 Task: Schedule a 90-minute resume review session, including feedback and tips for job seekers.
Action: Mouse moved to (611, 242)
Screenshot: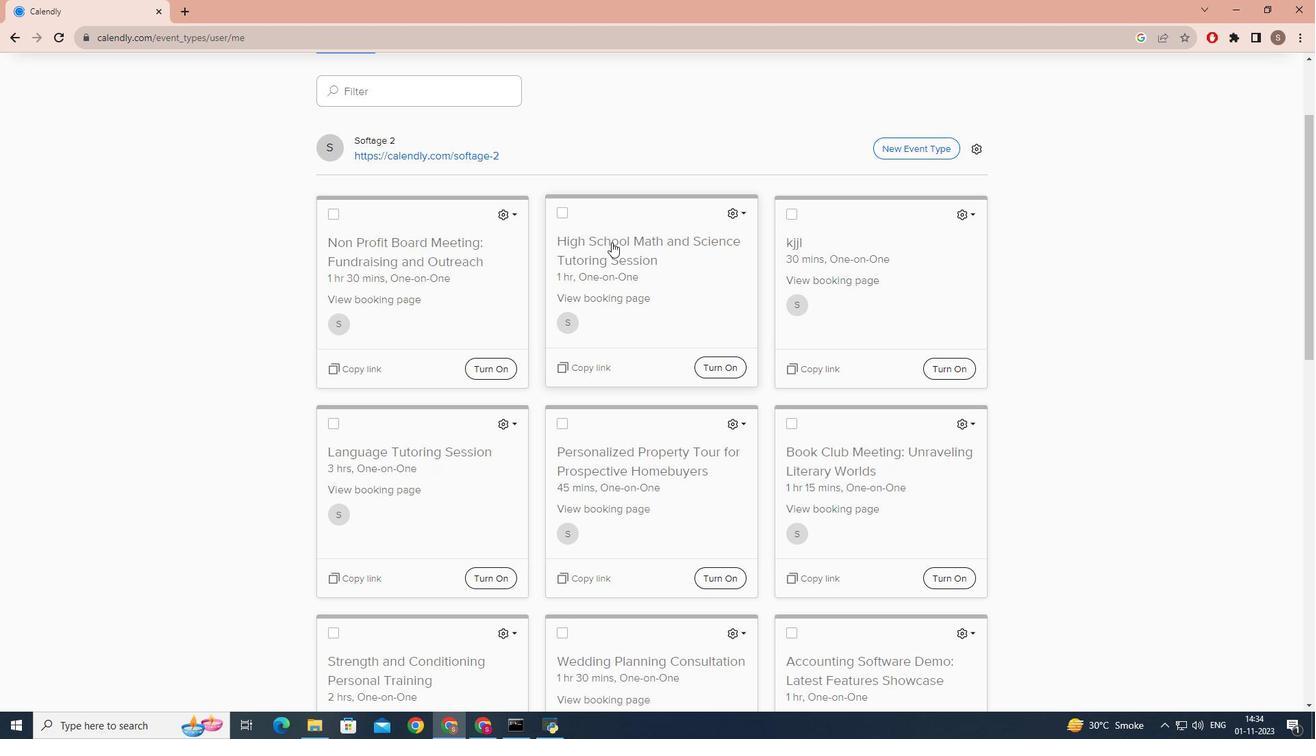 
Action: Mouse scrolled (611, 243) with delta (0, 0)
Screenshot: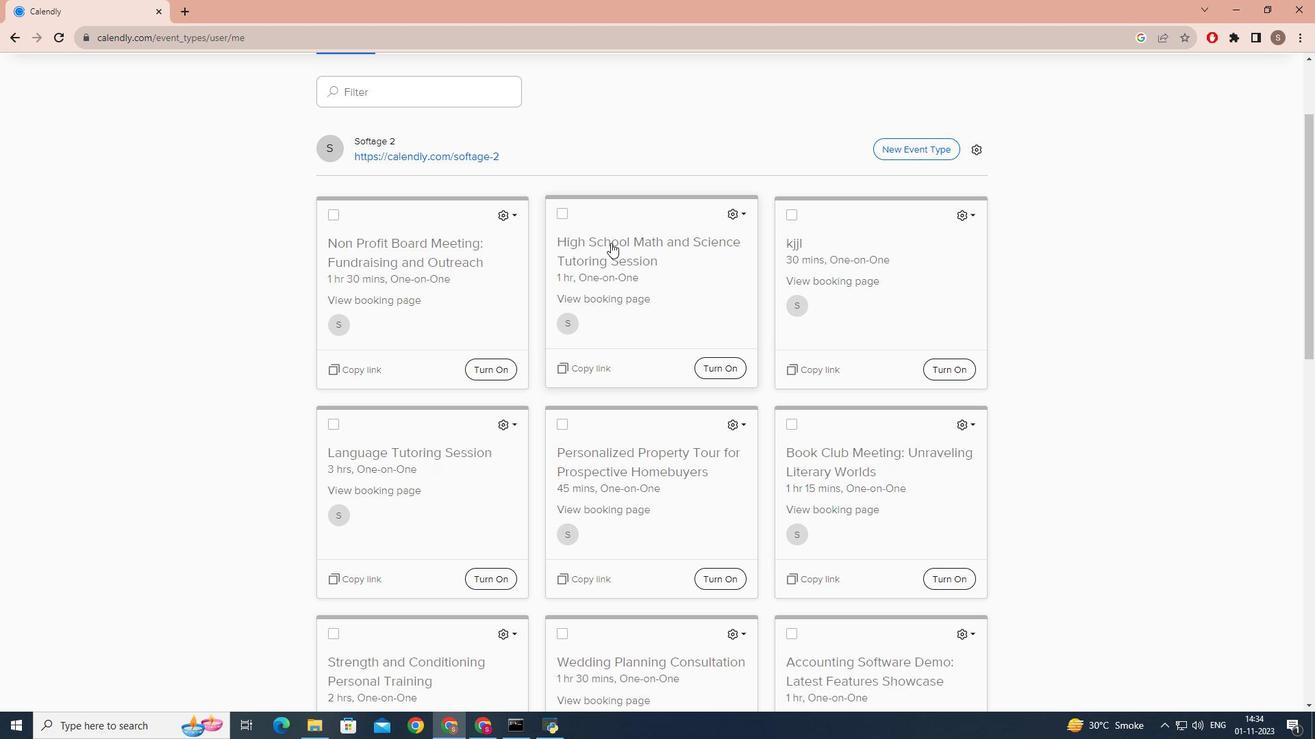 
Action: Mouse scrolled (611, 243) with delta (0, 0)
Screenshot: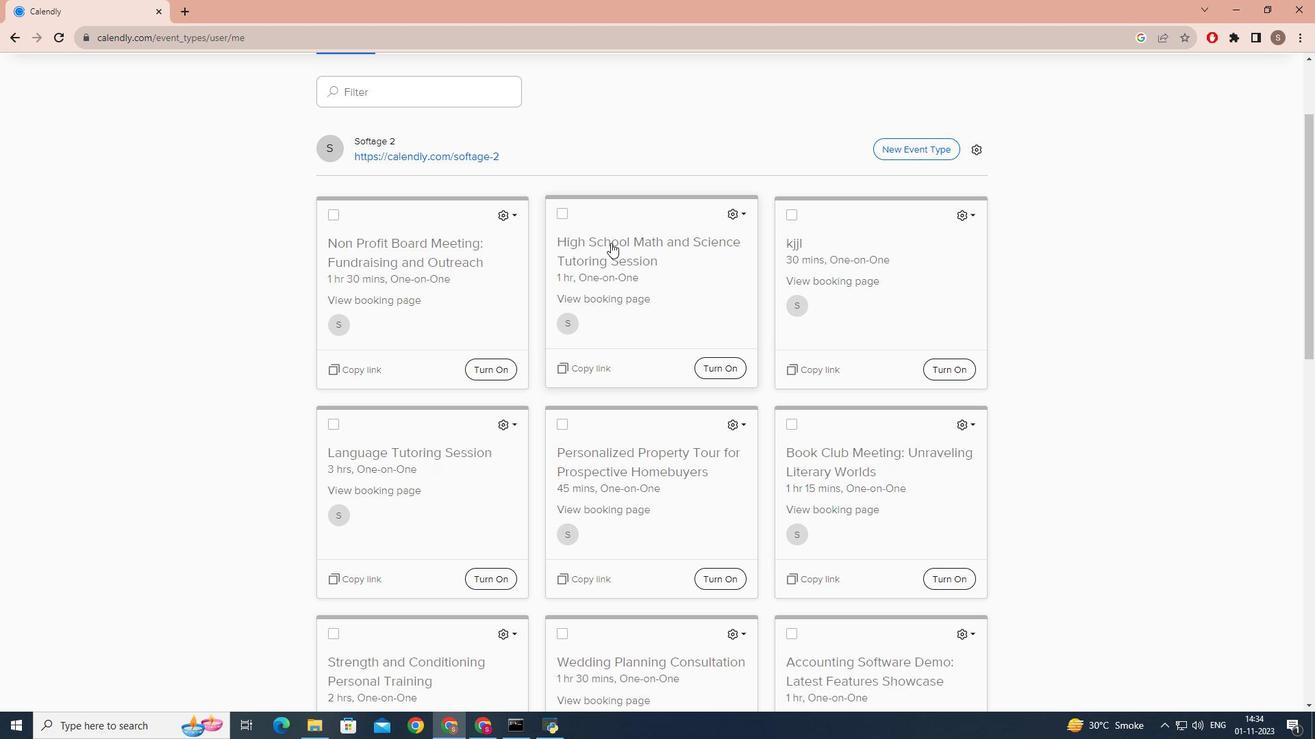 
Action: Mouse moved to (610, 243)
Screenshot: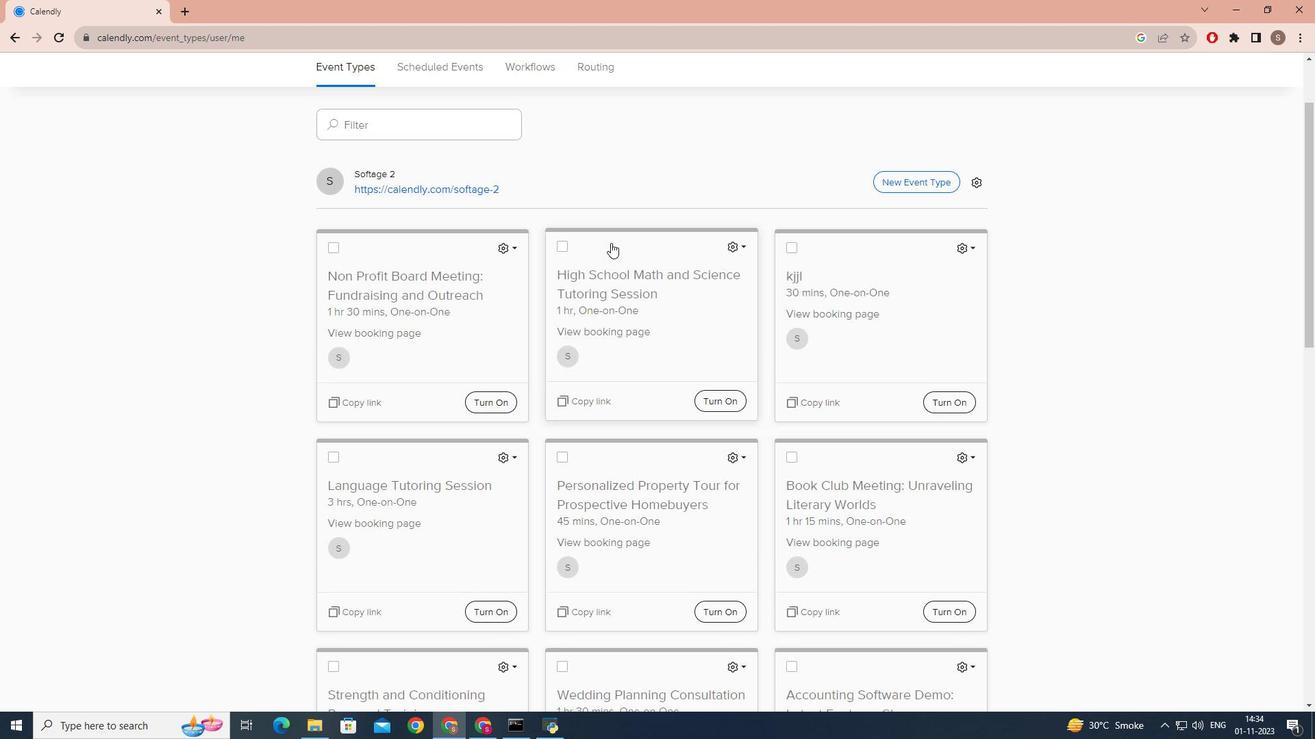 
Action: Mouse scrolled (610, 243) with delta (0, 0)
Screenshot: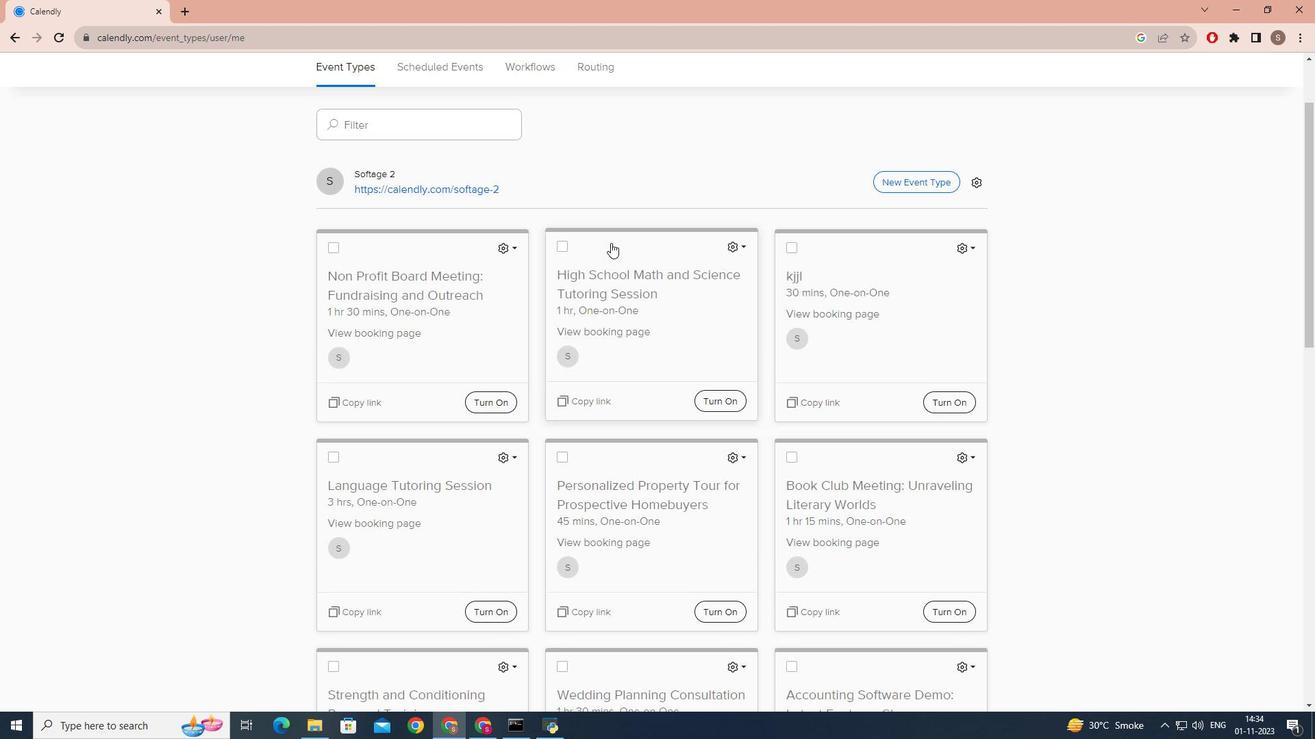 
Action: Mouse moved to (932, 126)
Screenshot: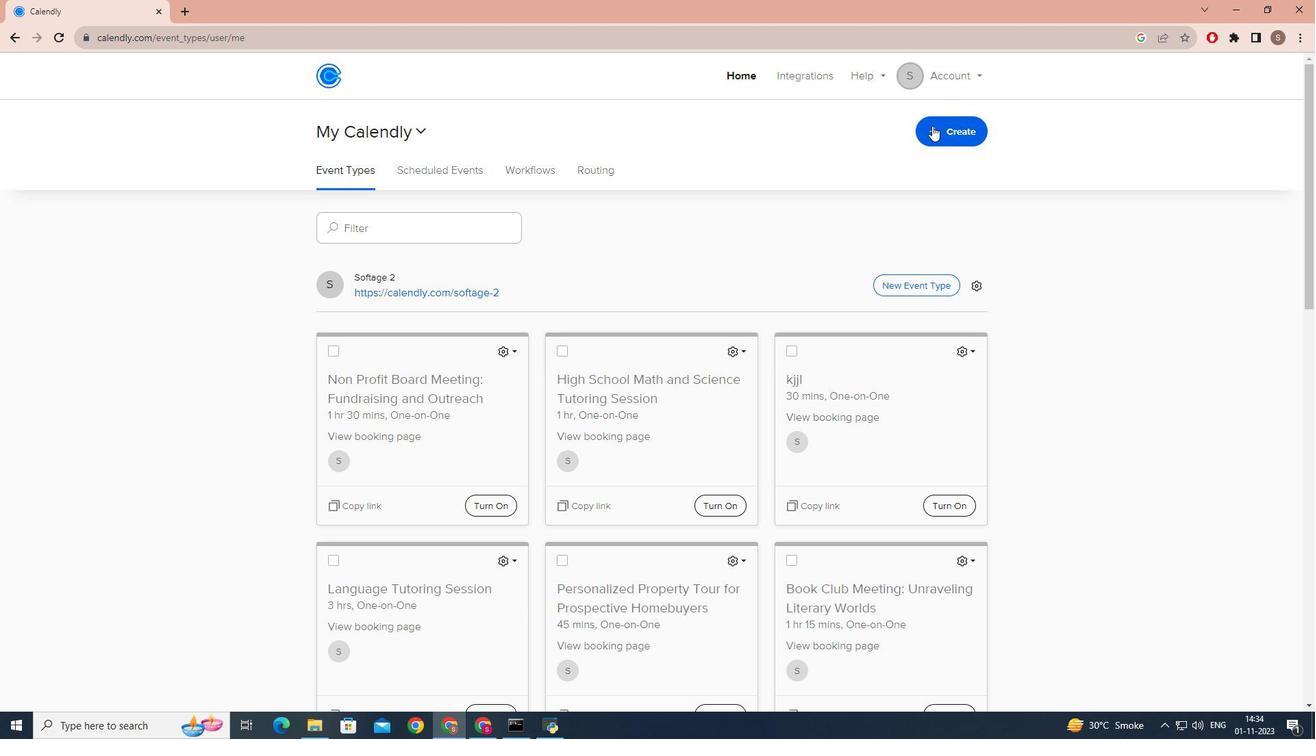 
Action: Mouse pressed left at (932, 126)
Screenshot: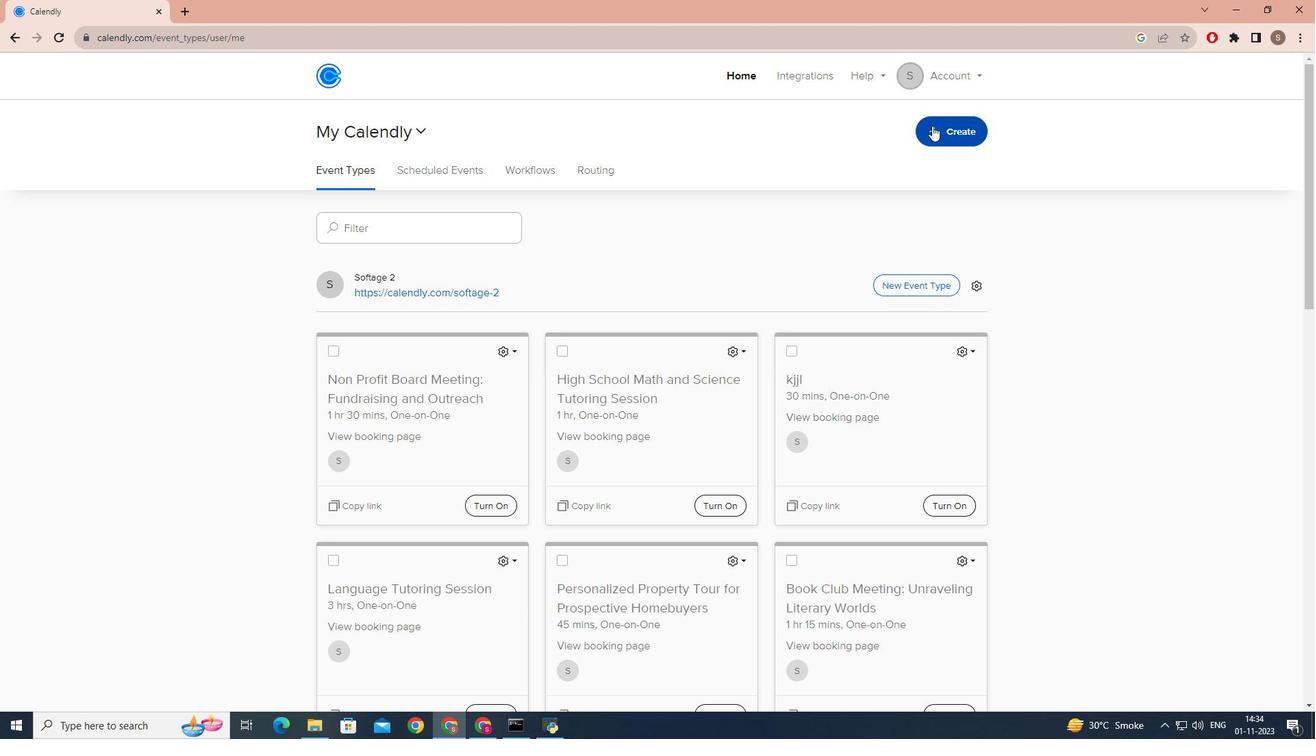 
Action: Mouse moved to (807, 184)
Screenshot: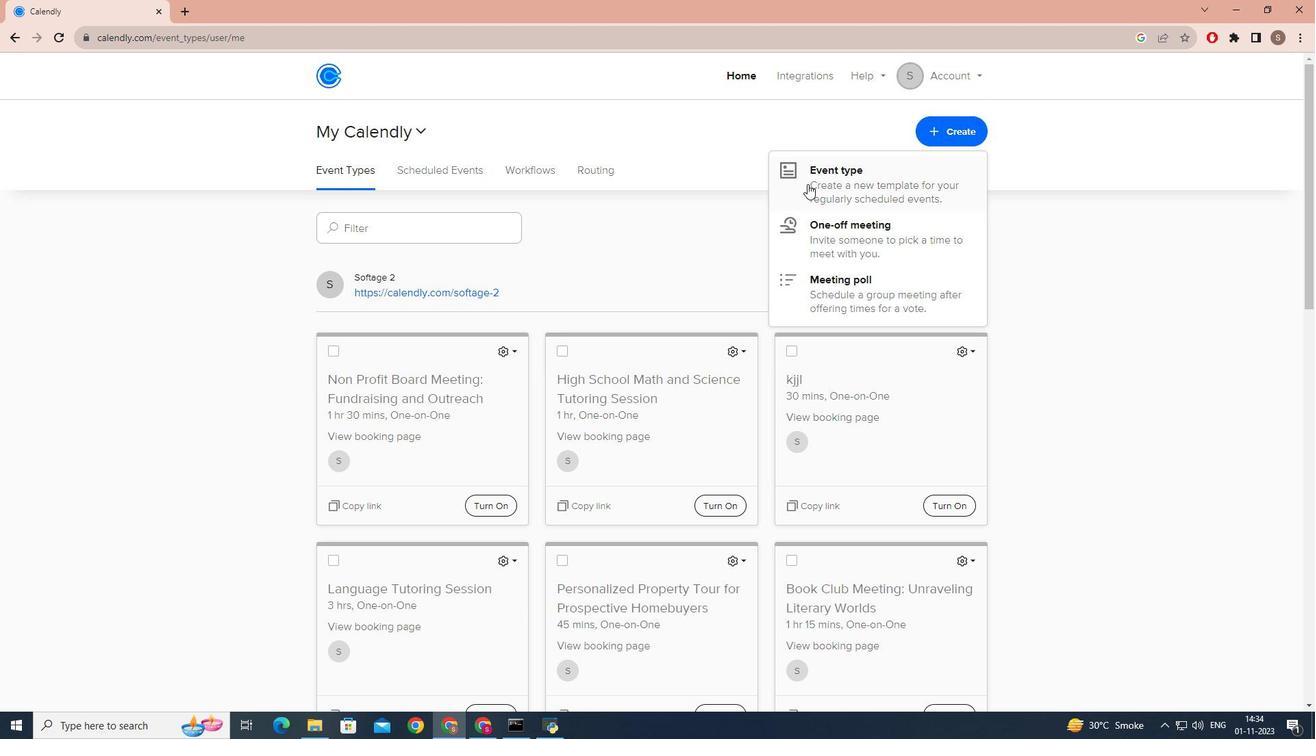 
Action: Mouse pressed left at (807, 184)
Screenshot: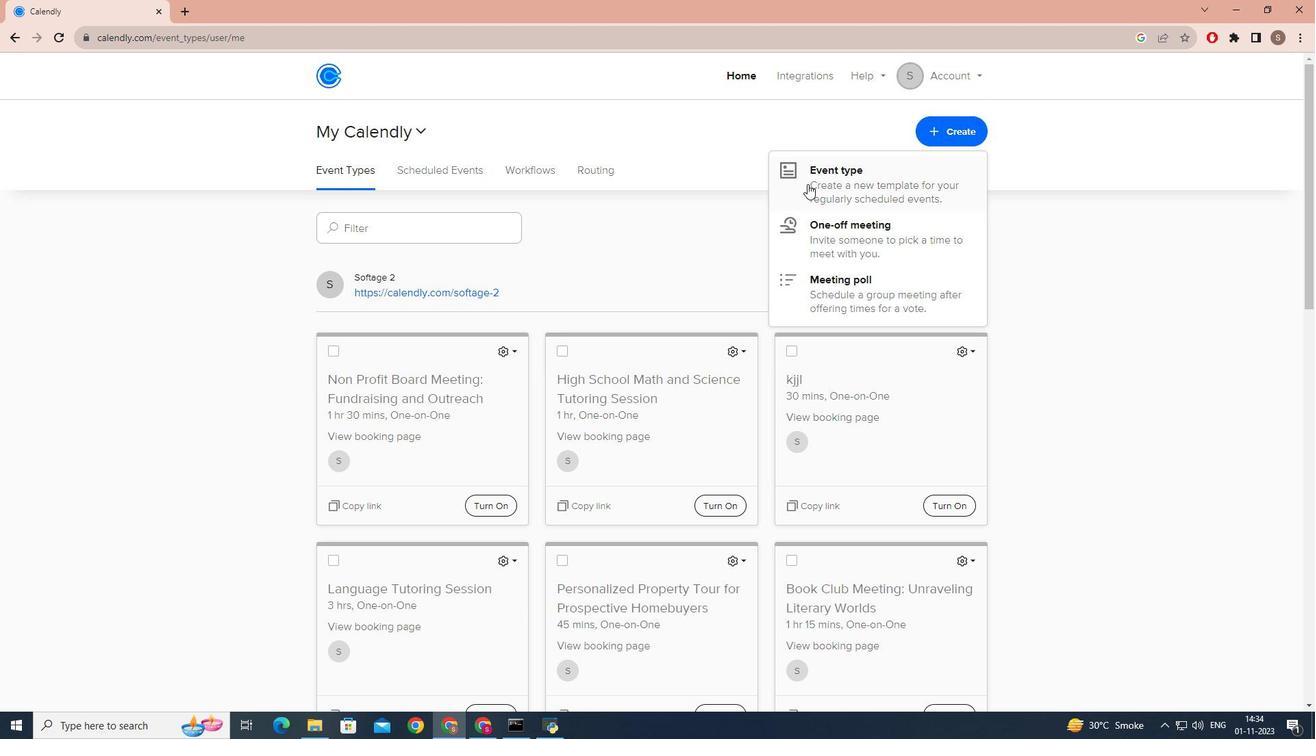 
Action: Mouse moved to (589, 226)
Screenshot: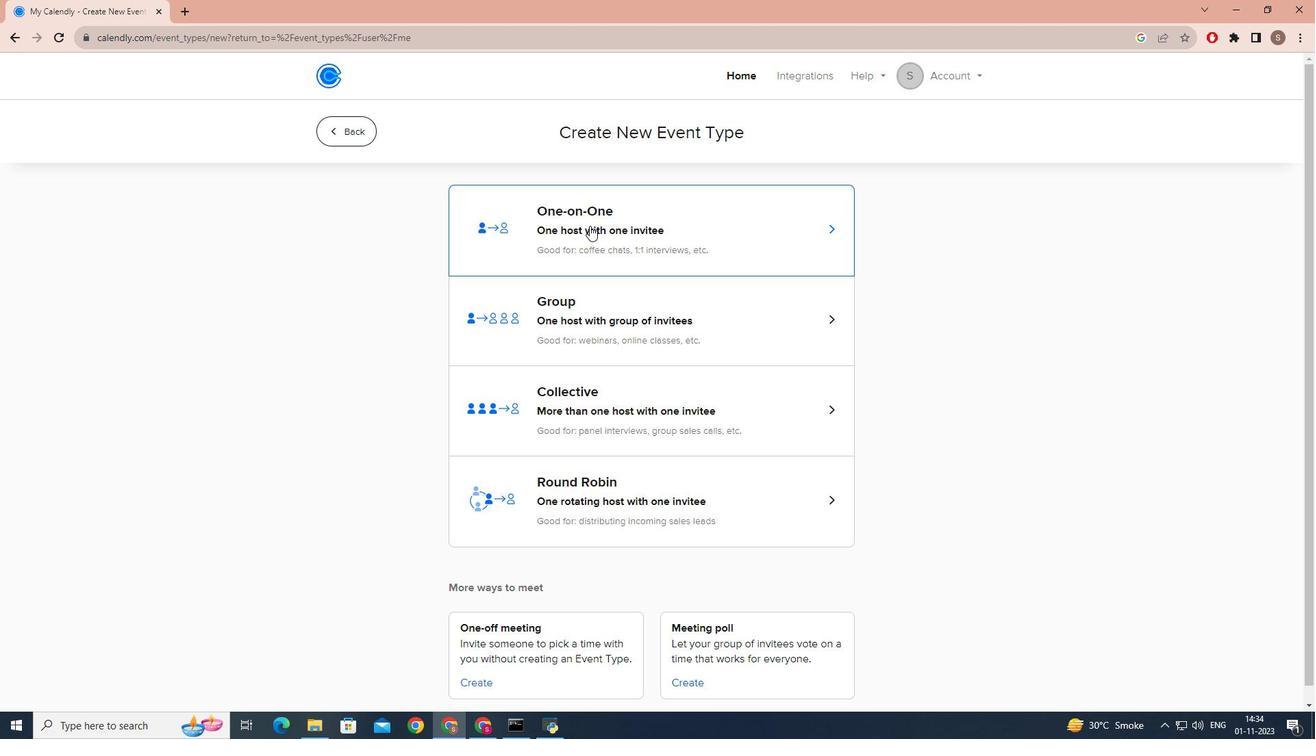 
Action: Mouse pressed left at (589, 226)
Screenshot: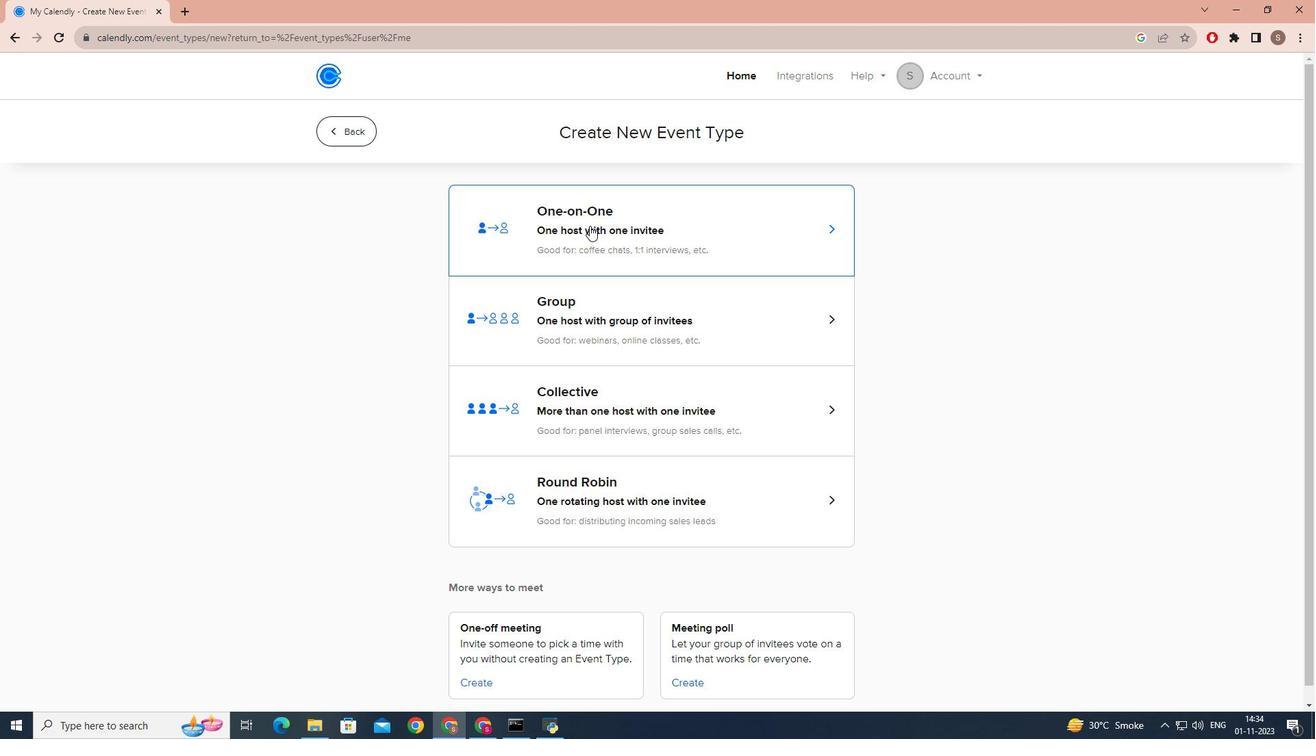 
Action: Mouse moved to (470, 329)
Screenshot: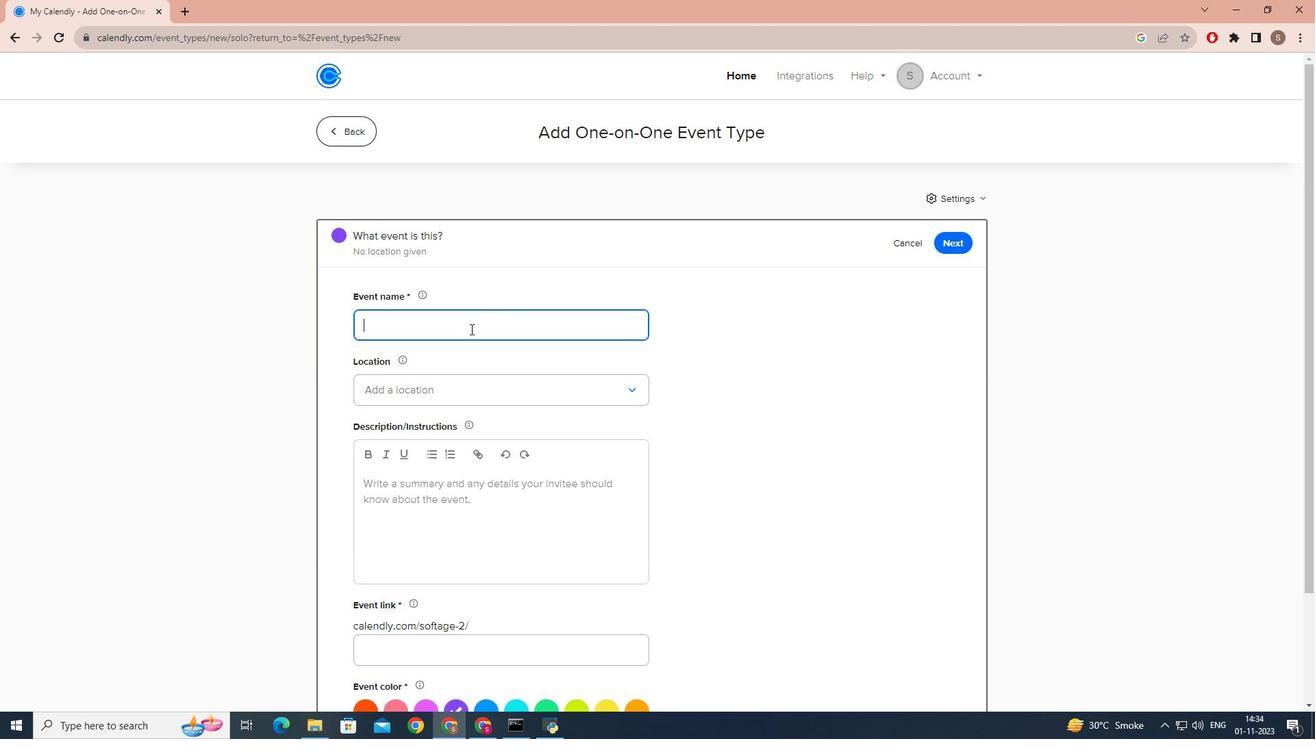 
Action: Key pressed <Key.caps_lock>R<Key.caps_lock>esume<Key.space><Key.caps_lock>R<Key.caps_lock>eview<Key.space><Key.caps_lock><Key.caps_lock>ses<Key.backspace><Key.backspace><Key.backspace><Key.caps_lock>S<Key.caps_lock>ession
Screenshot: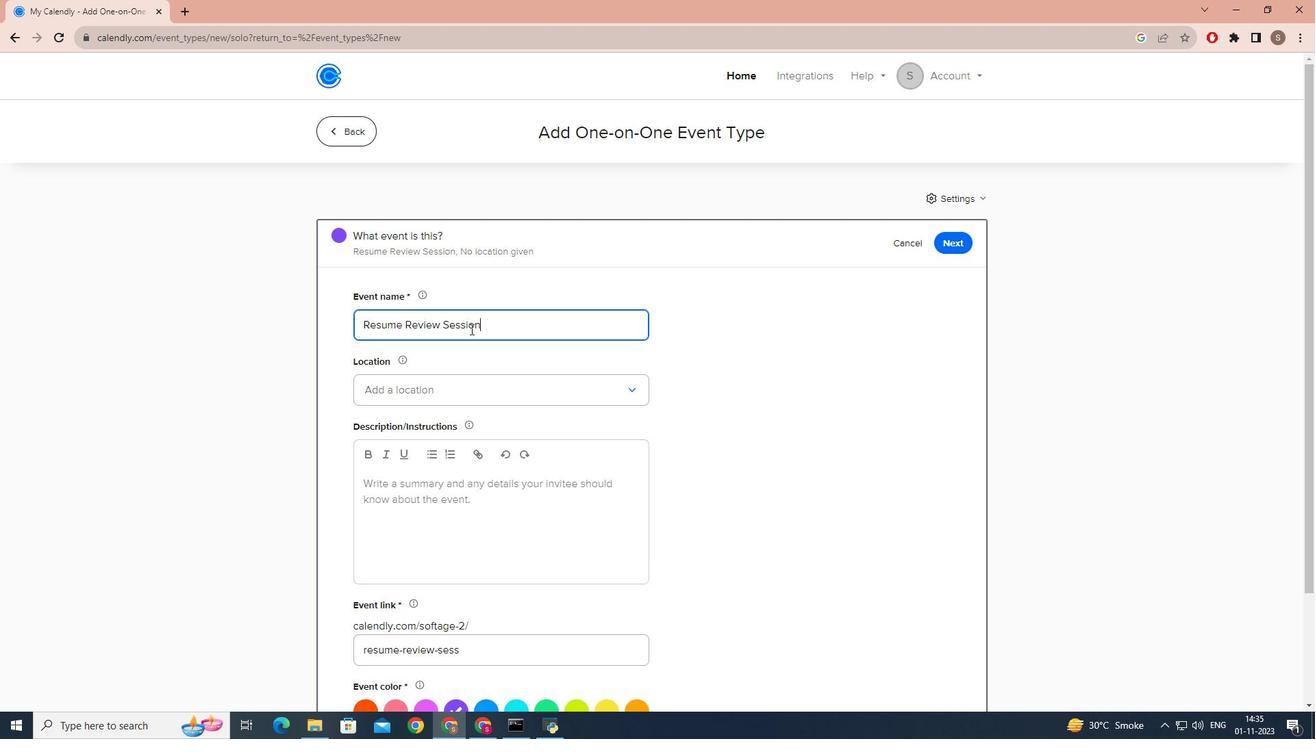 
Action: Mouse moved to (408, 387)
Screenshot: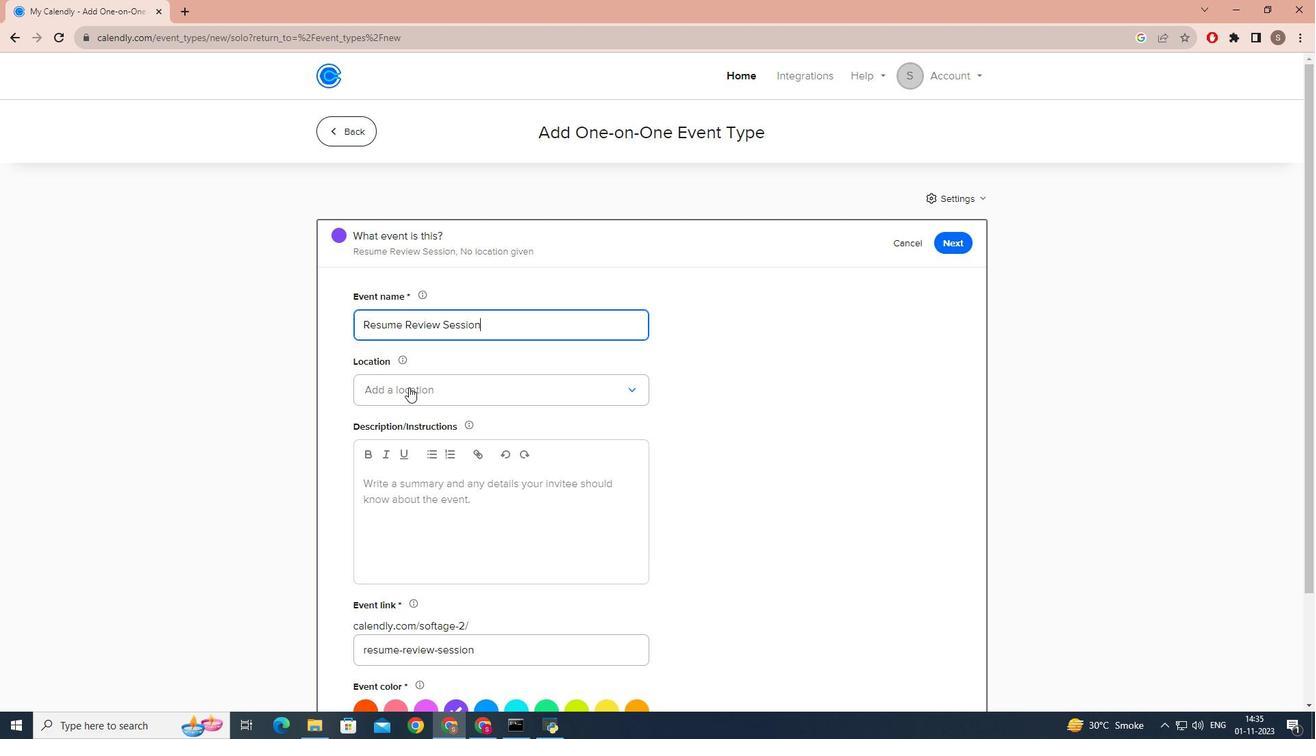 
Action: Mouse pressed left at (408, 387)
Screenshot: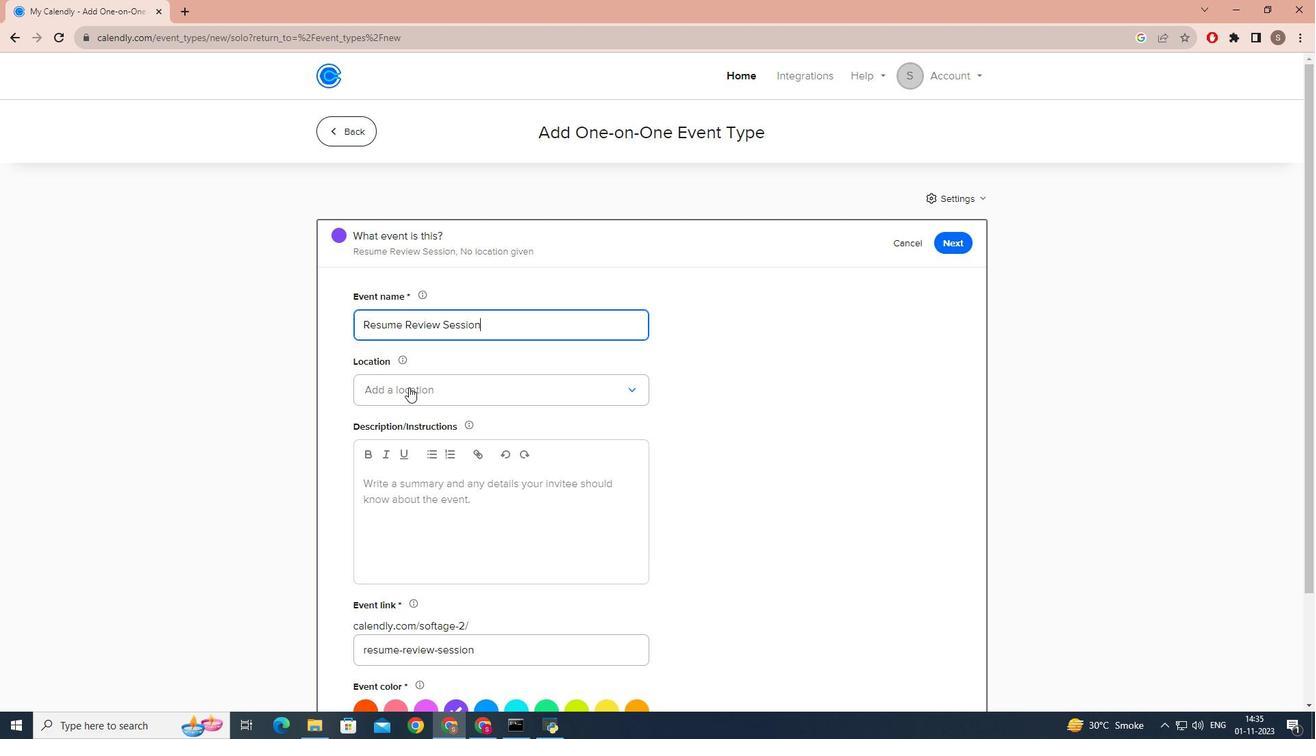 
Action: Mouse moved to (450, 472)
Screenshot: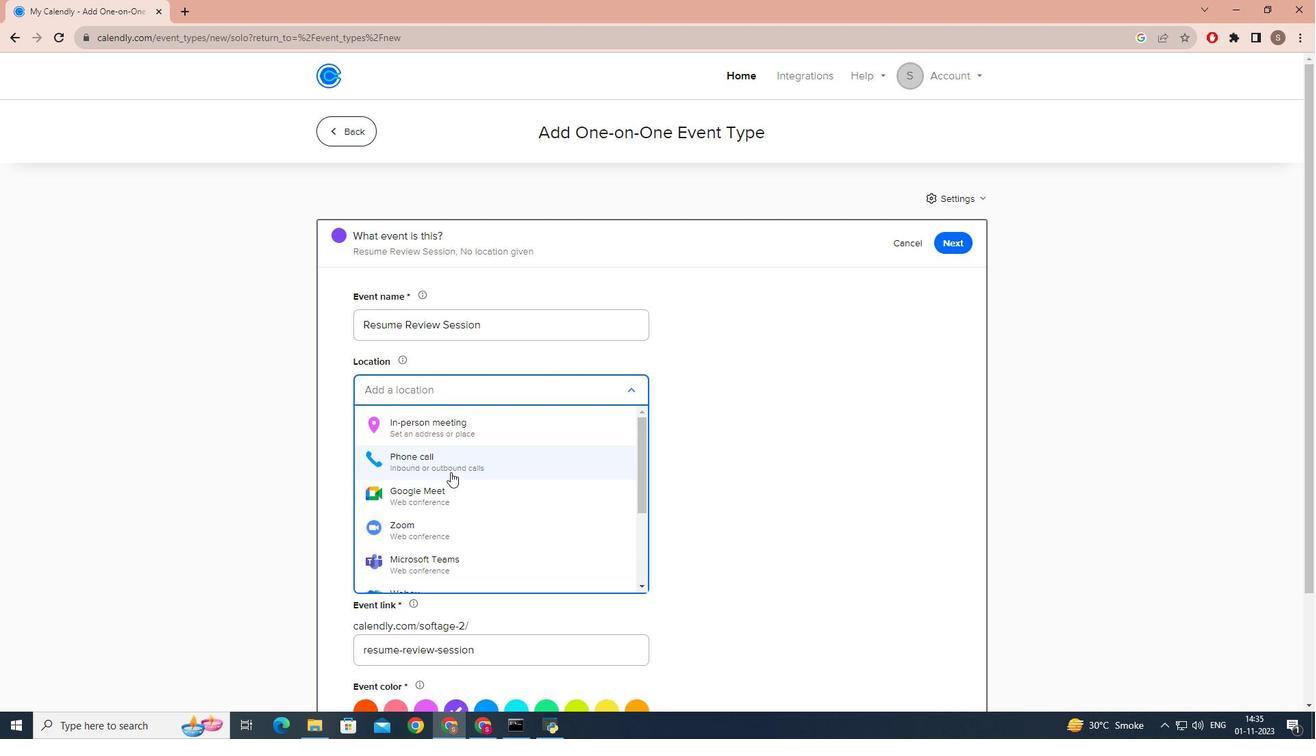 
Action: Mouse scrolled (450, 471) with delta (0, 0)
Screenshot: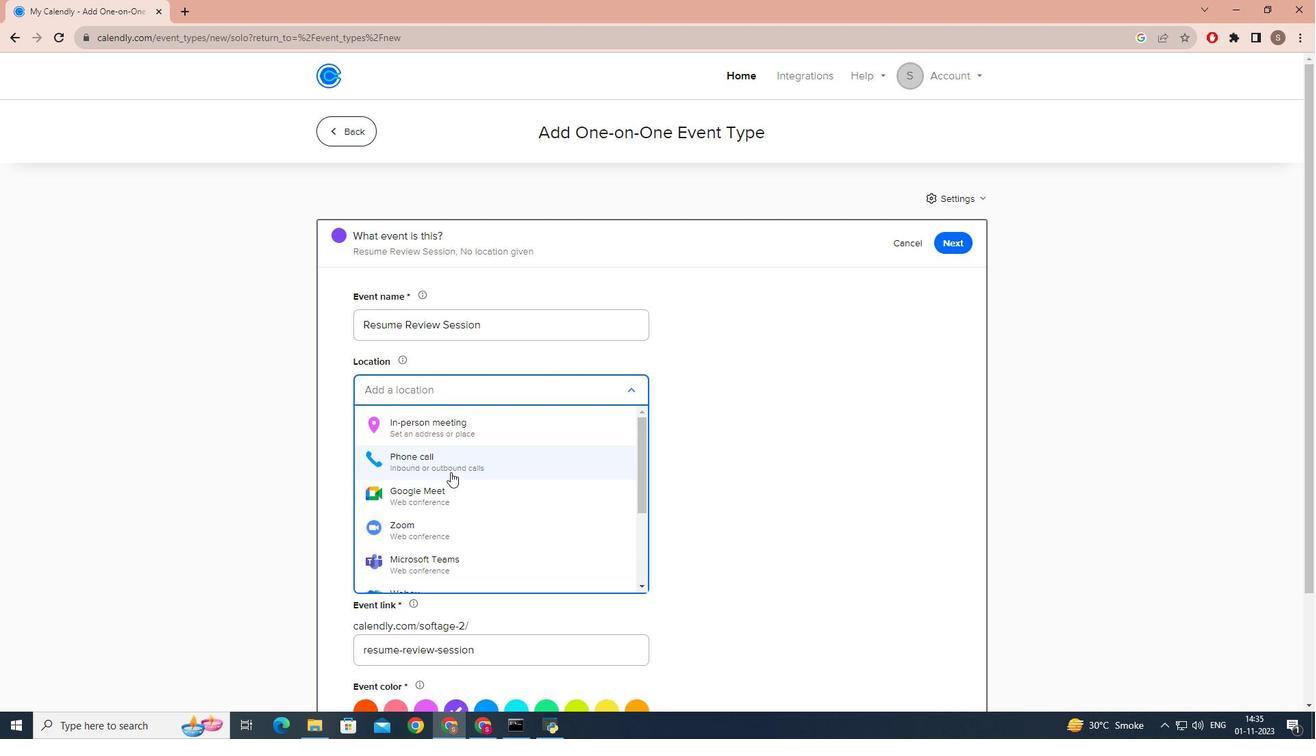 
Action: Mouse moved to (434, 487)
Screenshot: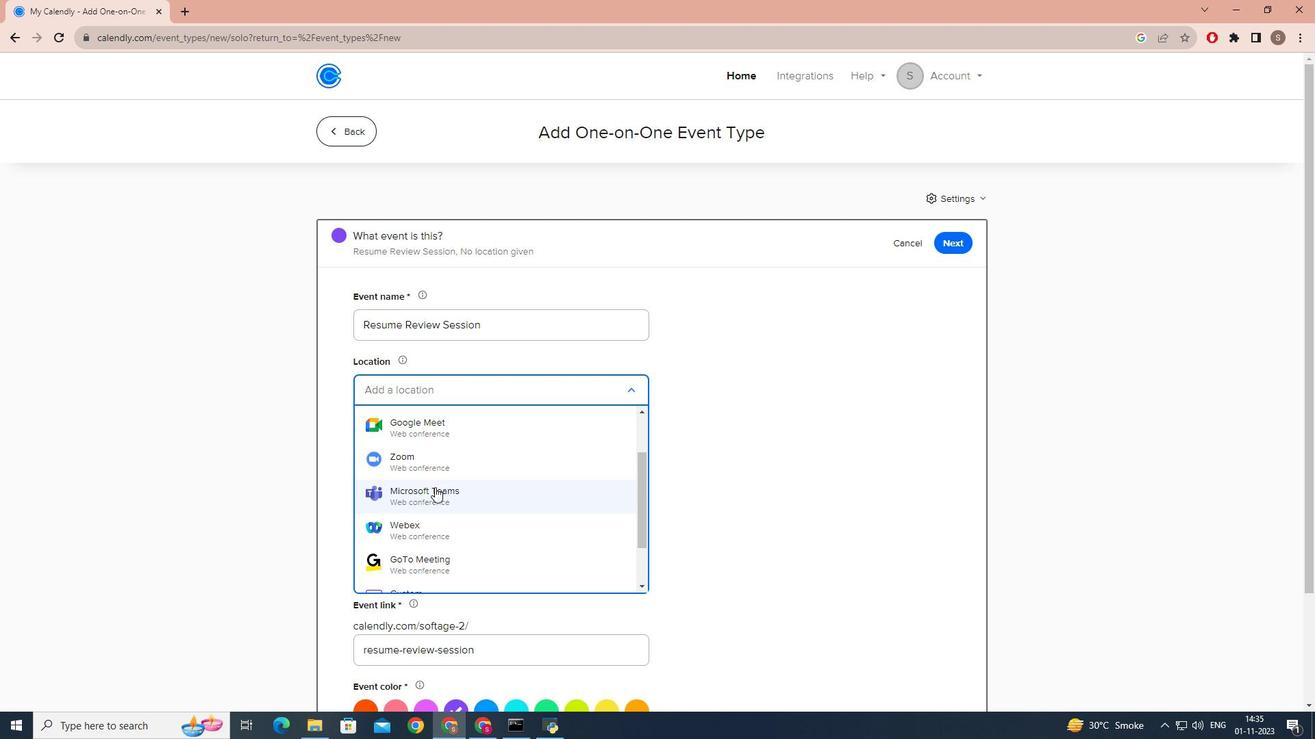 
Action: Mouse pressed left at (434, 487)
Screenshot: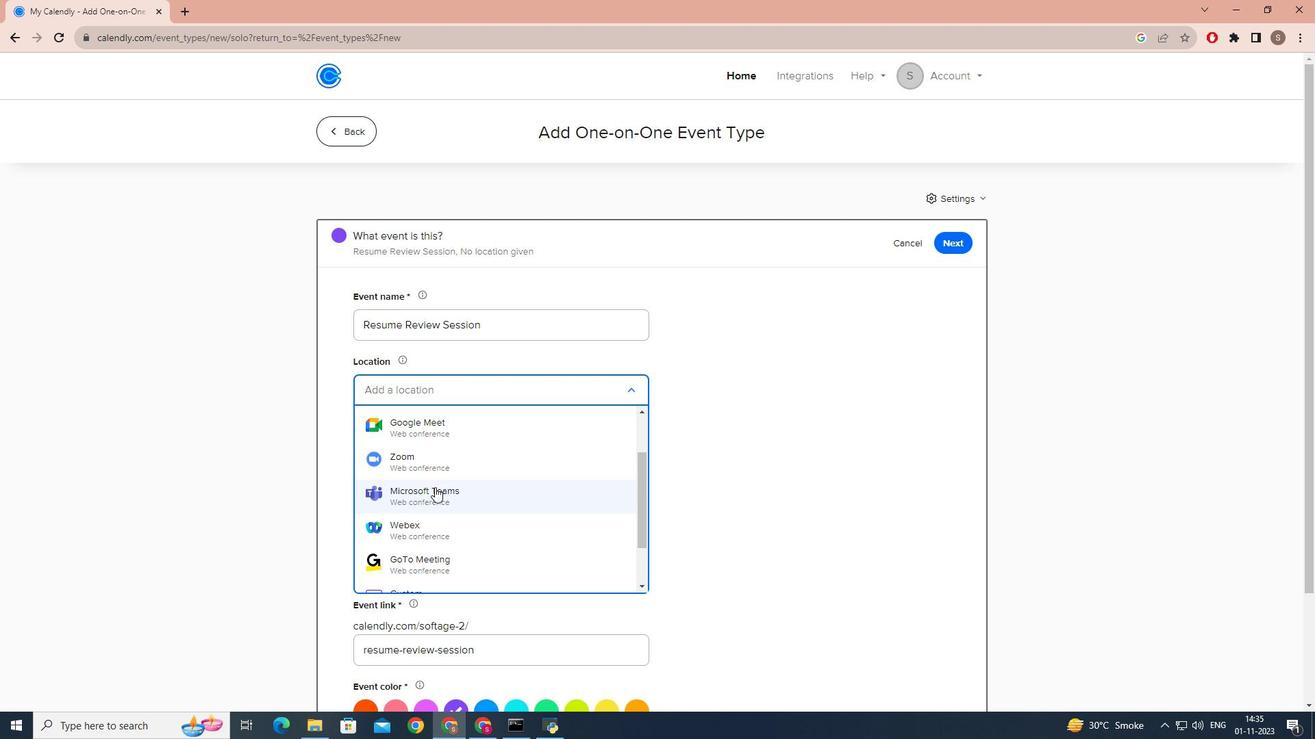 
Action: Mouse moved to (767, 496)
Screenshot: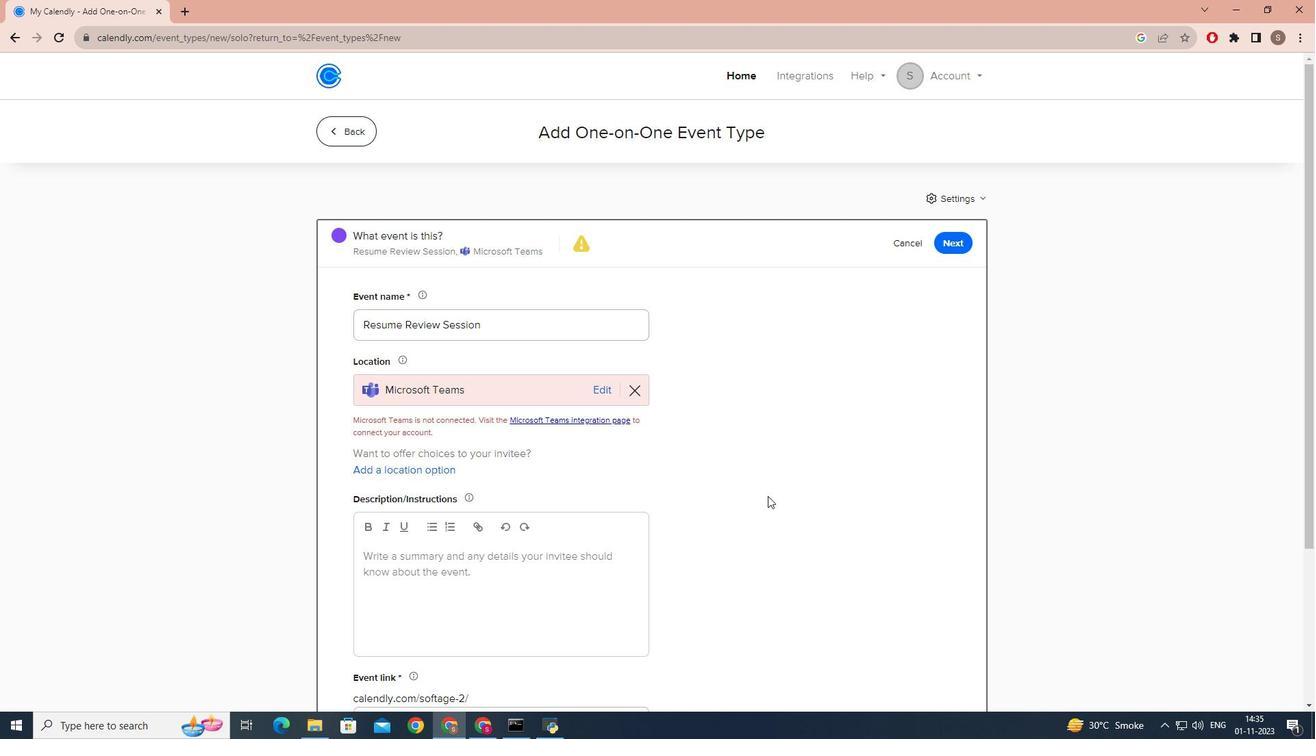 
Action: Mouse pressed left at (767, 496)
Screenshot: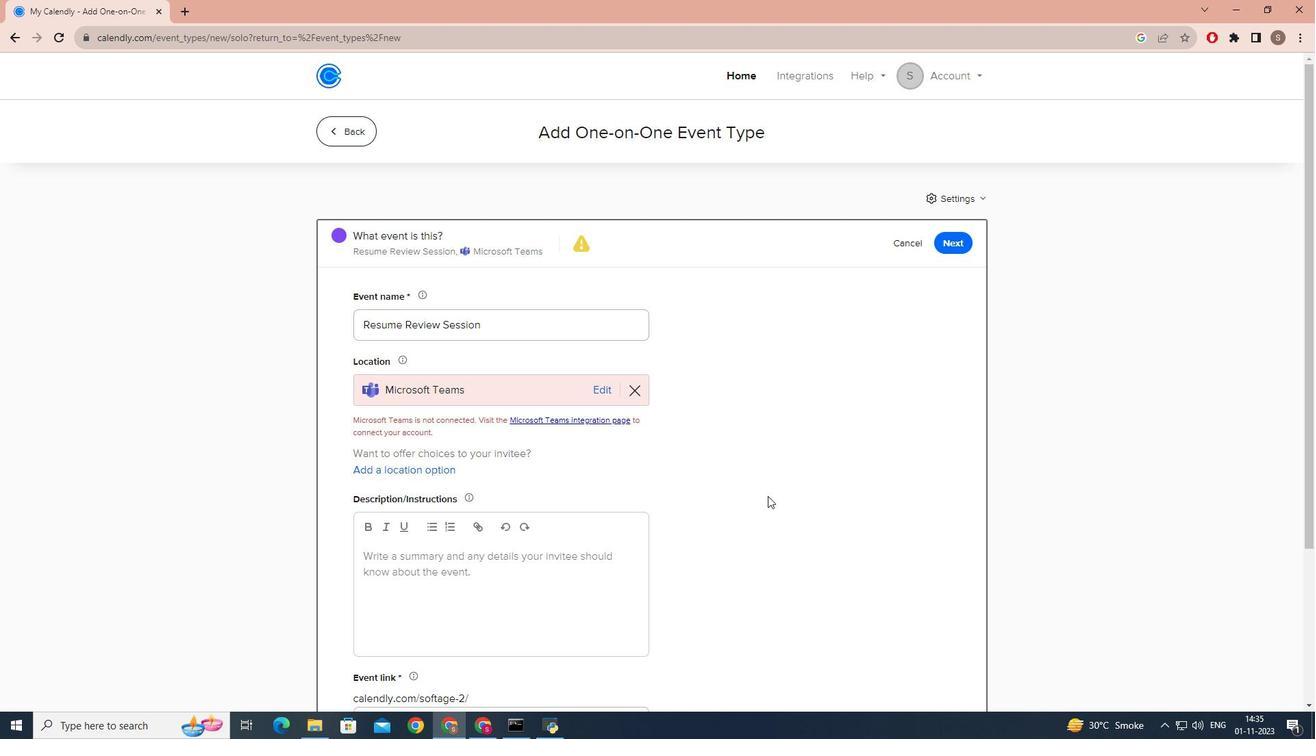 
Action: Mouse moved to (654, 506)
Screenshot: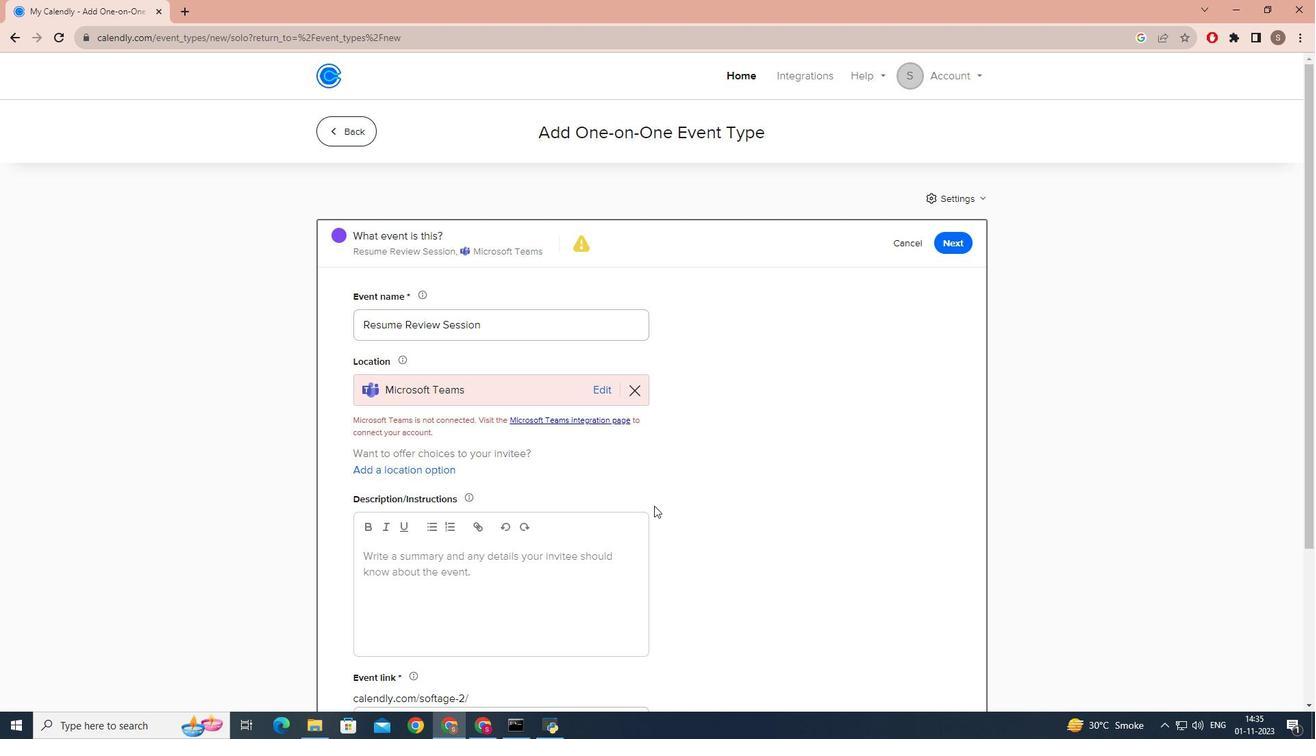 
Action: Mouse scrolled (654, 505) with delta (0, 0)
Screenshot: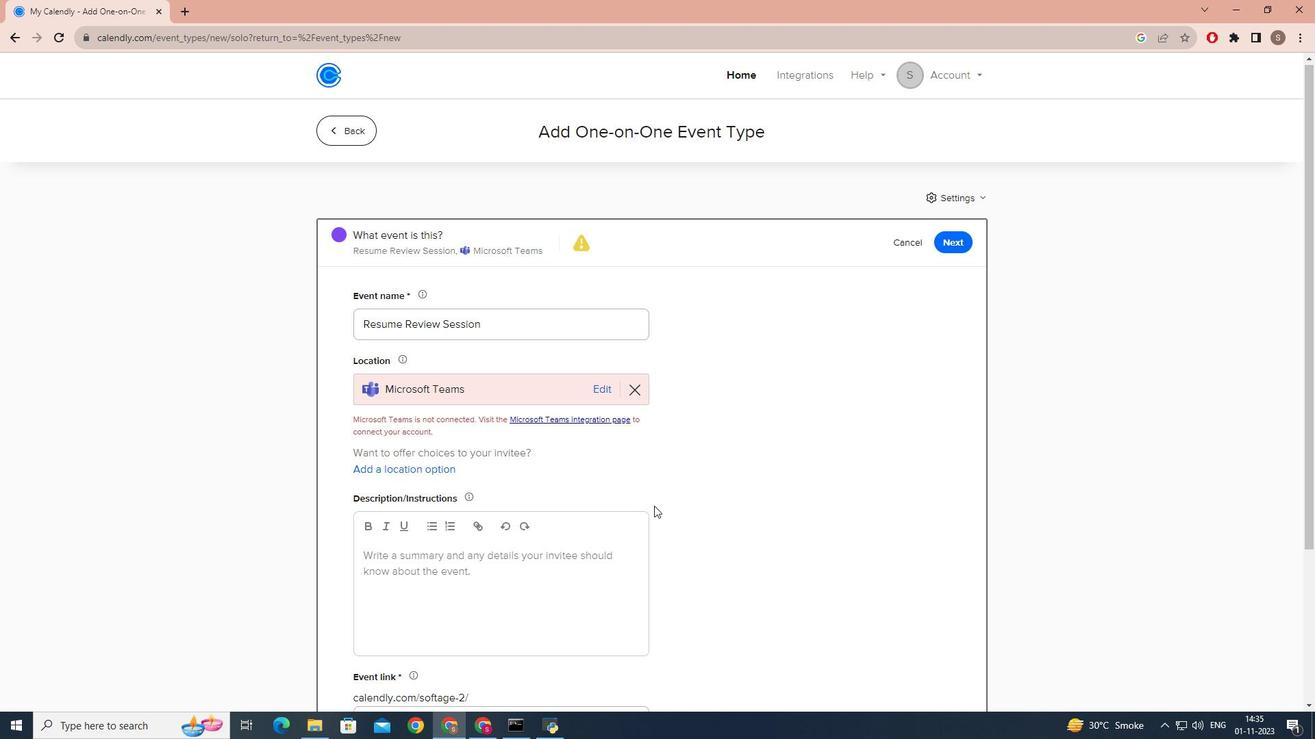 
Action: Mouse scrolled (654, 505) with delta (0, 0)
Screenshot: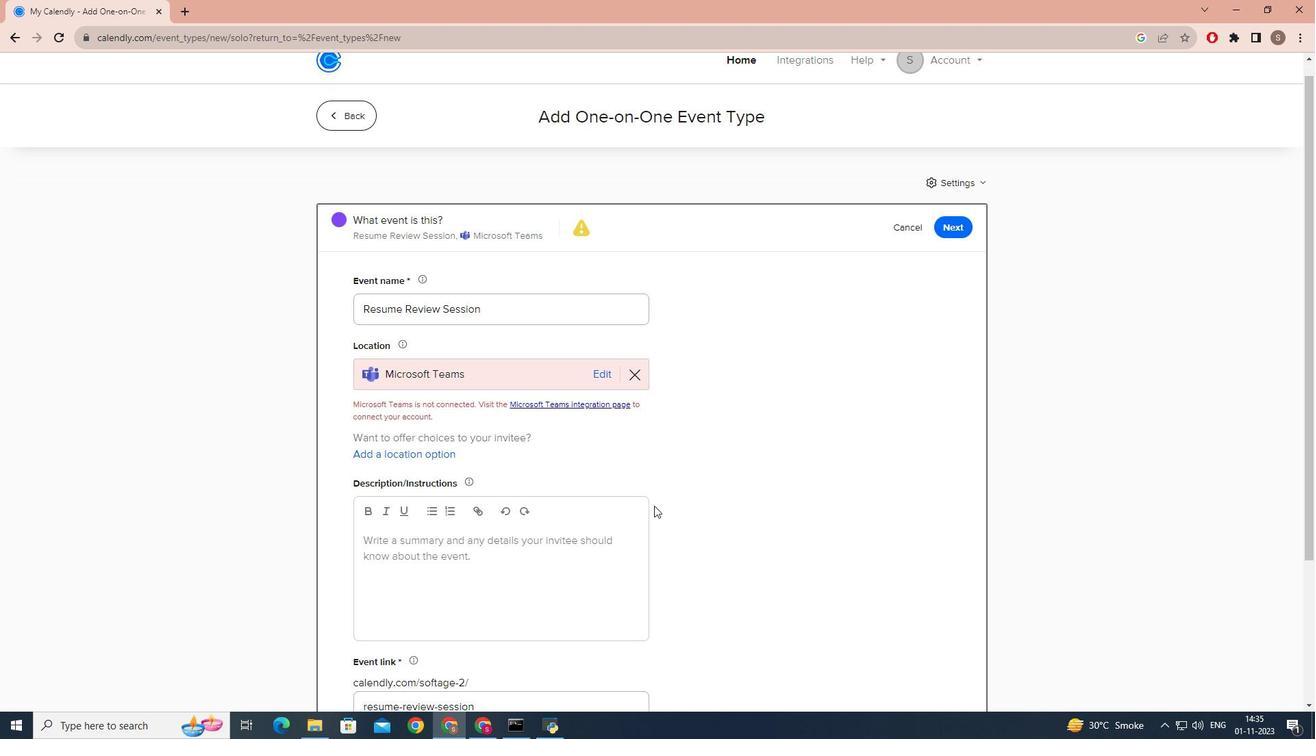 
Action: Mouse scrolled (654, 505) with delta (0, 0)
Screenshot: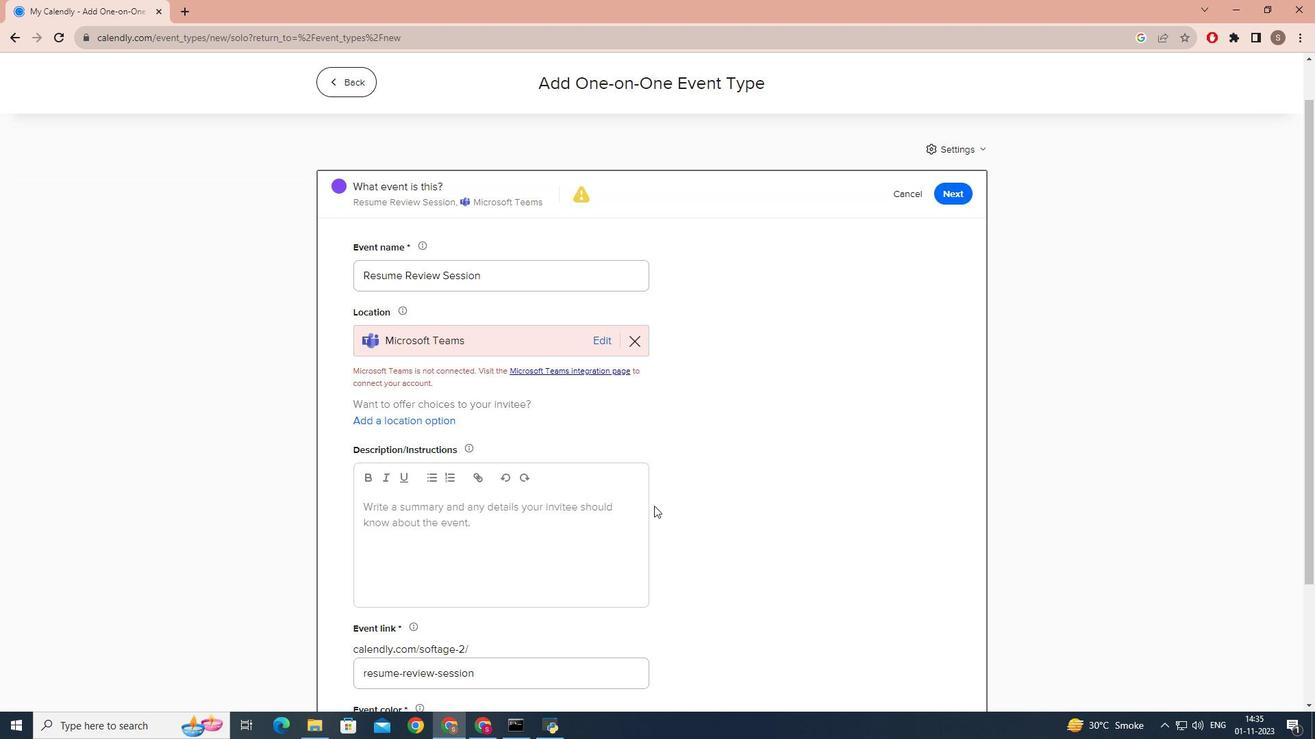 
Action: Mouse moved to (478, 386)
Screenshot: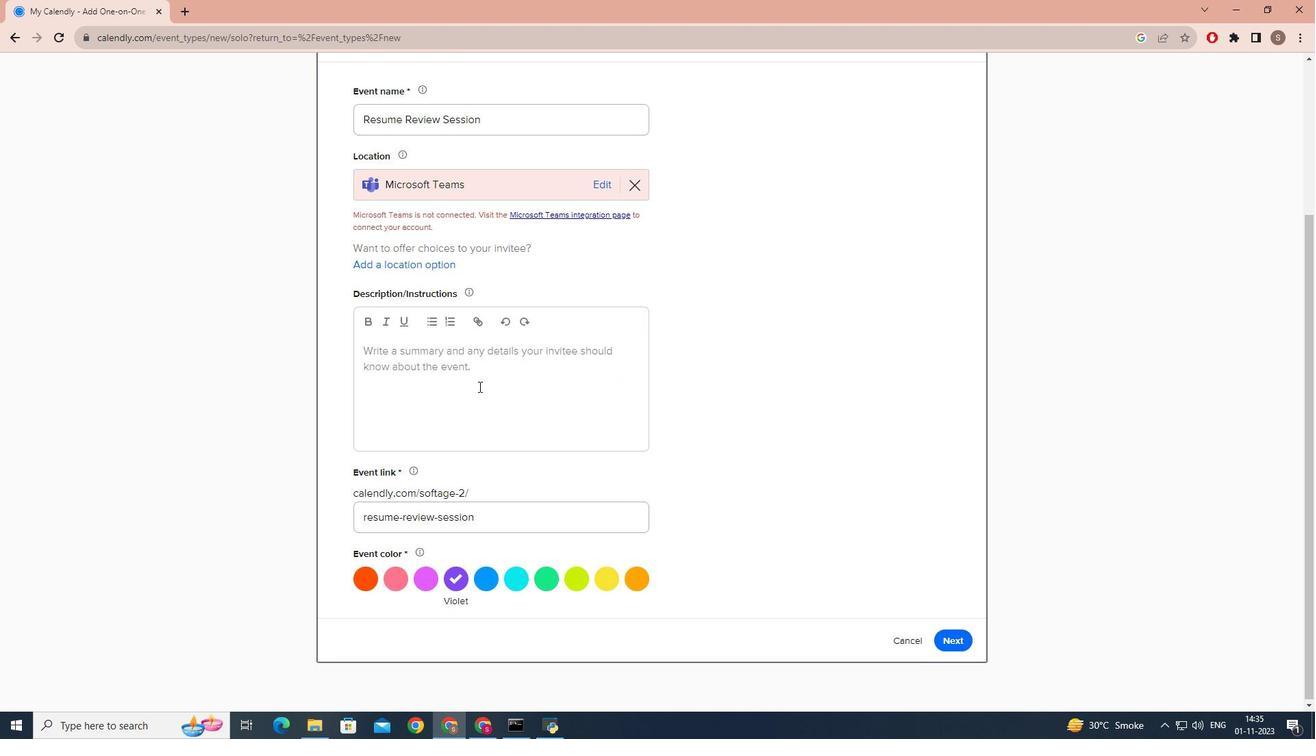 
Action: Mouse pressed left at (478, 386)
Screenshot: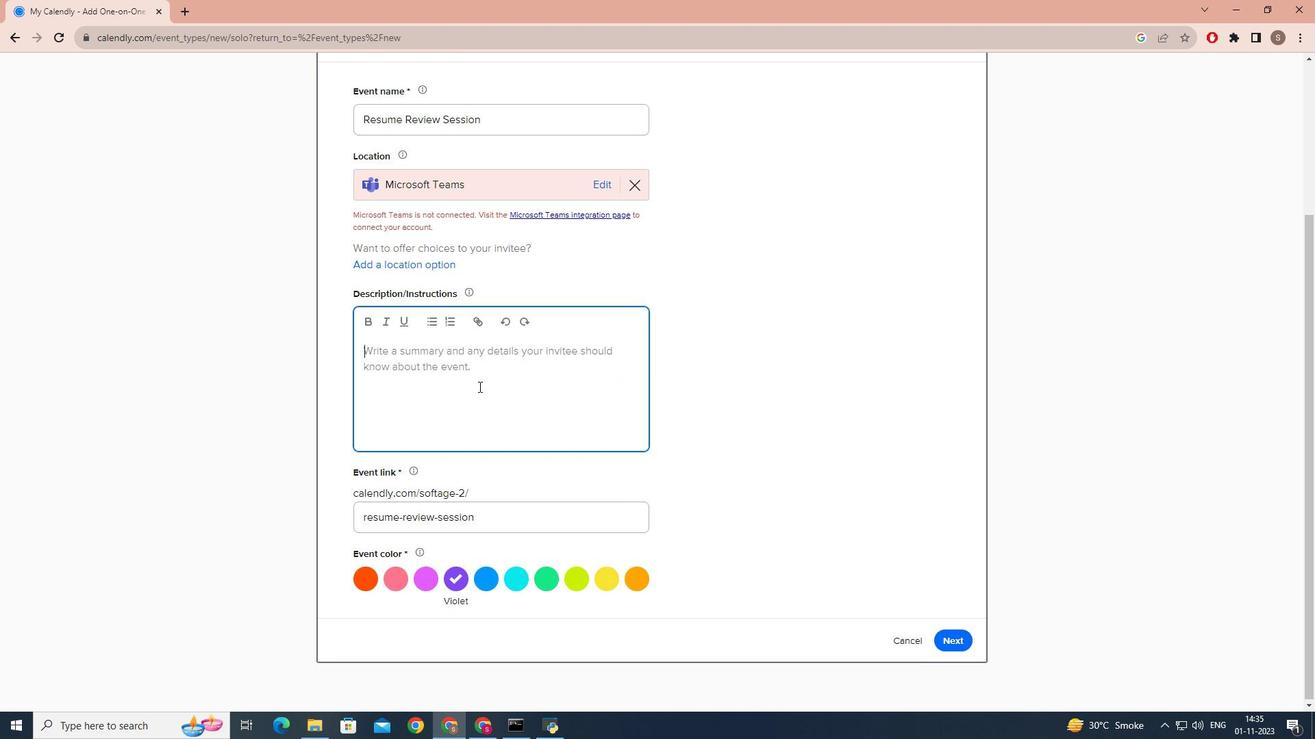 
Action: Key pressed <Key.caps_lock>C<Key.caps_lock>ome<Key.space>and<Key.space><Key.caps_lock><Key.caps_lock>join<Key.space>us<Key.space>in<Key.space>the<Key.space><Key.caps_lock>R<Key.caps_lock><Key.caps_lock>E<Key.backspace><Key.caps_lock>esume<Key.space><Key.caps_lock>R<Key.caps_lock>eview<Key.space><Key.caps_lock>S<Key.caps_lock>ession<Key.space>,where<Key.space>we<Key.space>improve<Key.space>
Screenshot: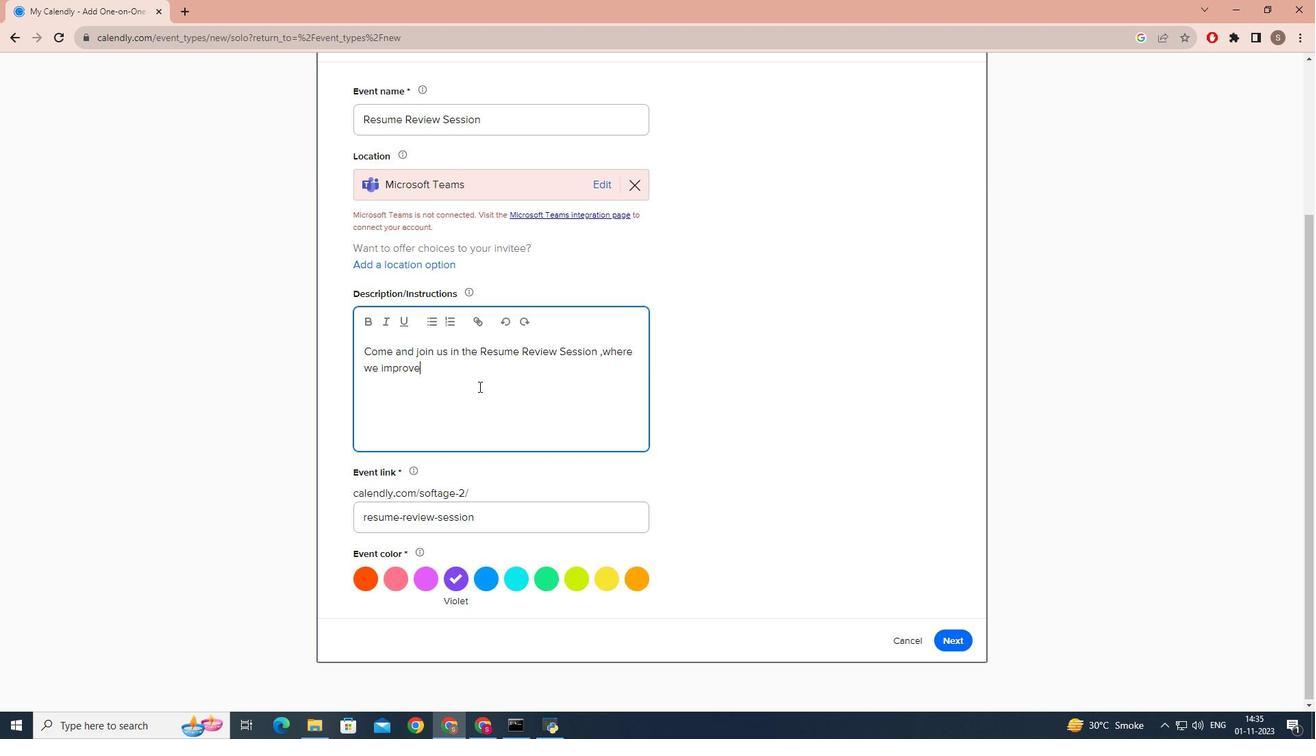 
Action: Mouse moved to (491, 369)
Screenshot: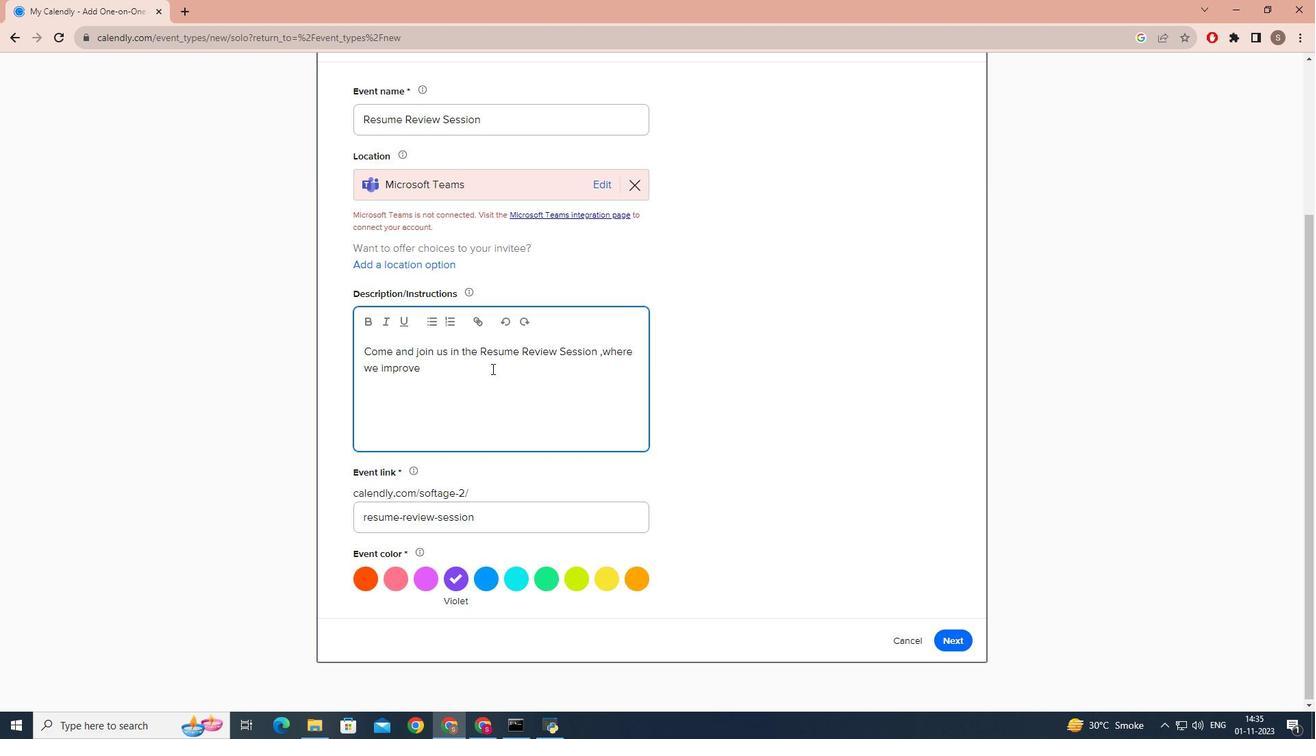 
Action: Key pressed resume<Key.space>
Screenshot: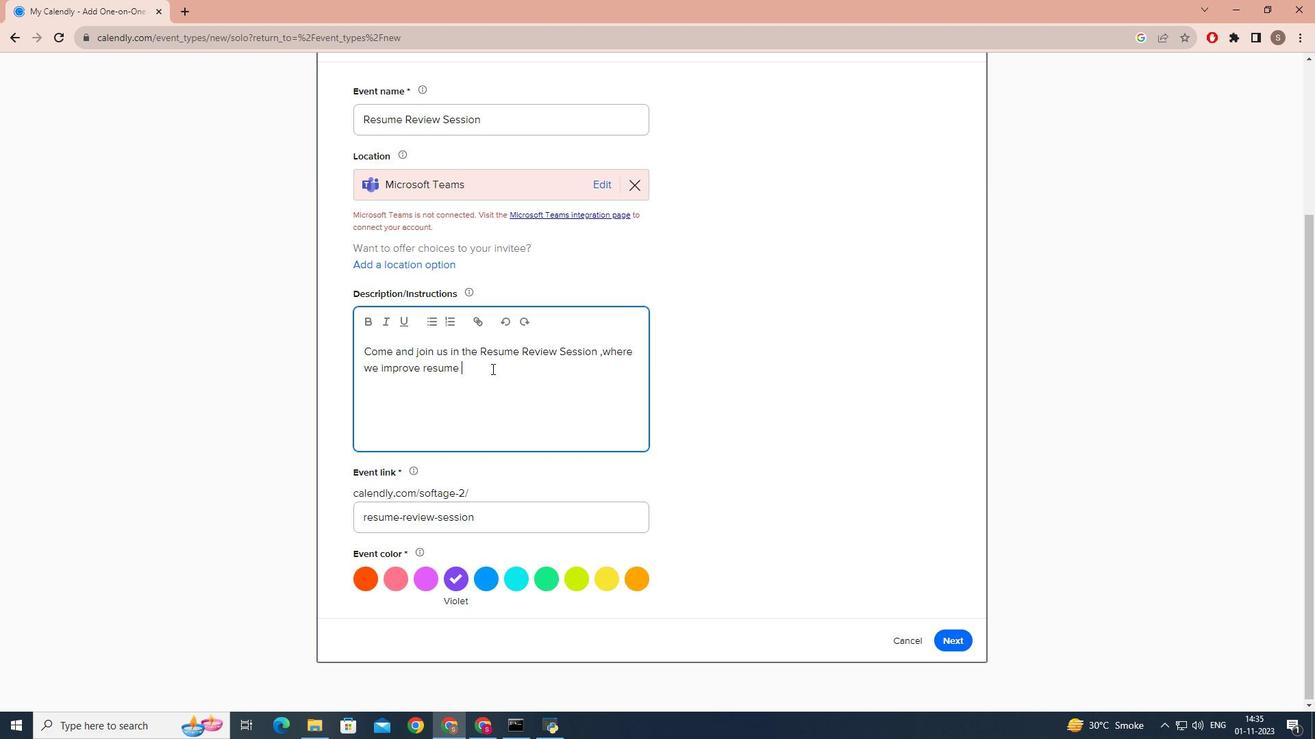 
Action: Mouse moved to (419, 360)
Screenshot: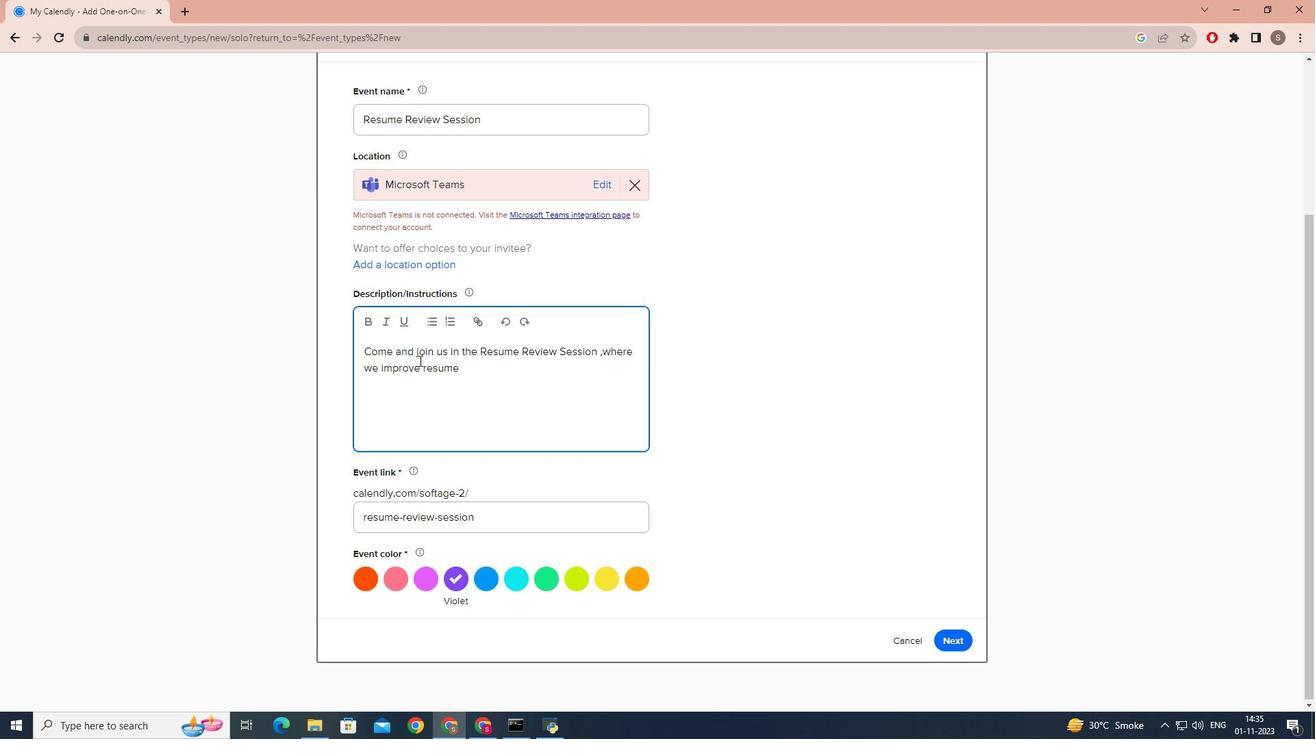 
Action: Mouse pressed left at (419, 360)
Screenshot: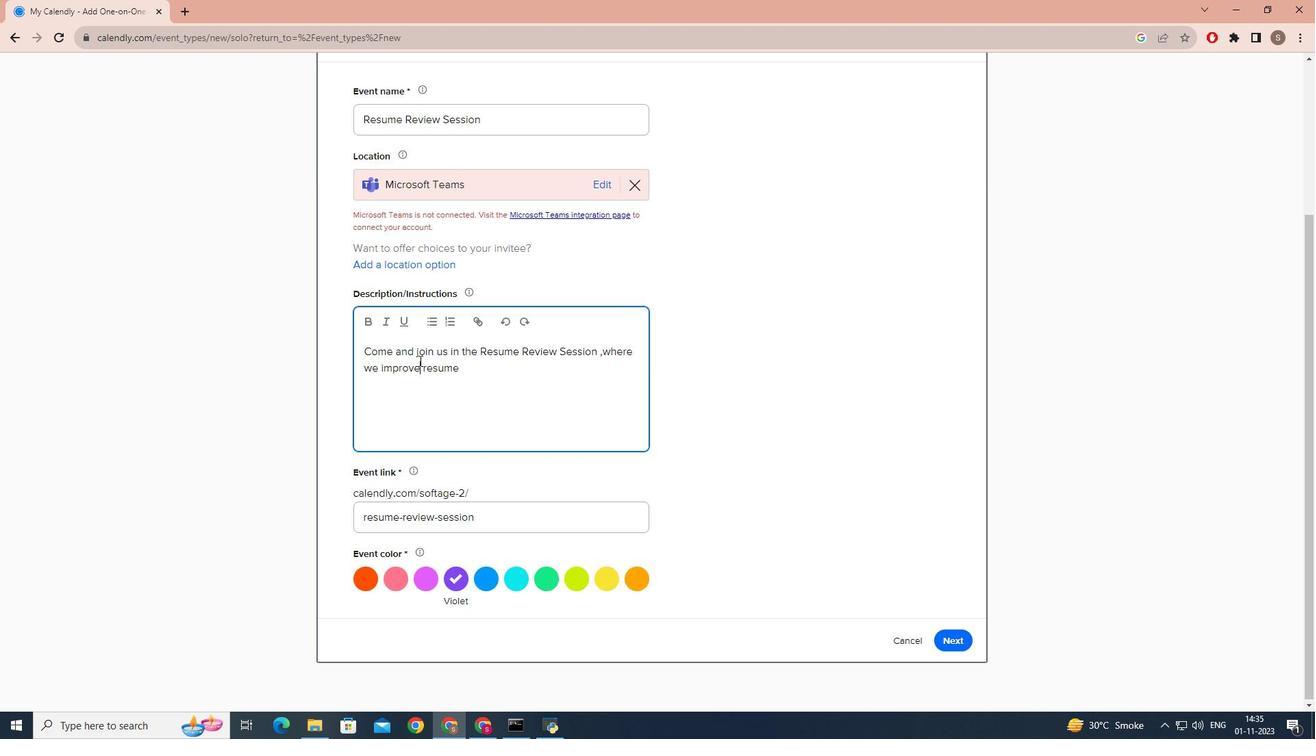 
Action: Key pressed <Key.space>your<Key.space>
Screenshot: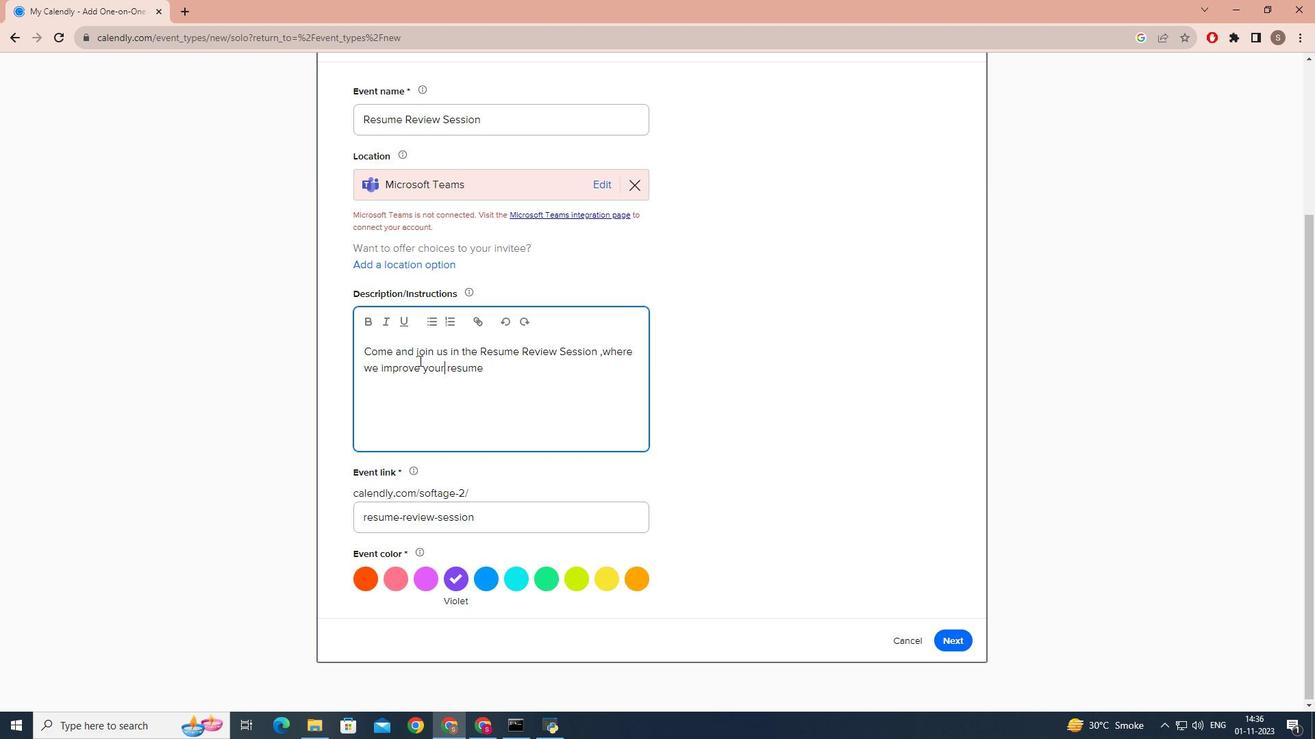 
Action: Mouse moved to (381, 363)
Screenshot: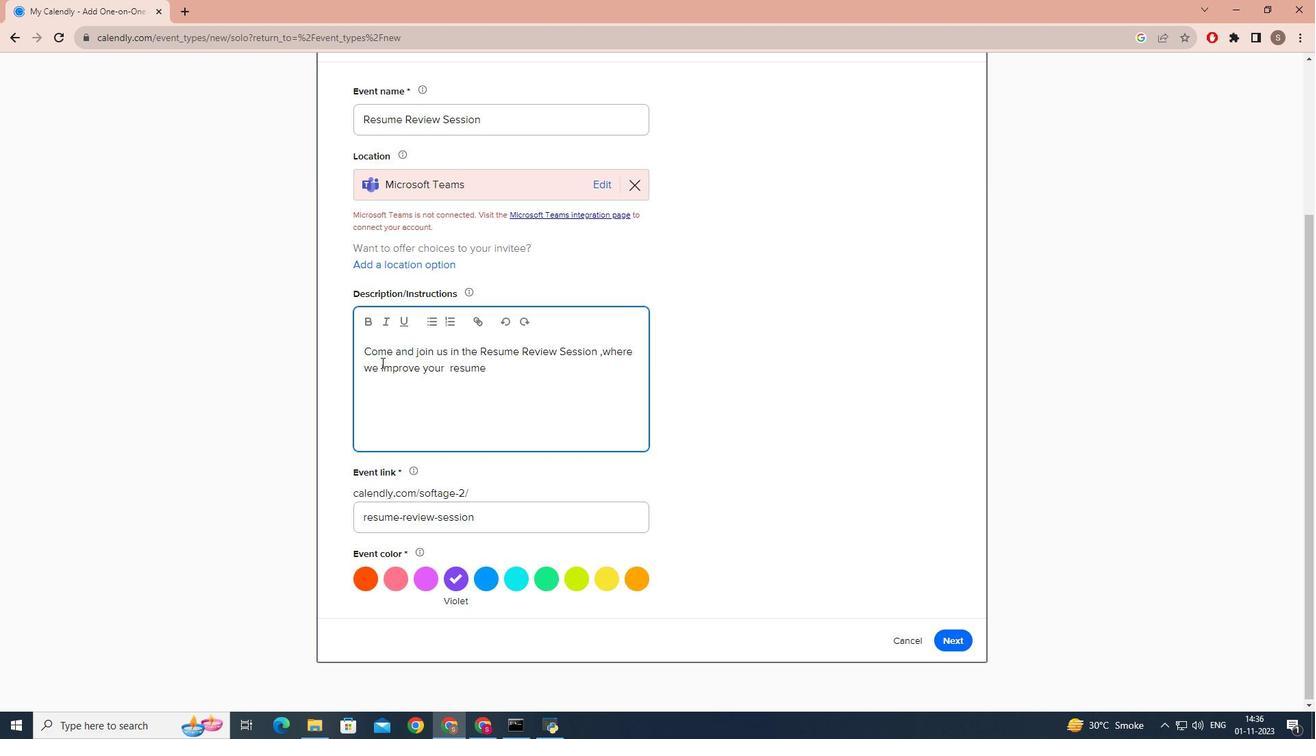 
Action: Mouse pressed left at (381, 363)
Screenshot: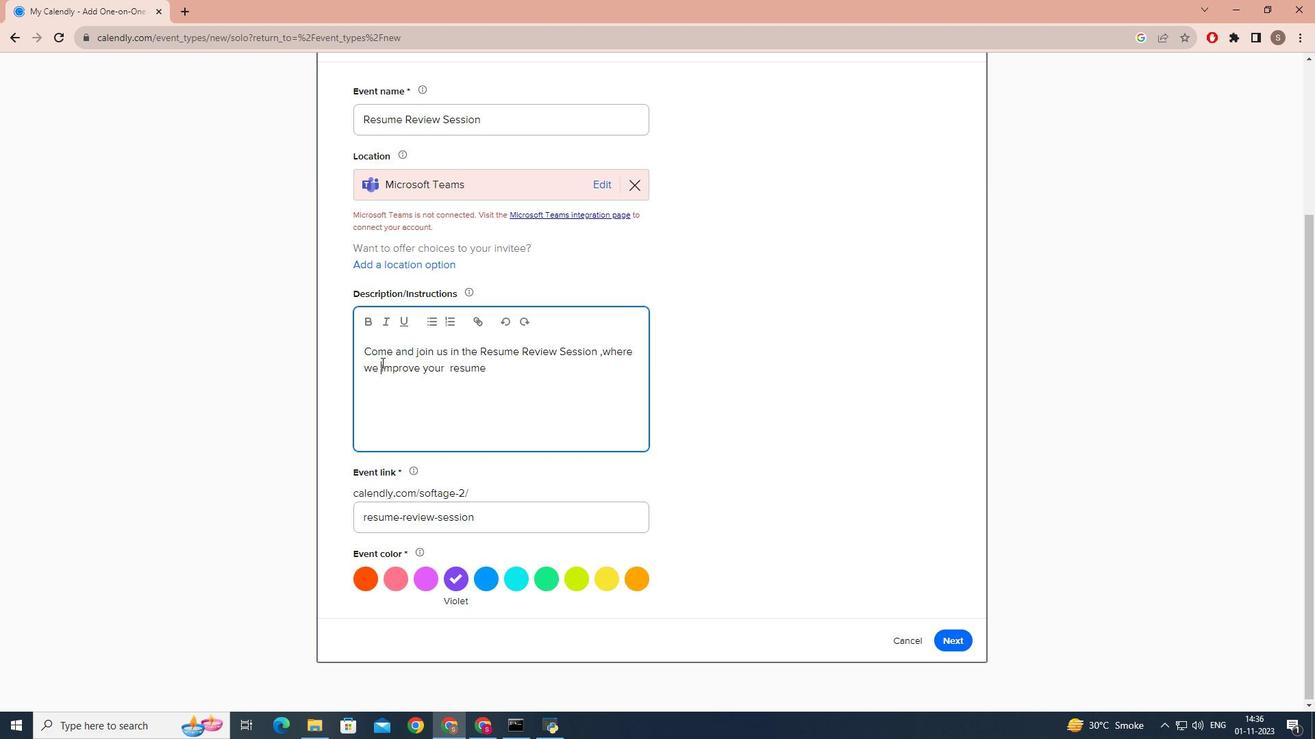 
Action: Key pressed will<Key.space>
Screenshot: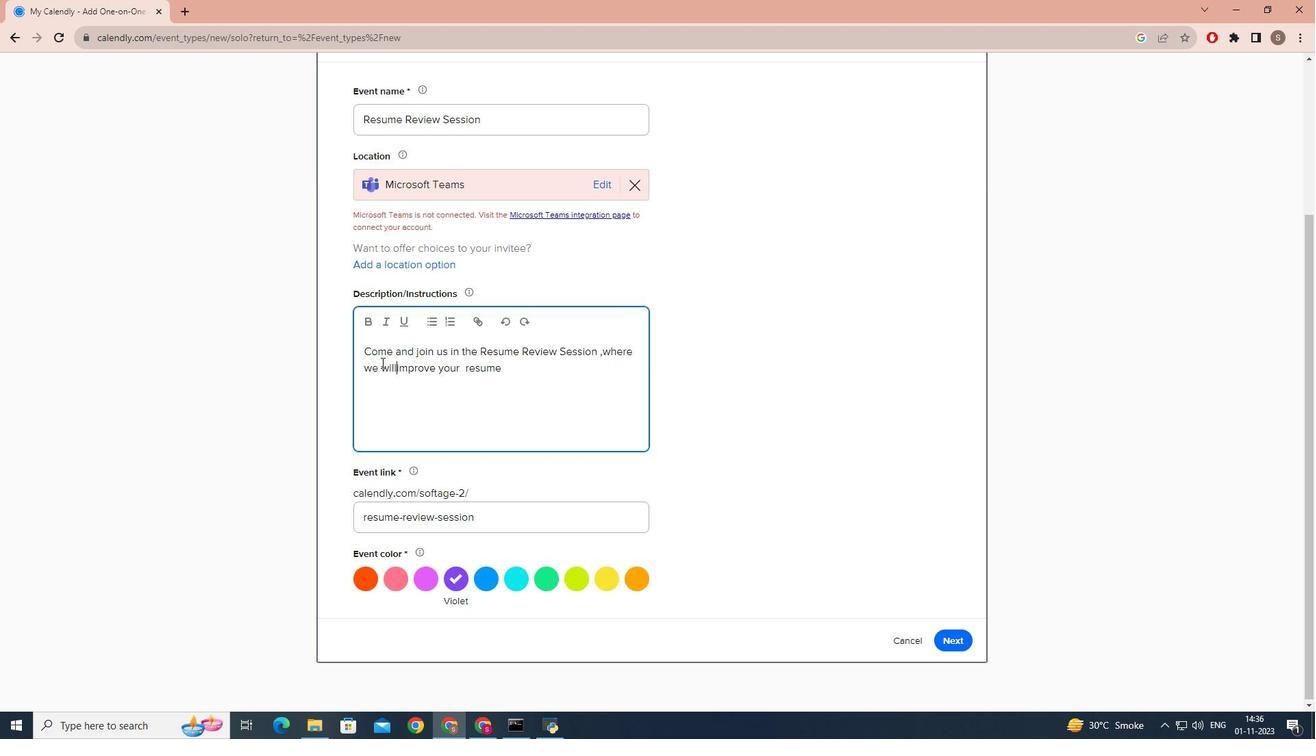 
Action: Mouse moved to (471, 369)
Screenshot: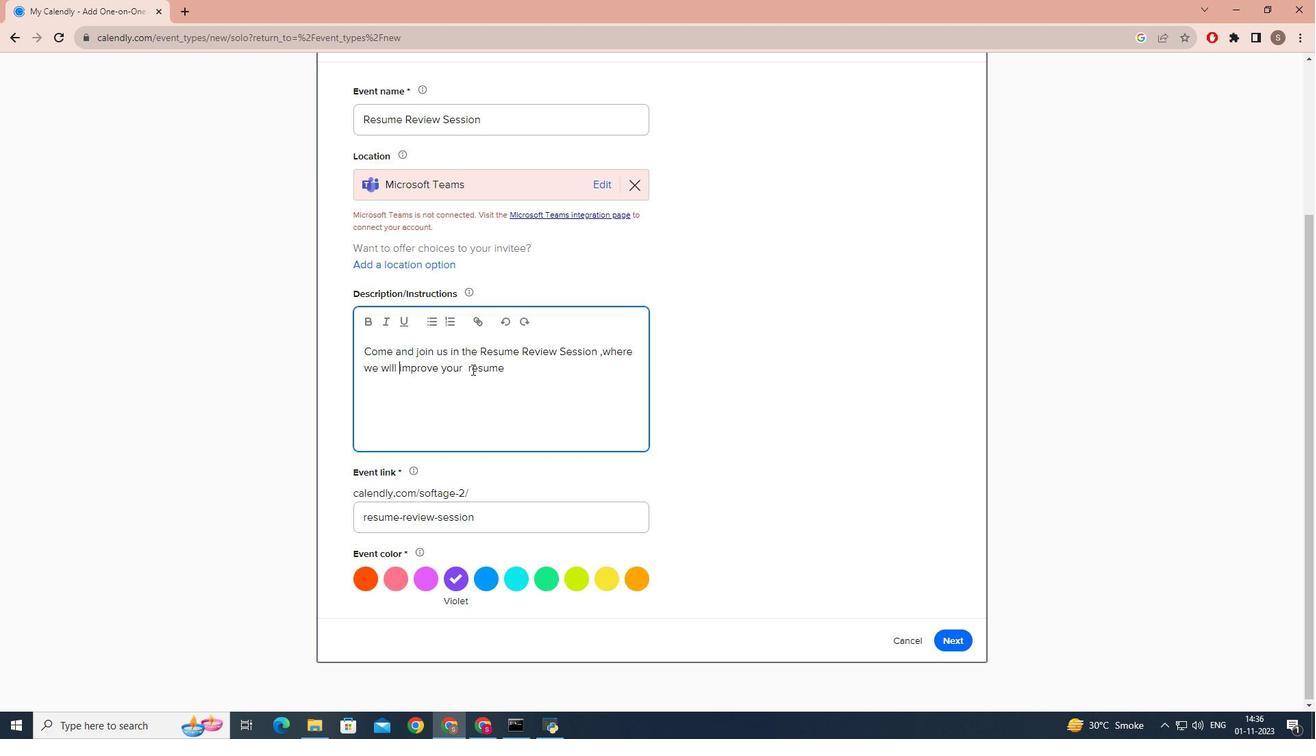 
Action: Mouse pressed left at (471, 369)
Screenshot: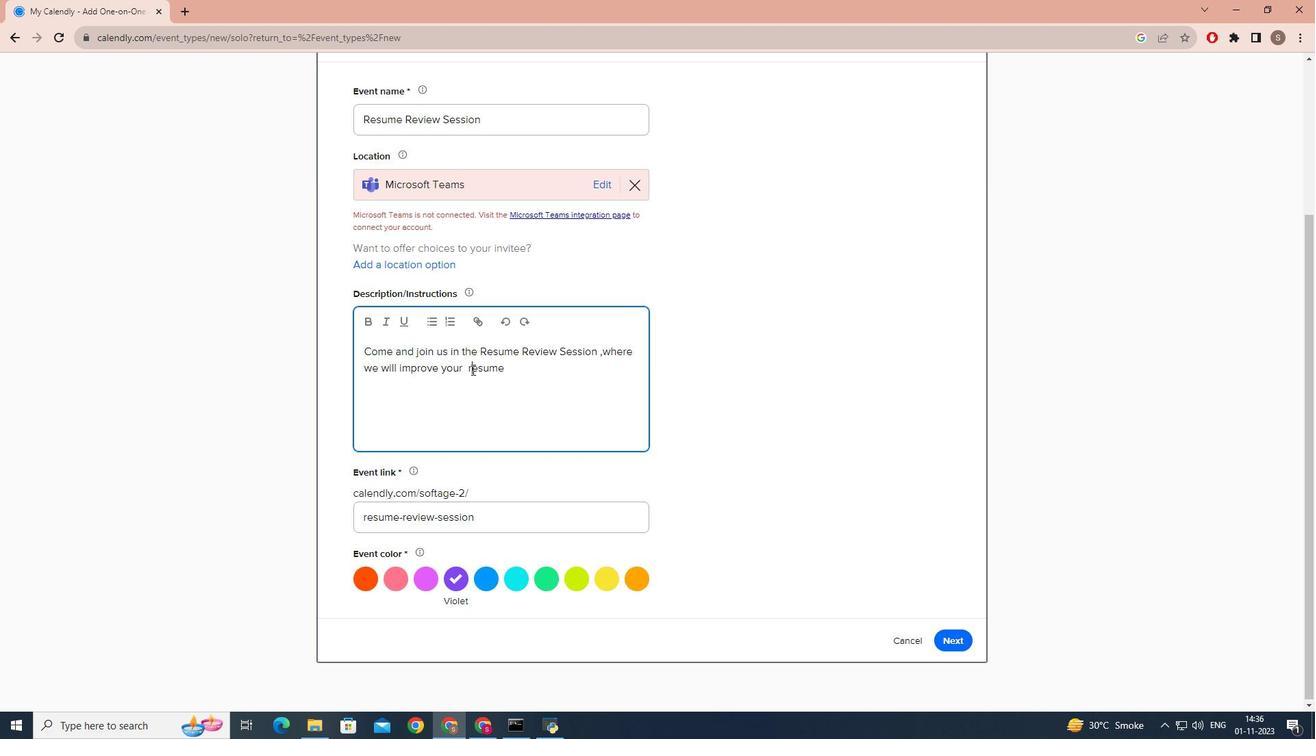 
Action: Mouse moved to (467, 372)
Screenshot: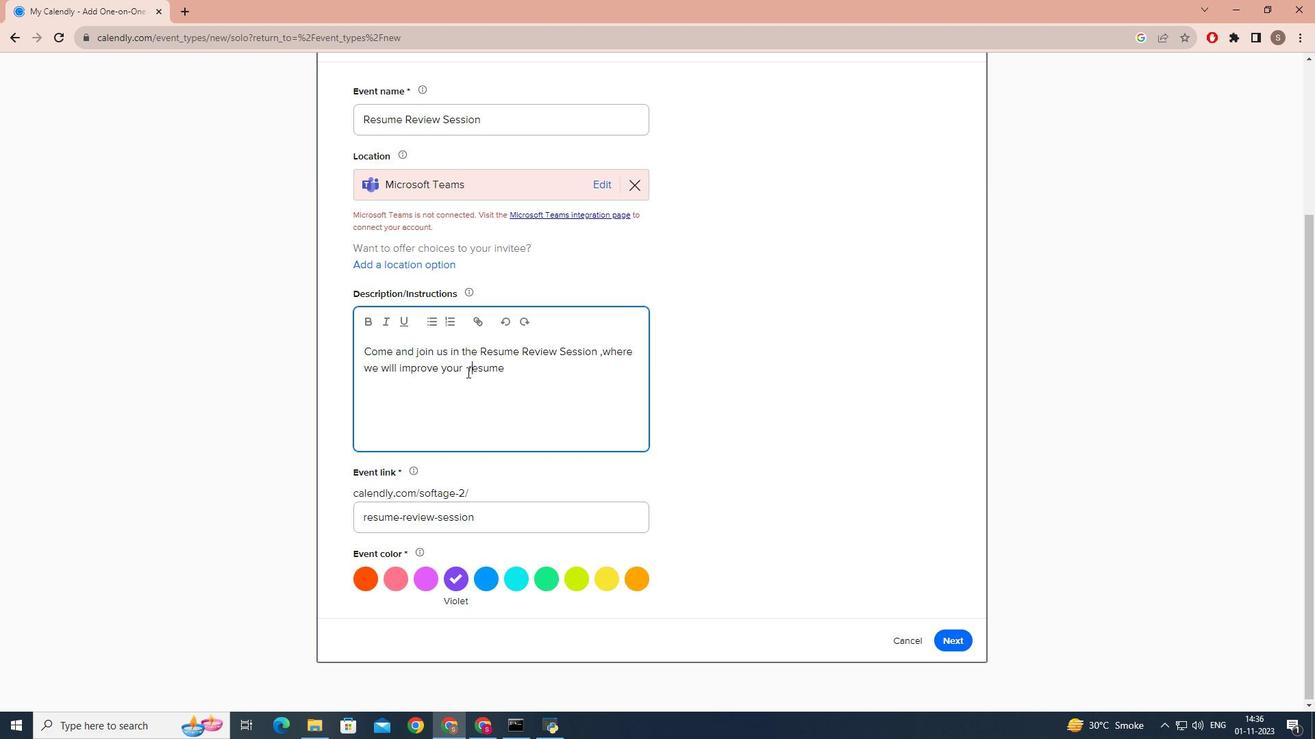 
Action: Mouse pressed left at (467, 372)
Screenshot: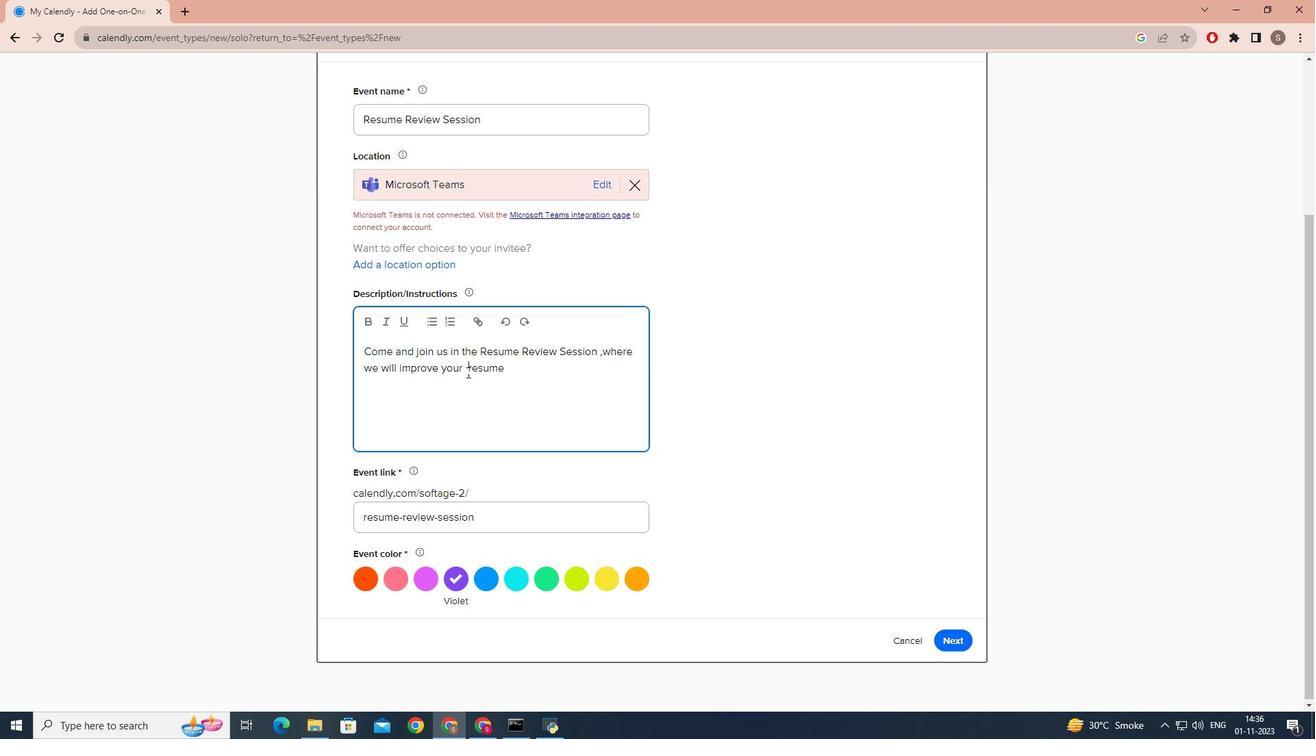 
Action: Key pressed <Key.backspace>
Screenshot: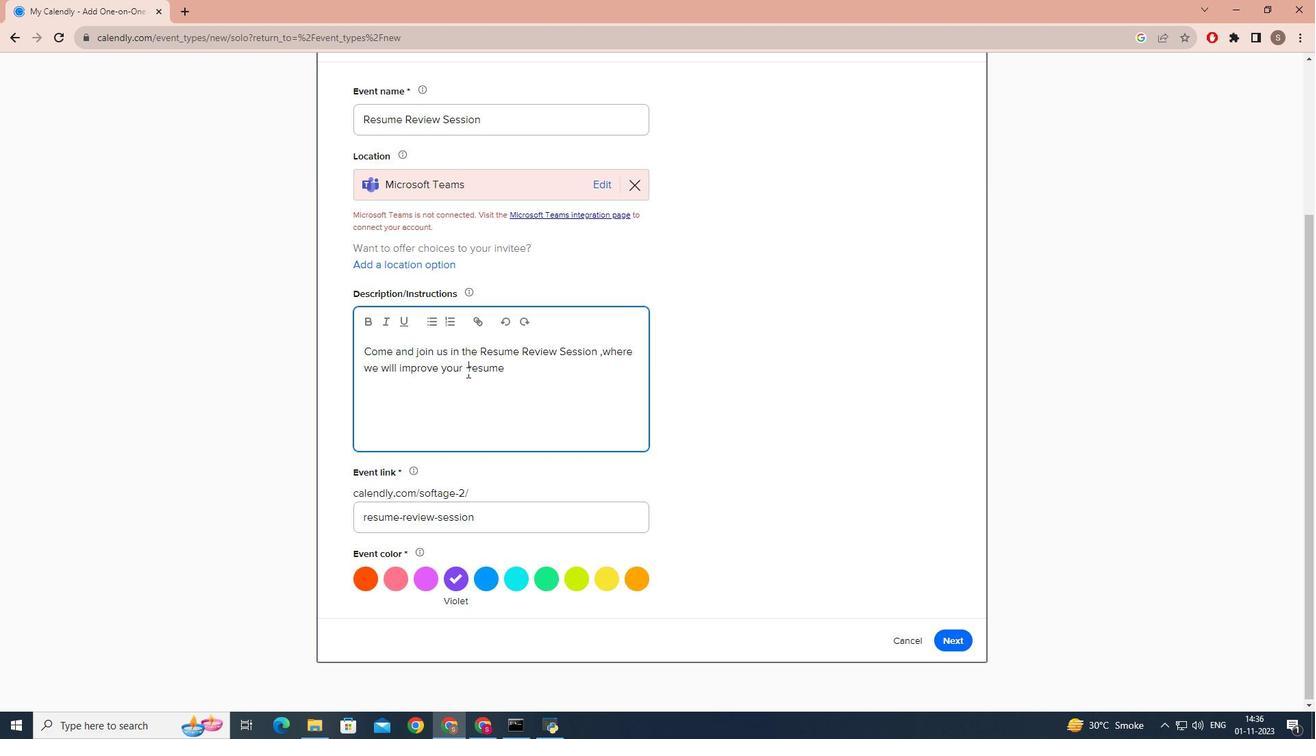 
Action: Mouse moved to (526, 369)
Screenshot: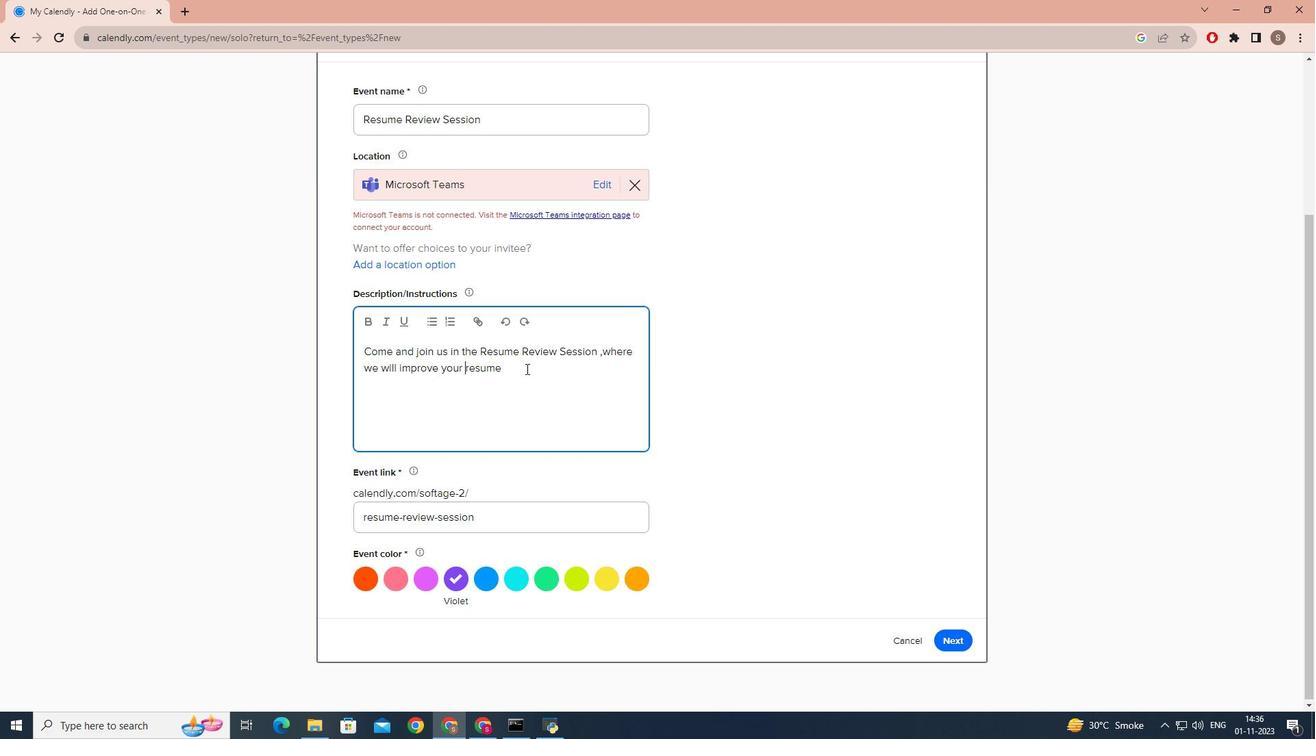 
Action: Mouse pressed left at (526, 369)
Screenshot: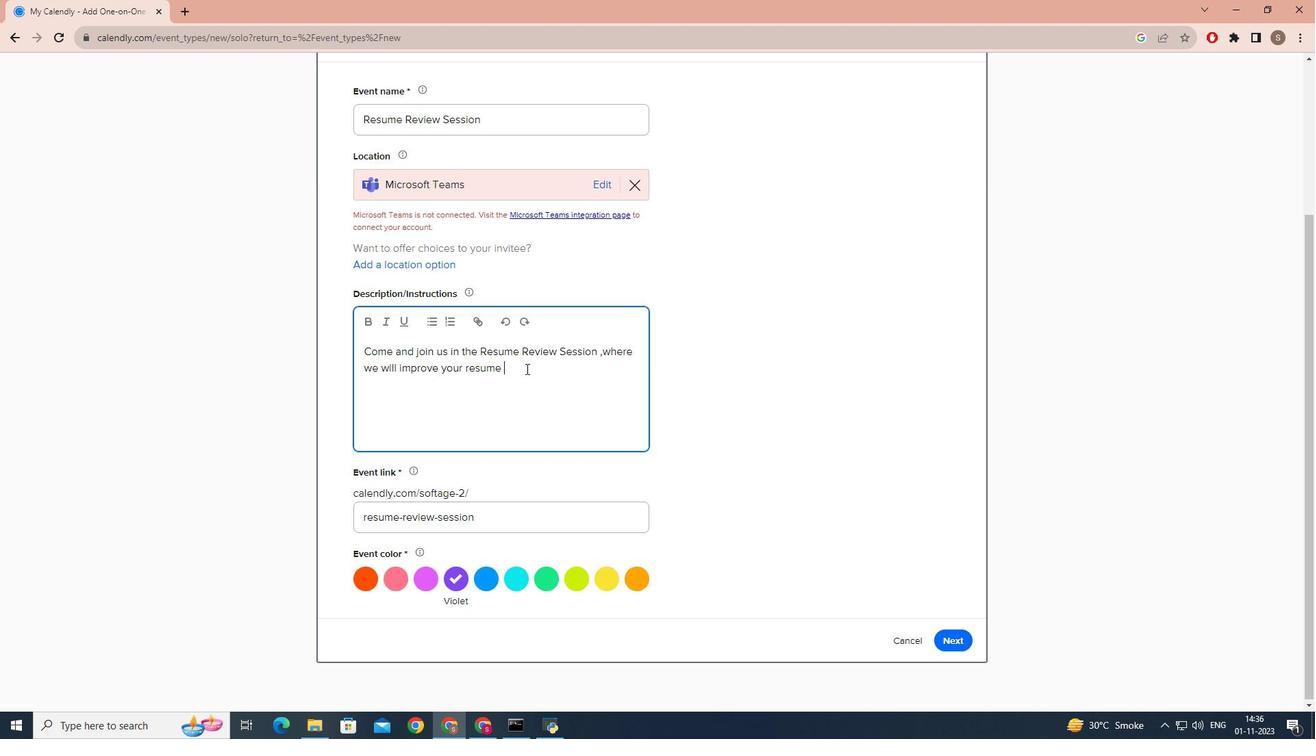 
Action: Key pressed and<Key.space>emn<Key.backspace><Key.backspace>nhance<Key.space>your<Key.space>job-seeking<Key.space>prospects,<Key.caps_lock>D<Key.caps_lock>uring<Key.space>this<Key.space>session<Key.space>we<Key.space>will<Key.space>prpo<Key.backspace><Key.backspace>p<Key.backspace>ovide<Key.space>detailed<Key.space>ff<Key.backspace>eedback,vak<Key.backspace>luable<Key.space>tips<Key.space>and<Key.space>actionable<Key.space>advice<Key.space>to<Key.space>help<Key.space>you<Key.space>stand<Key.space>out<Key.space>o<Key.space>potential<Key.space>employers.
Screenshot: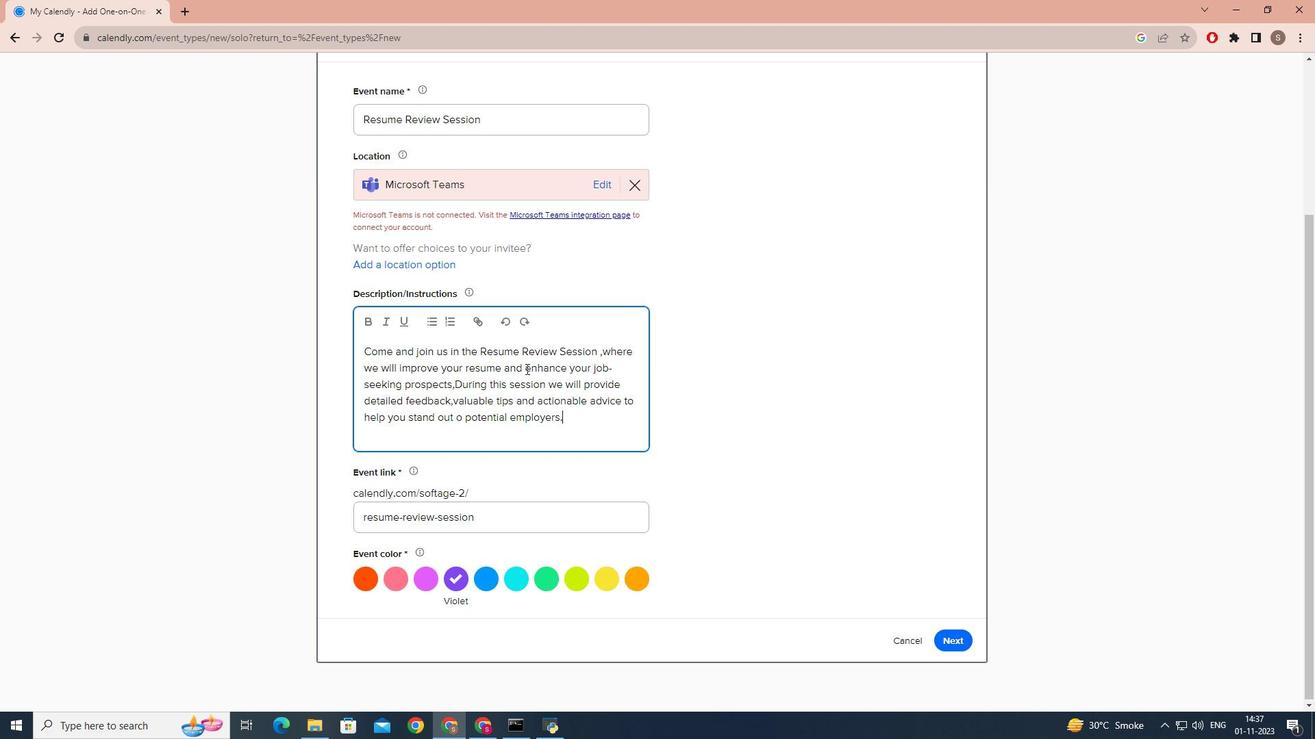 
Action: Mouse moved to (680, 316)
Screenshot: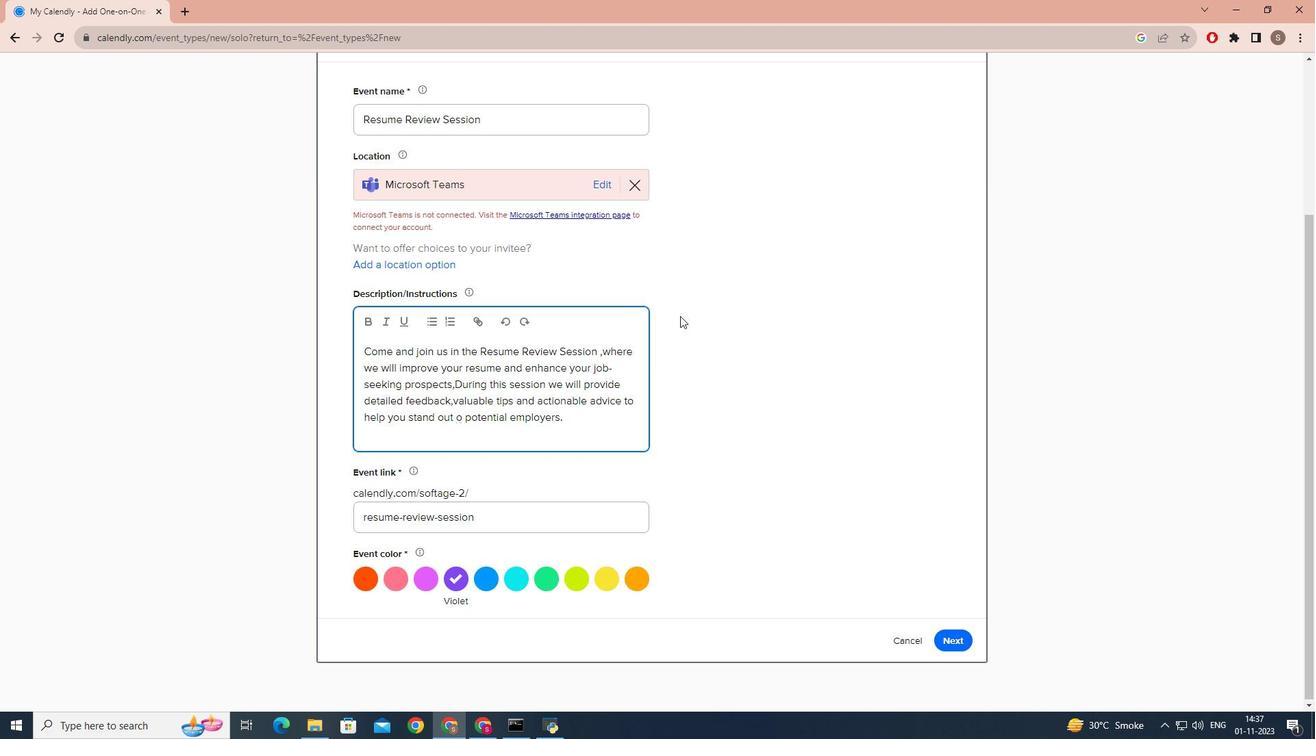 
Action: Mouse scrolled (680, 315) with delta (0, 0)
Screenshot: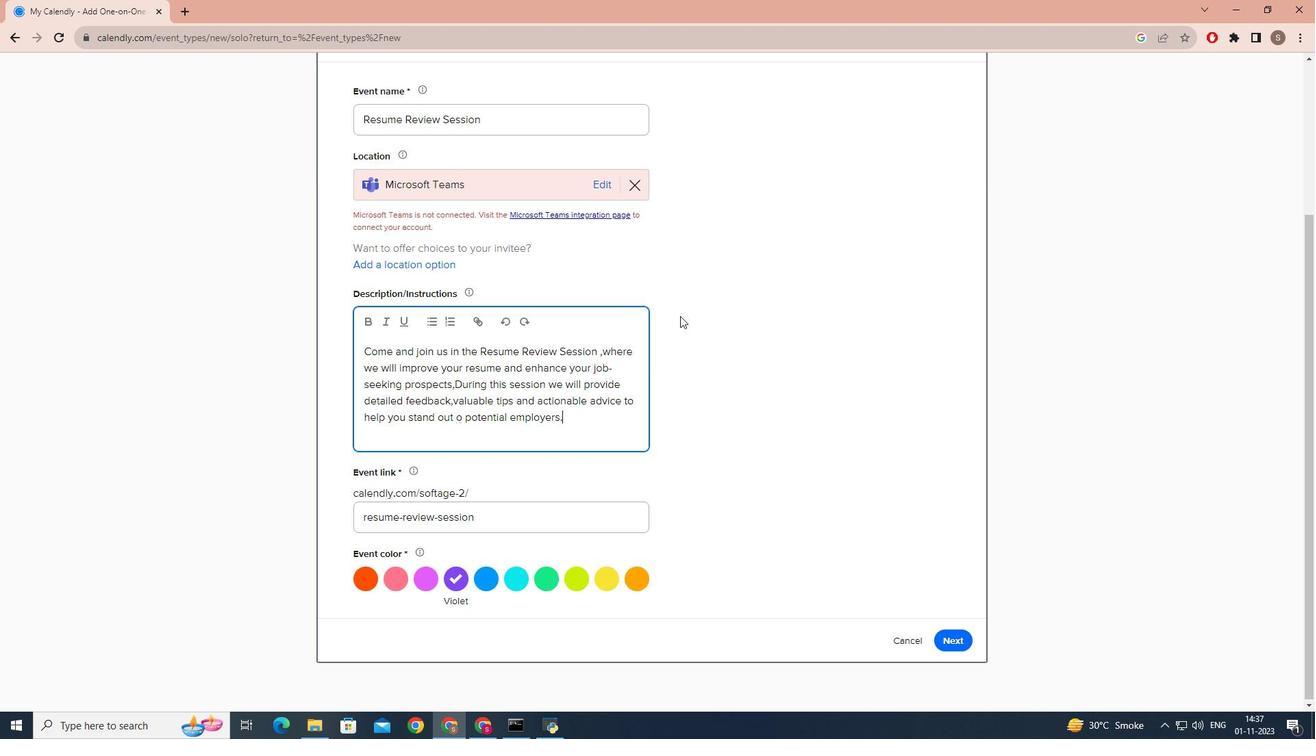 
Action: Mouse scrolled (680, 315) with delta (0, 0)
Screenshot: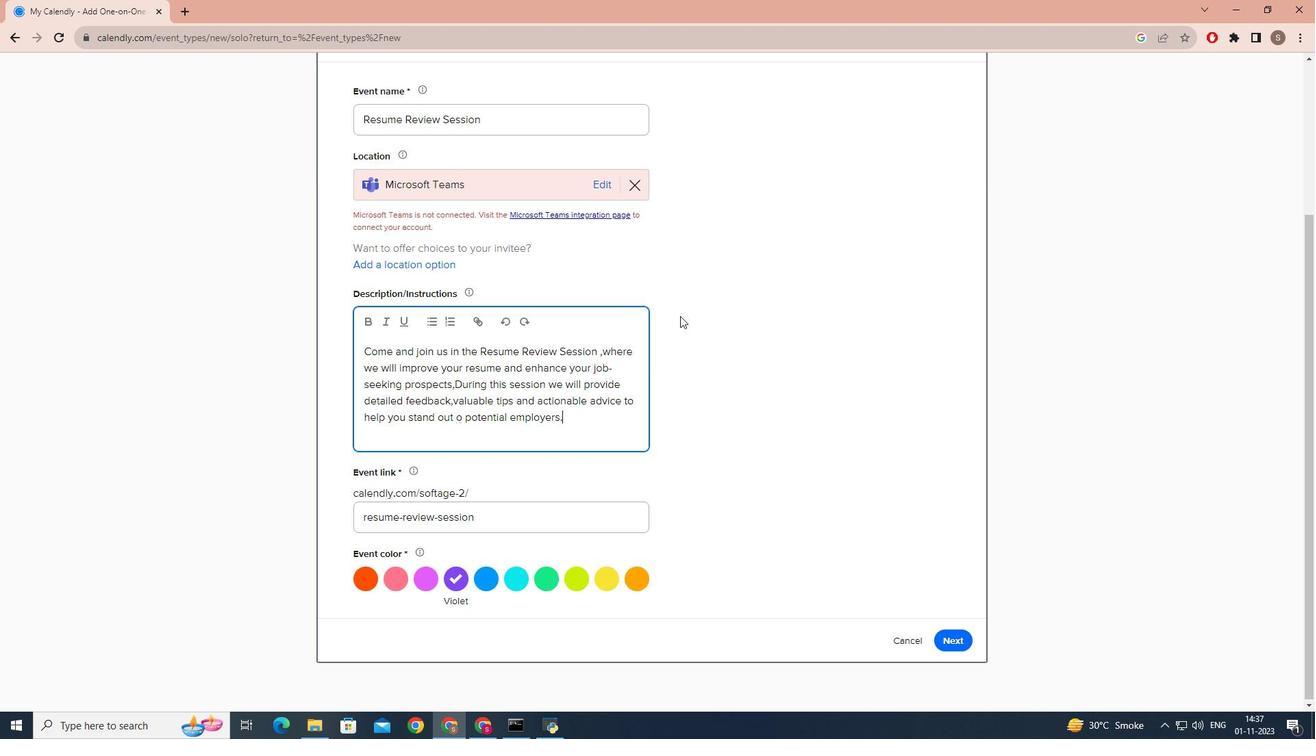 
Action: Mouse scrolled (680, 315) with delta (0, 0)
Screenshot: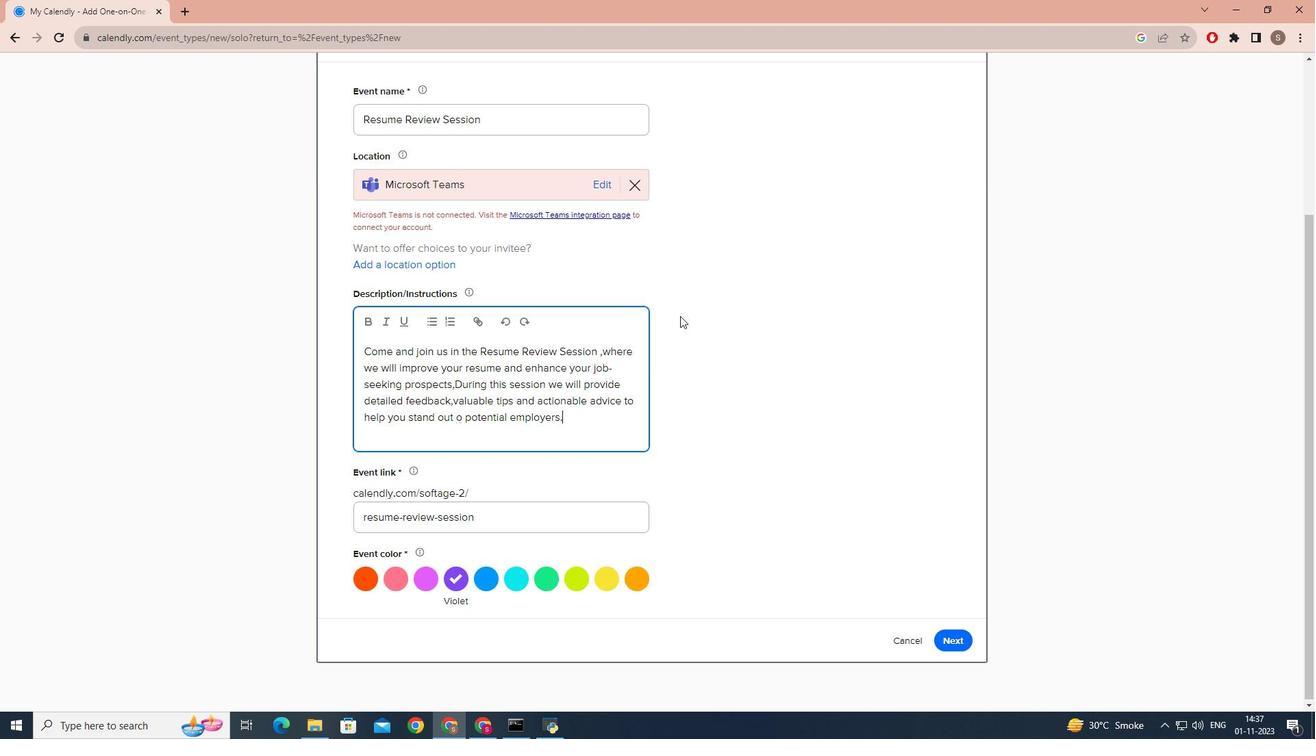 
Action: Mouse scrolled (680, 315) with delta (0, 0)
Screenshot: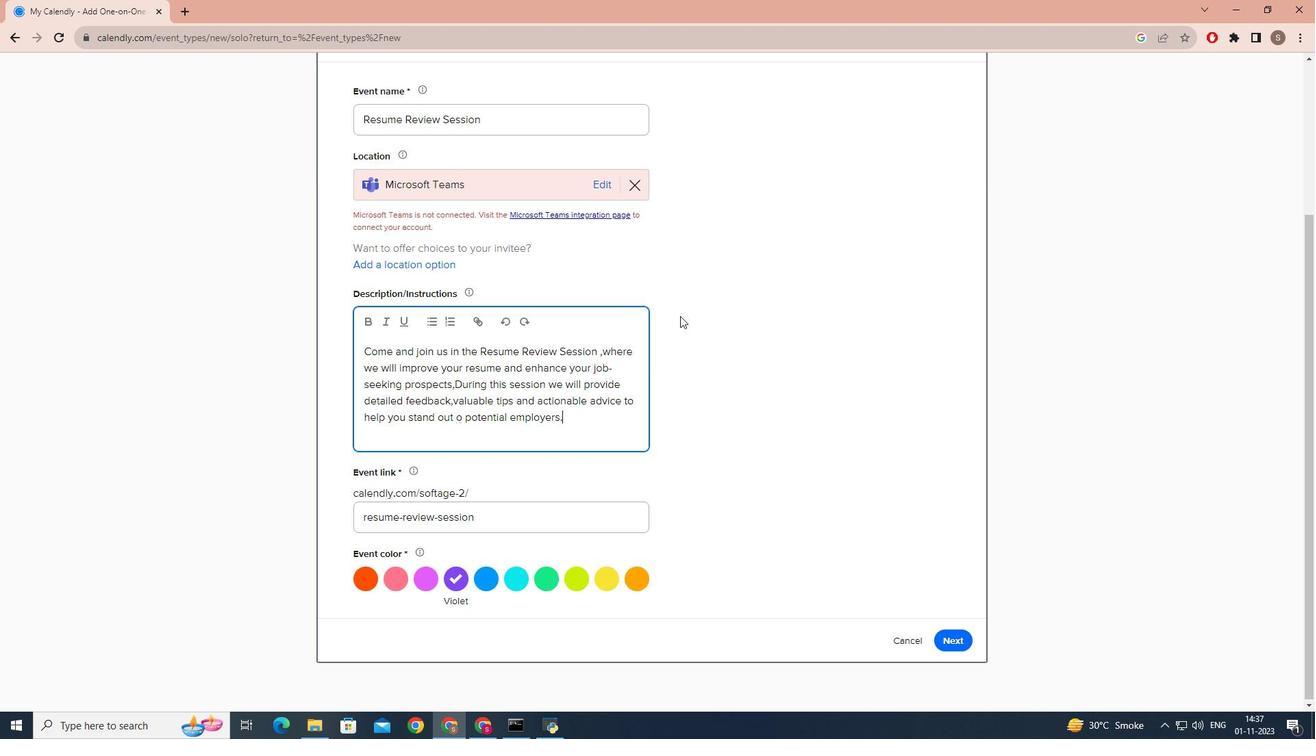 
Action: Mouse moved to (518, 576)
Screenshot: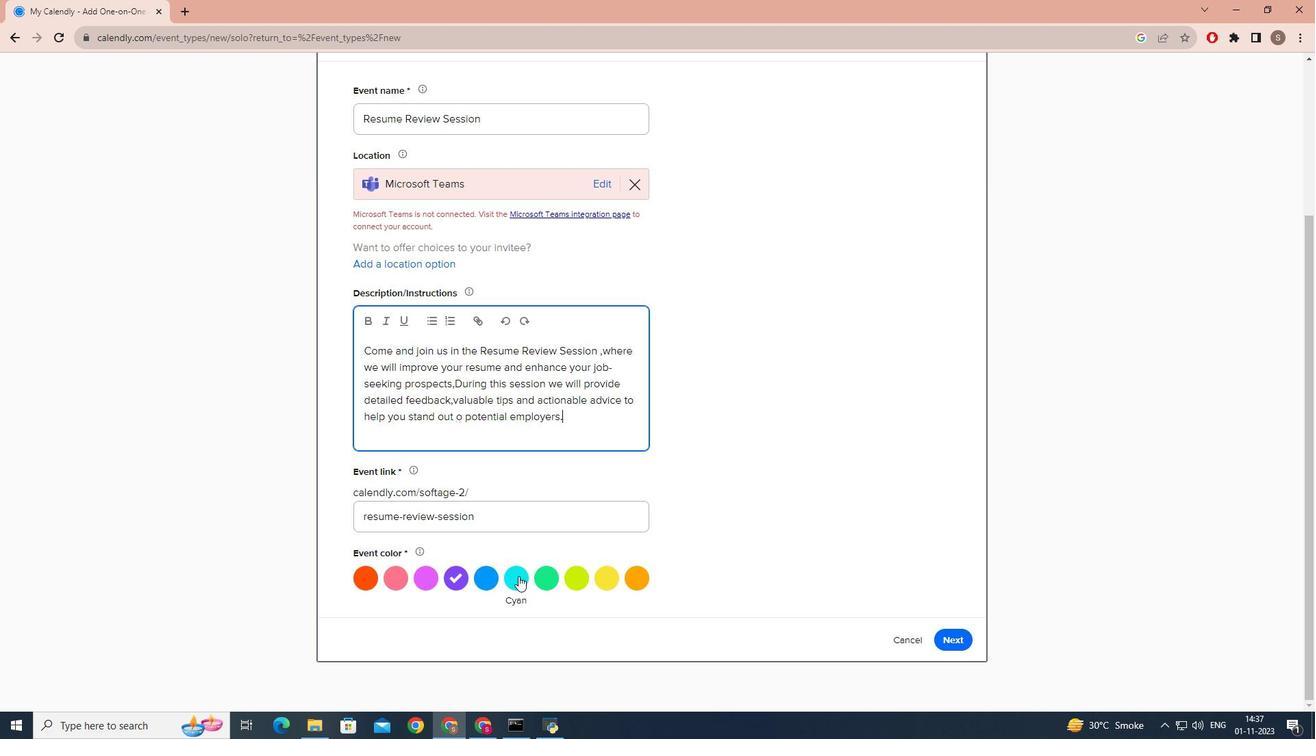 
Action: Mouse pressed left at (518, 576)
Screenshot: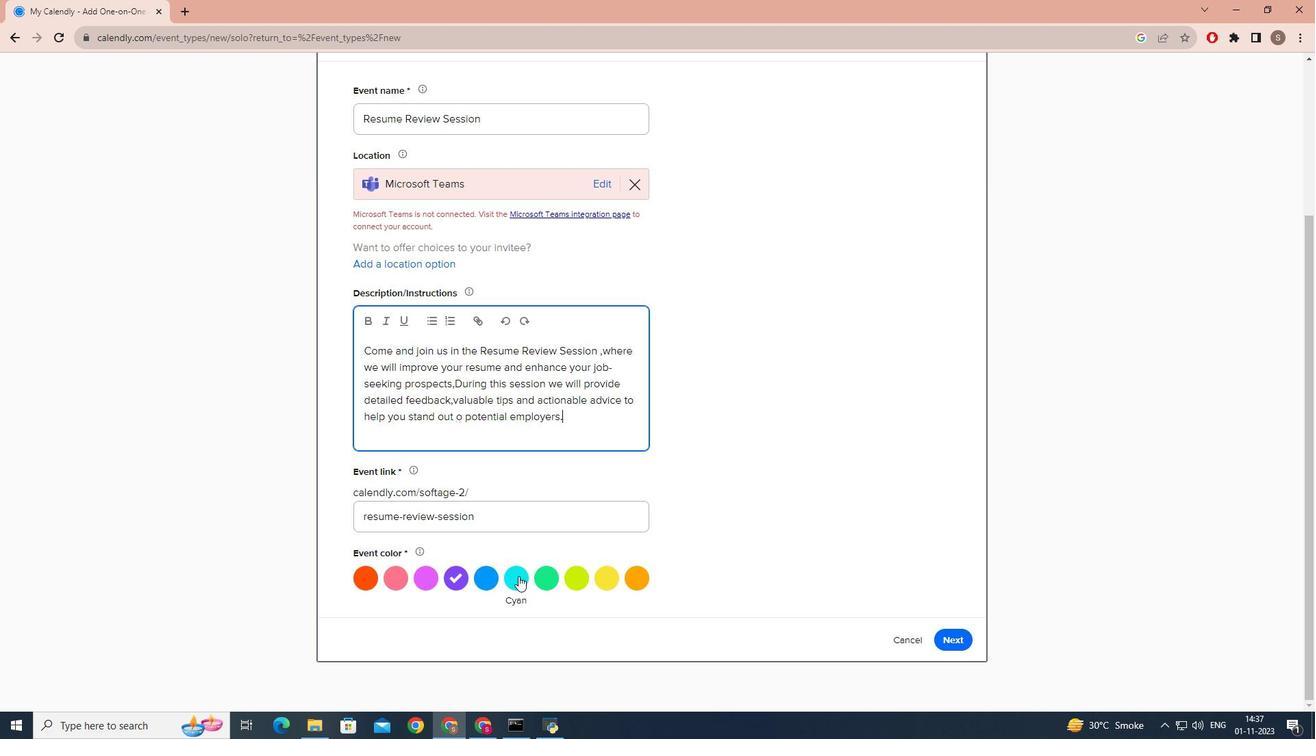 
Action: Mouse moved to (963, 634)
Screenshot: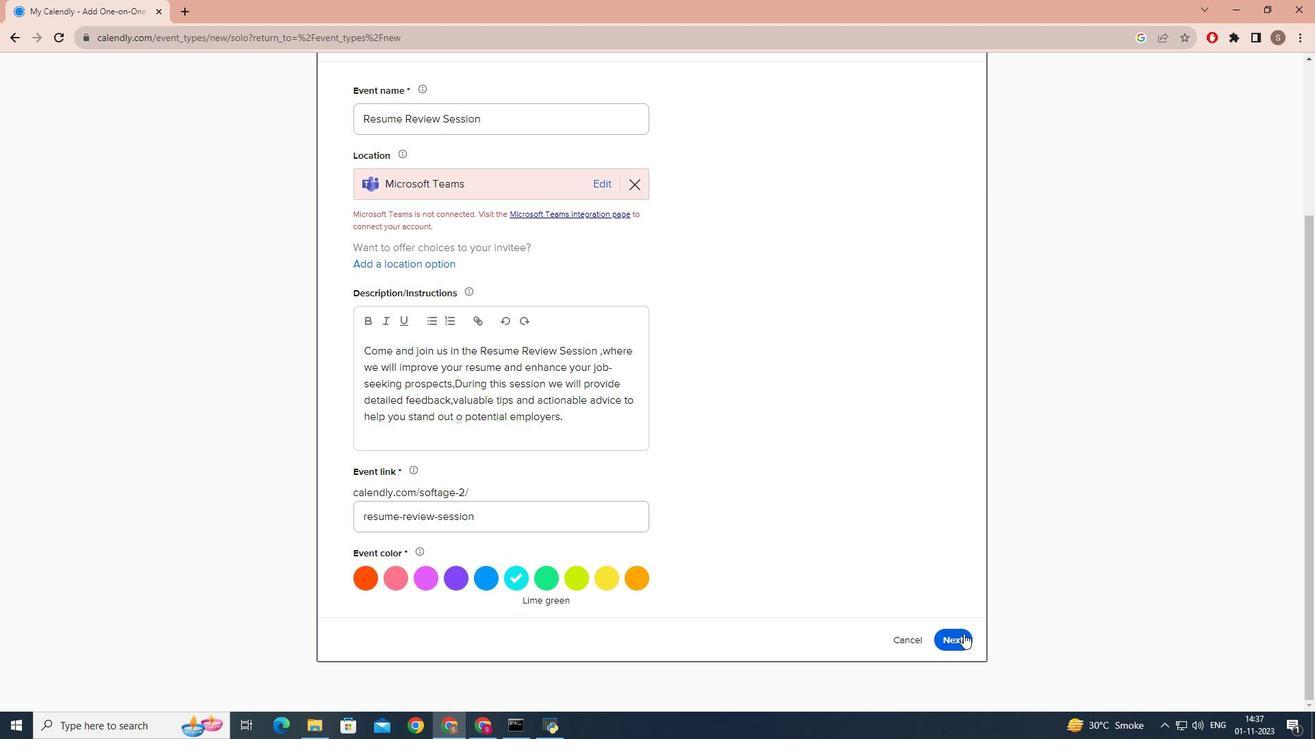 
Action: Mouse pressed left at (963, 634)
Screenshot: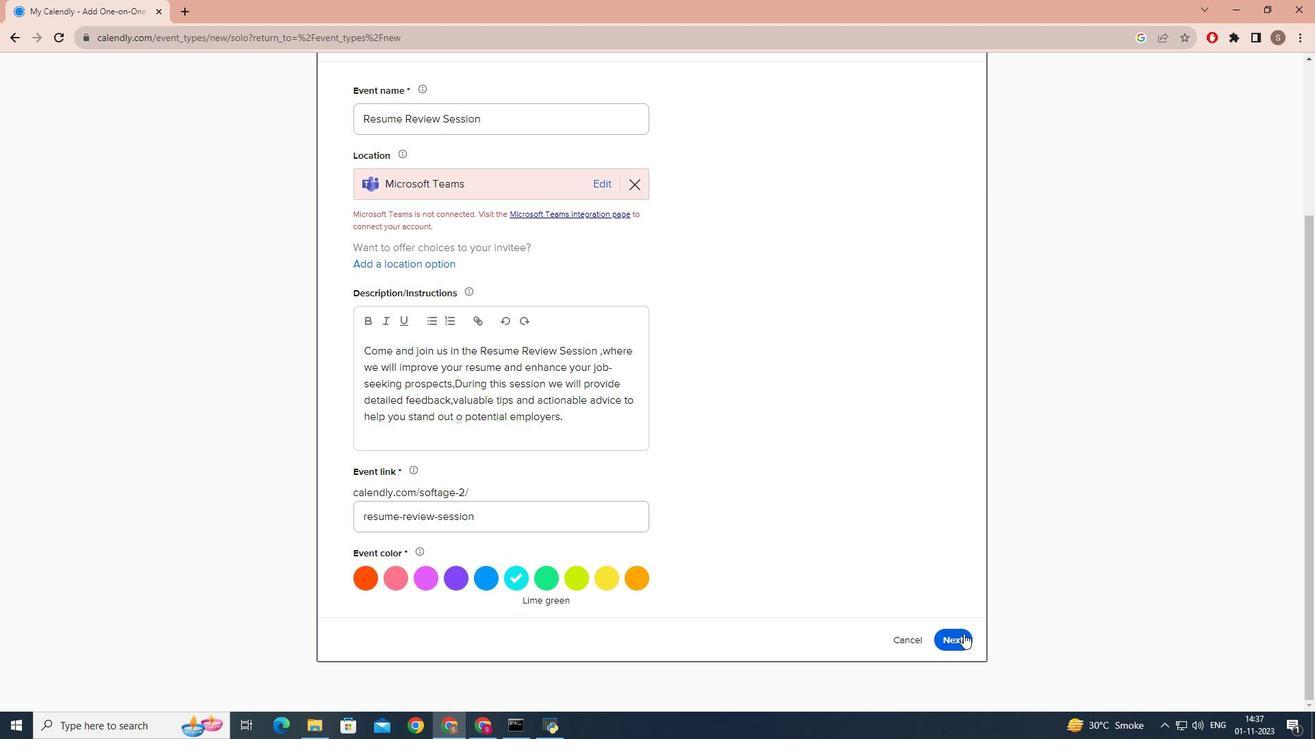 
Action: Mouse moved to (395, 361)
Screenshot: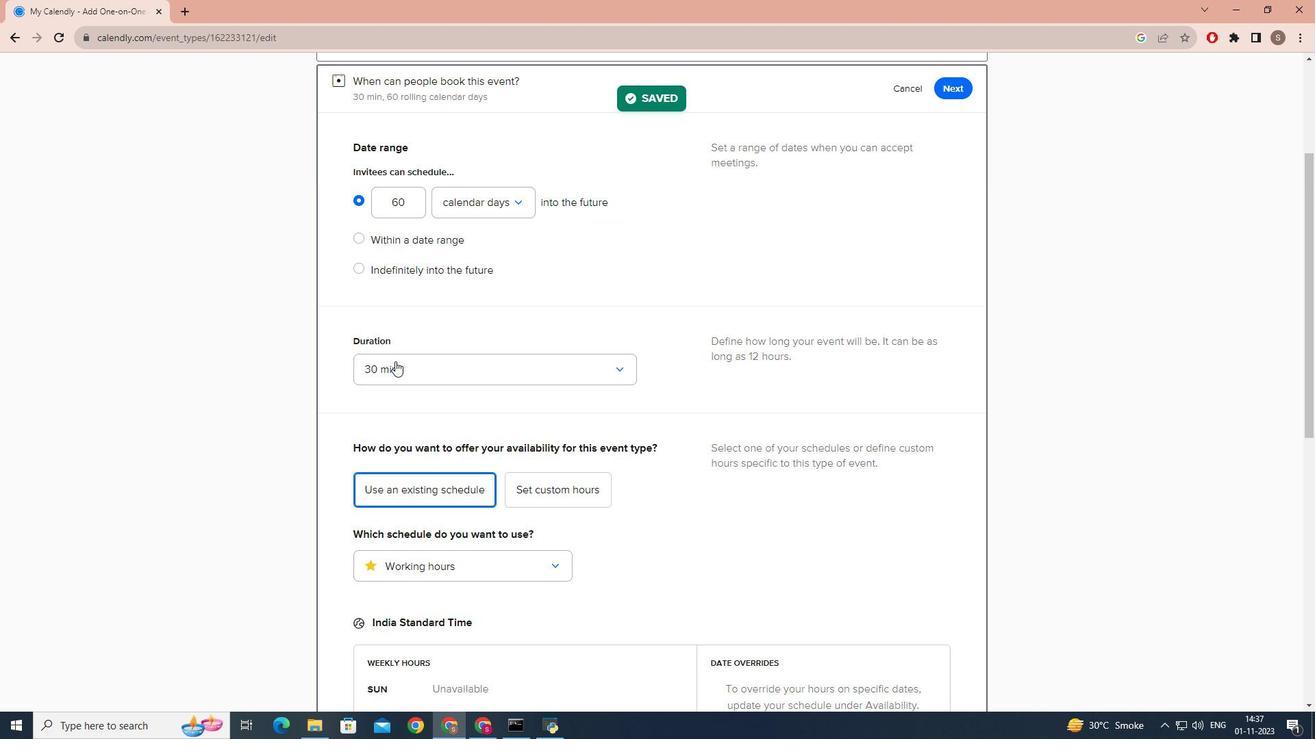 
Action: Mouse pressed left at (395, 361)
Screenshot: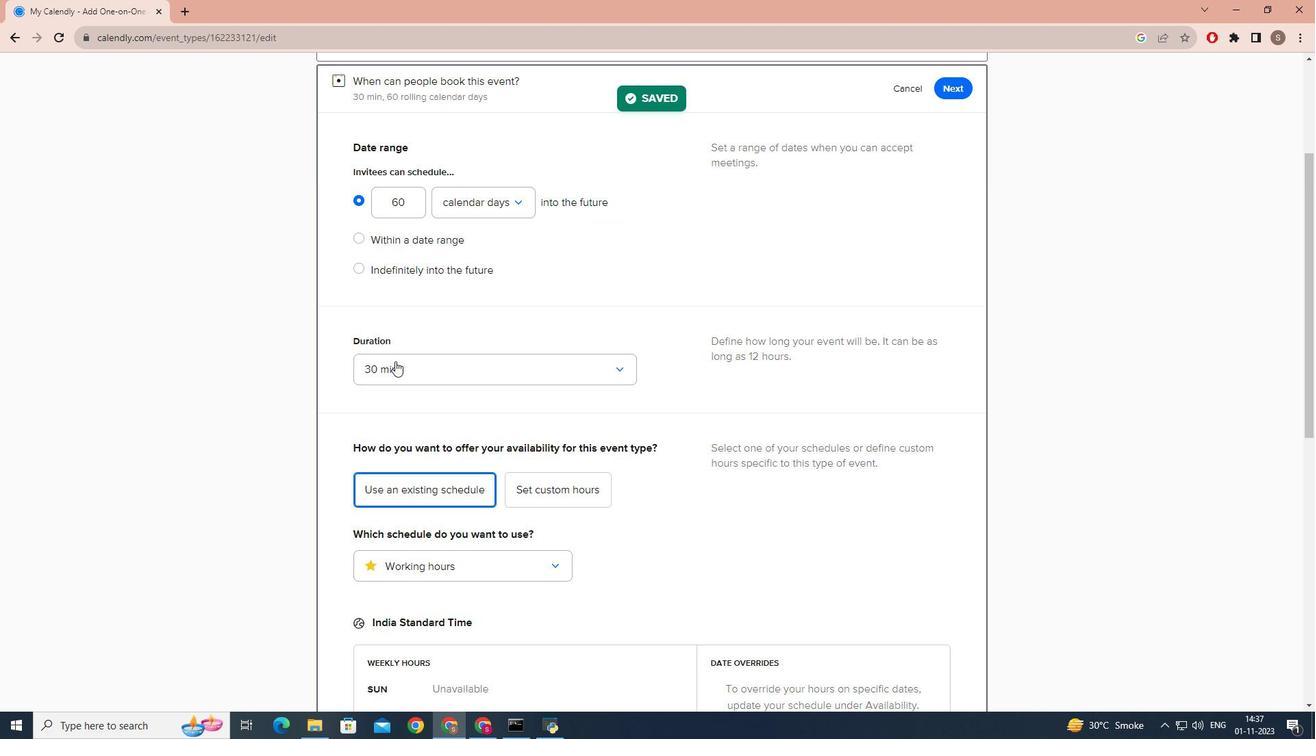 
Action: Mouse moved to (384, 510)
Screenshot: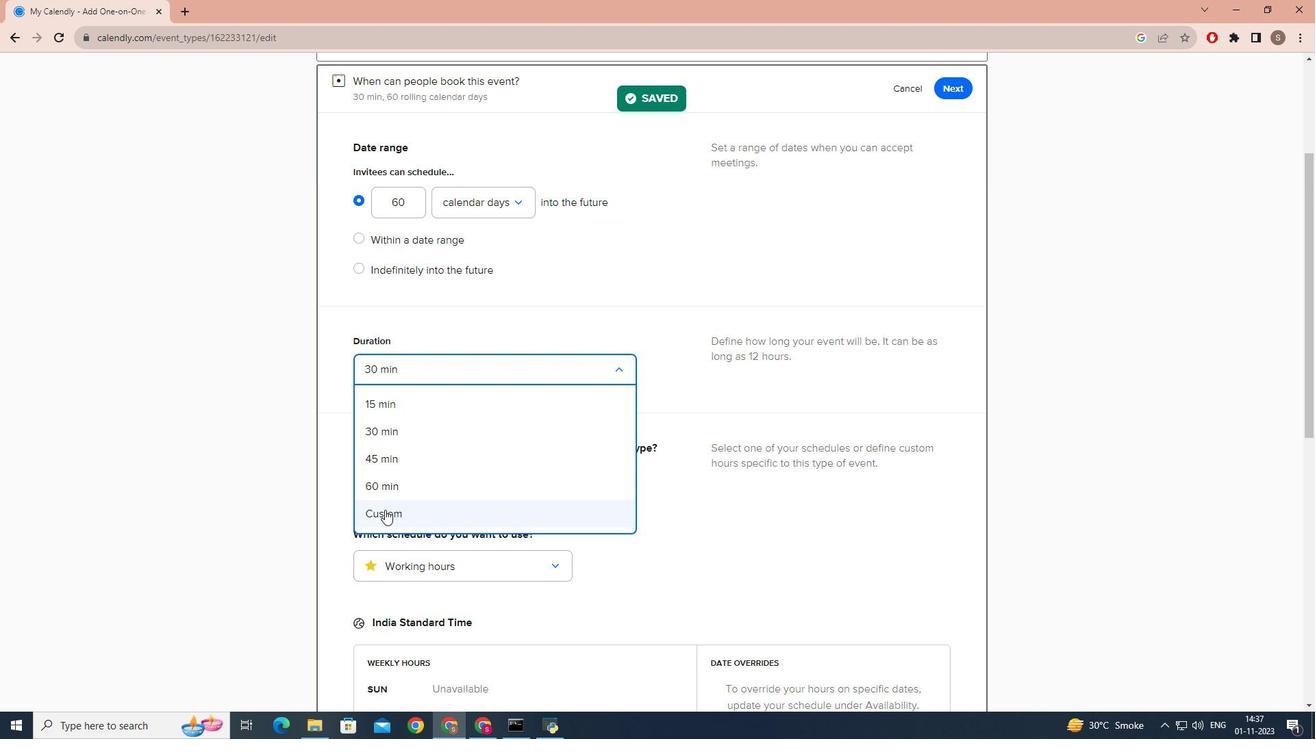 
Action: Mouse pressed left at (384, 510)
Screenshot: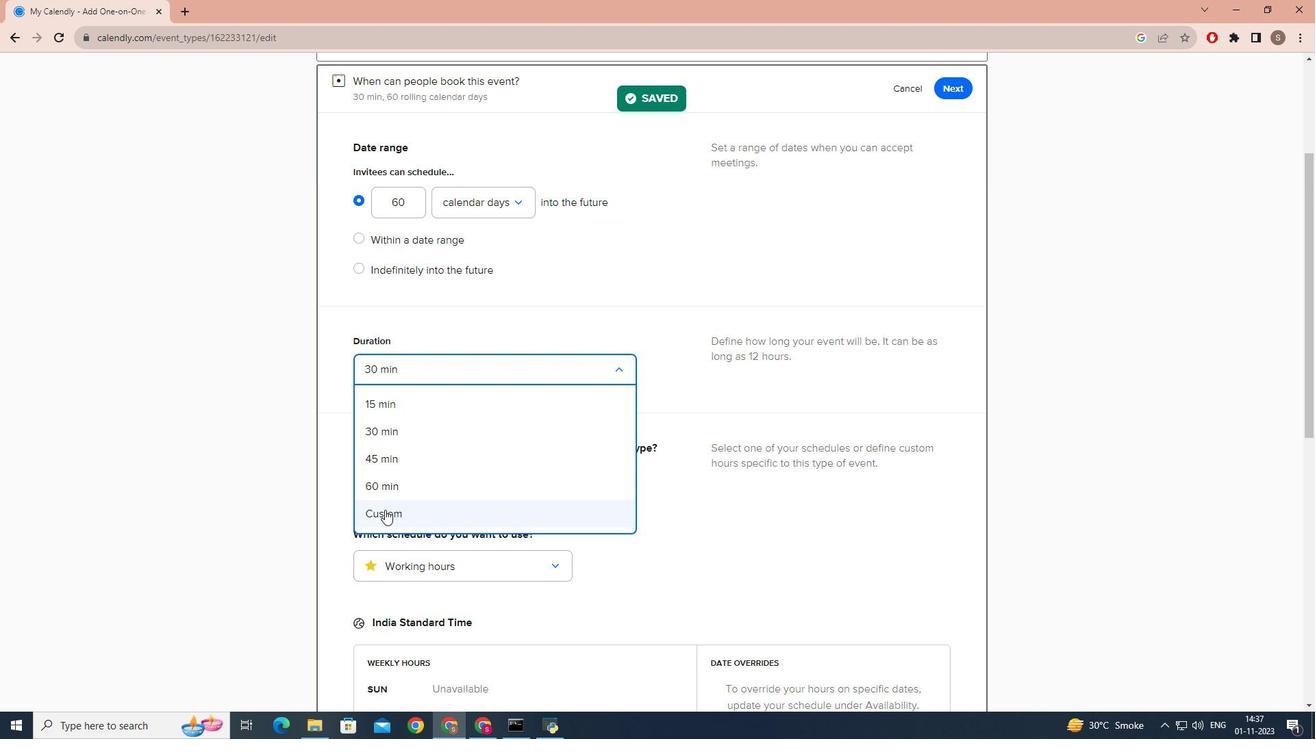 
Action: Mouse moved to (482, 399)
Screenshot: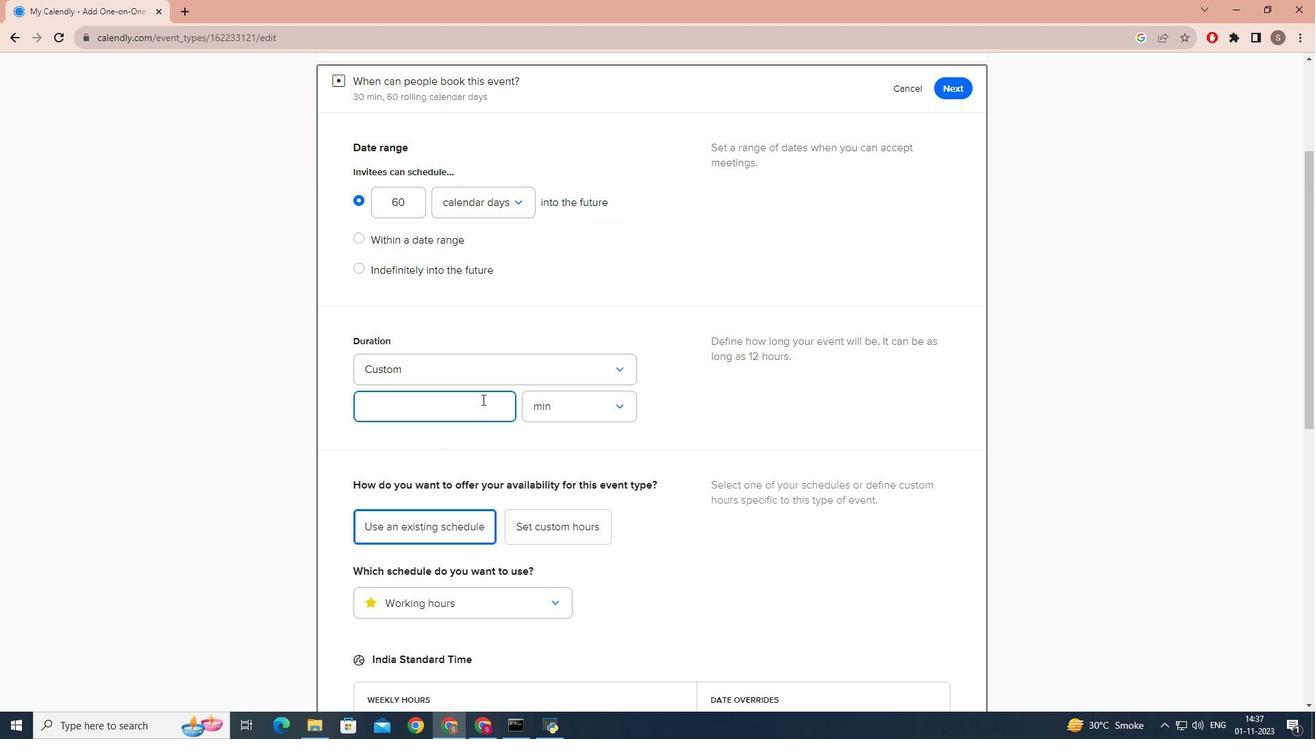 
Action: Mouse pressed left at (482, 399)
Screenshot: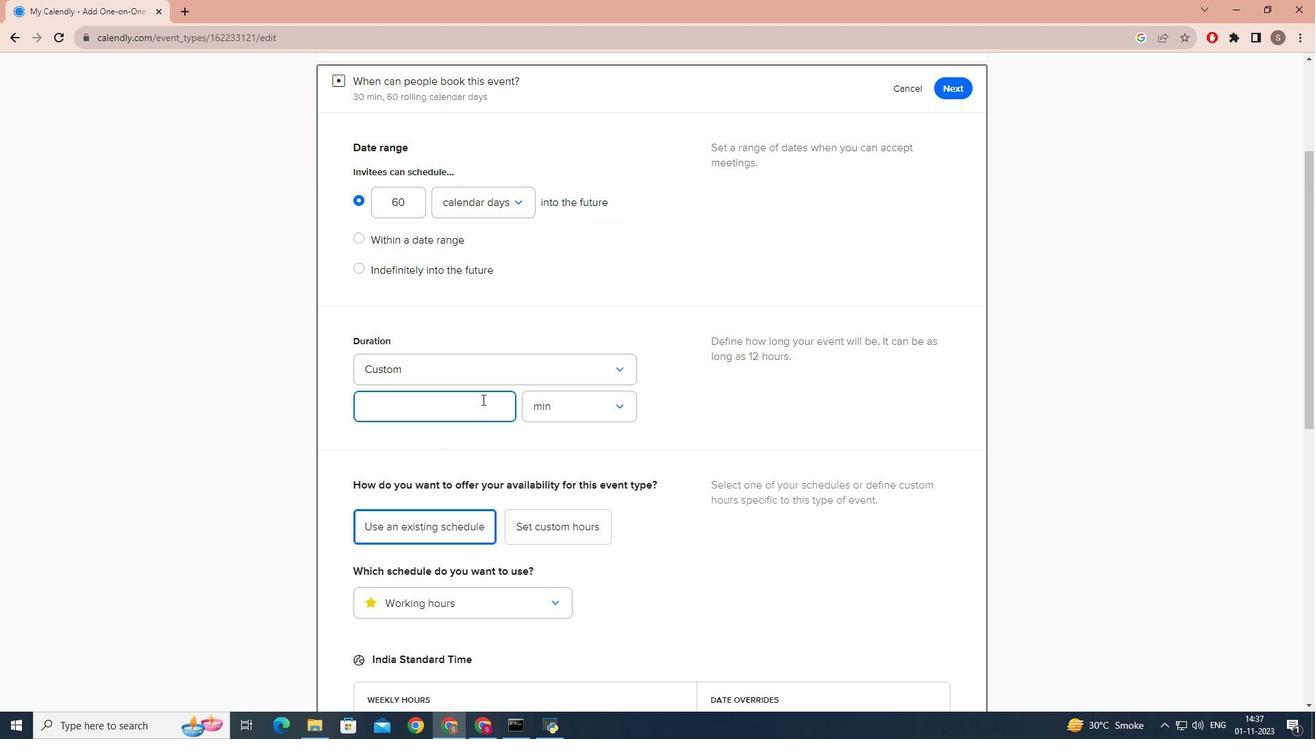 
Action: Key pressed 90
Screenshot: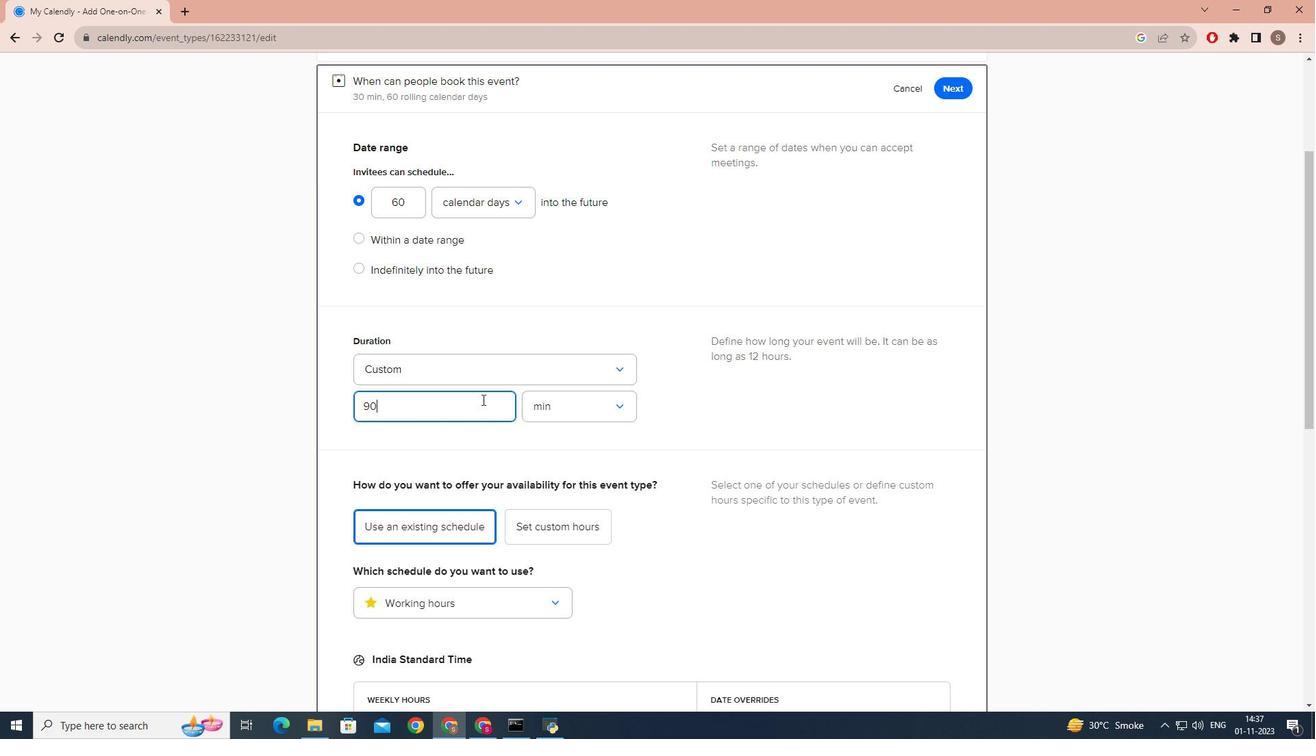 
Action: Mouse moved to (789, 478)
Screenshot: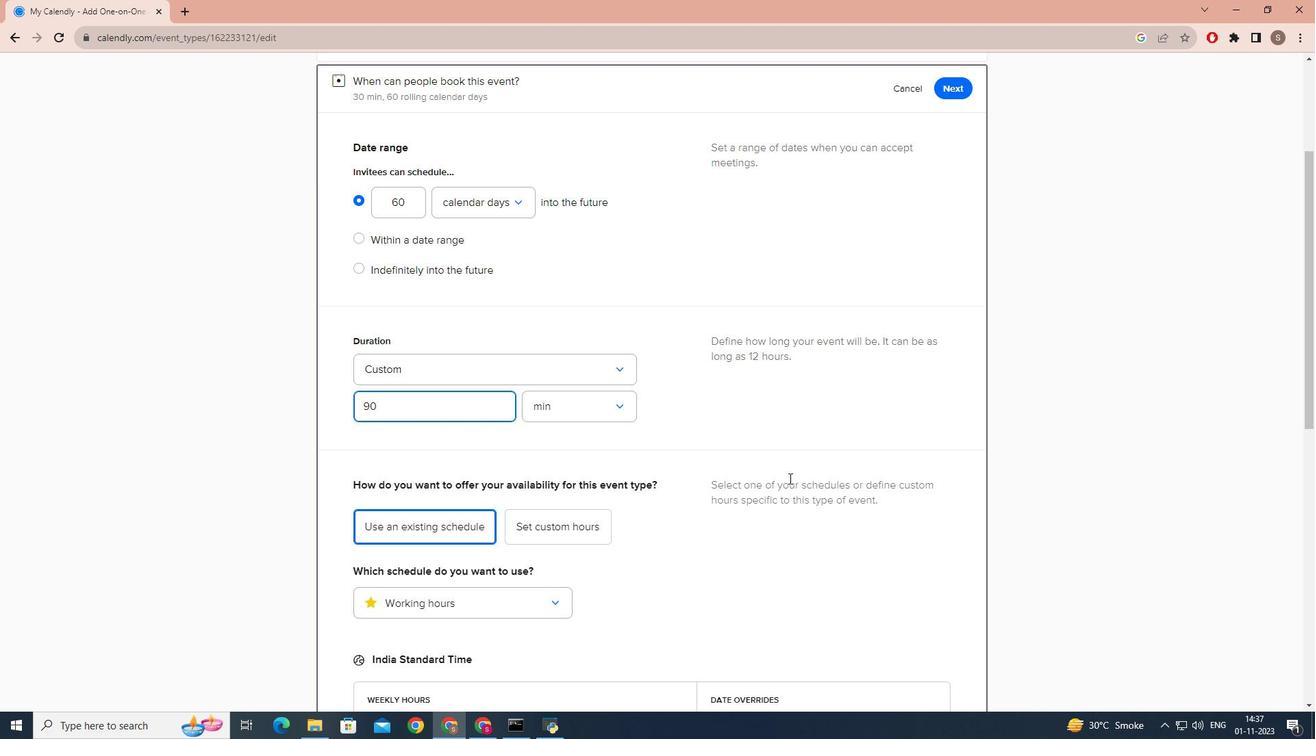 
Action: Mouse scrolled (789, 478) with delta (0, 0)
Screenshot: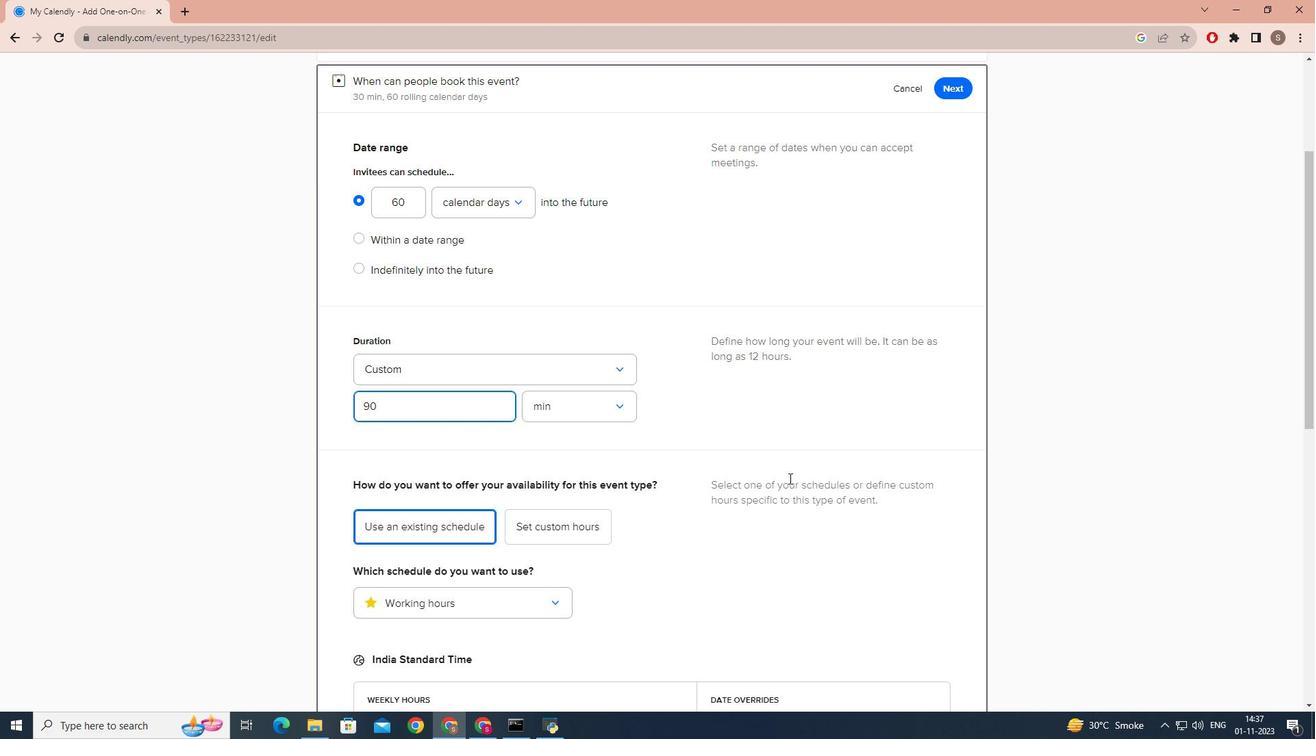 
Action: Mouse scrolled (789, 478) with delta (0, 0)
Screenshot: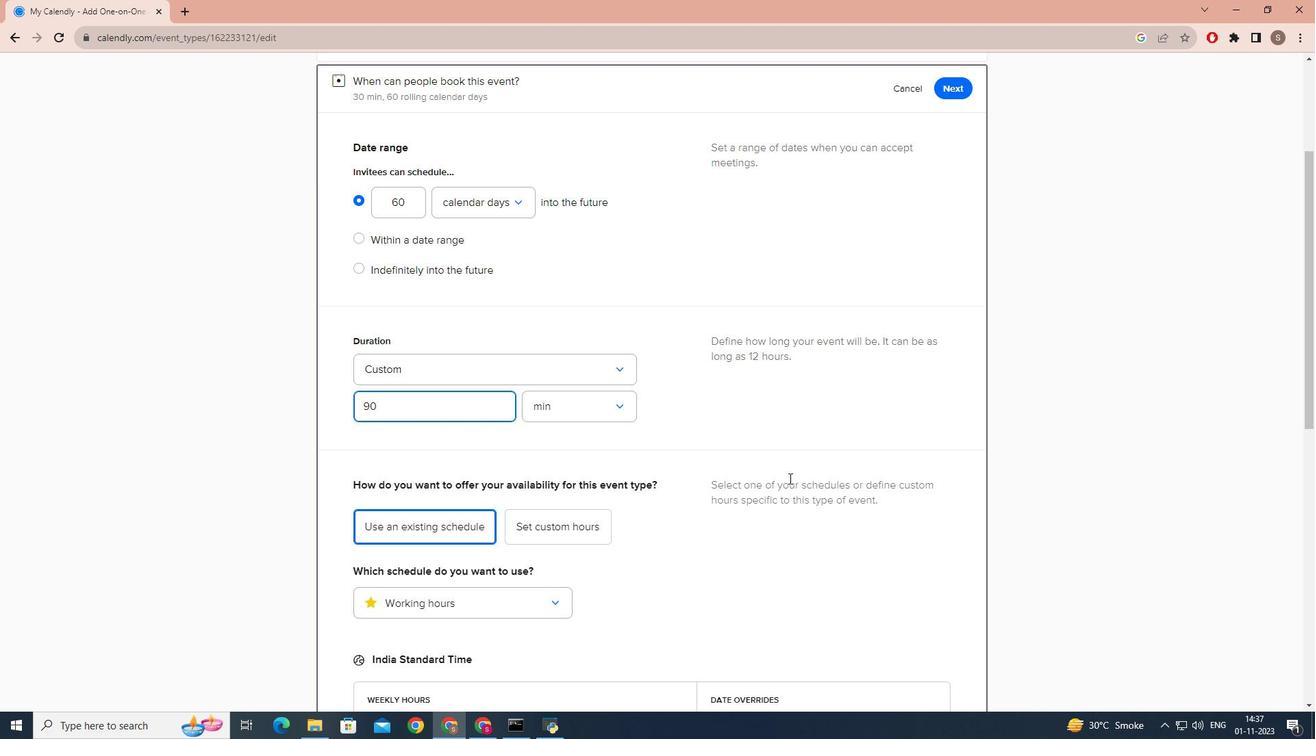 
Action: Mouse scrolled (789, 478) with delta (0, 0)
Screenshot: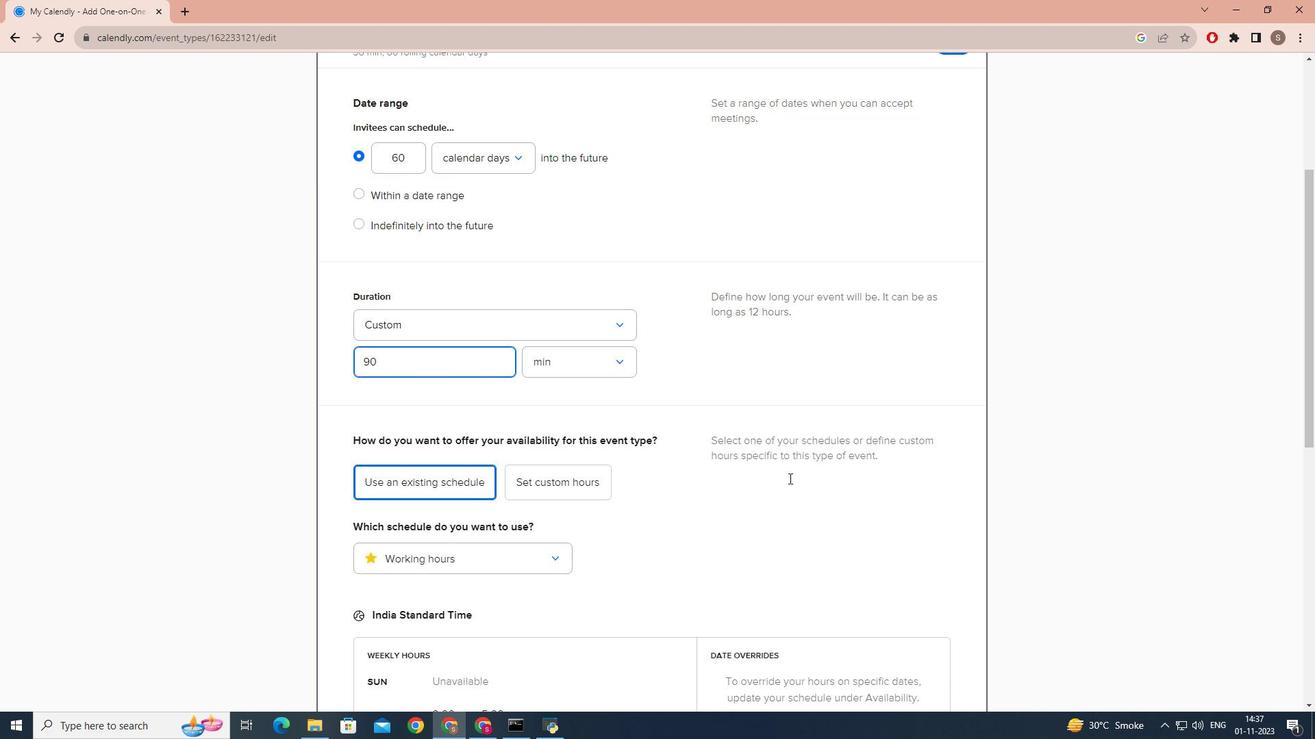 
Action: Mouse scrolled (789, 478) with delta (0, 0)
Screenshot: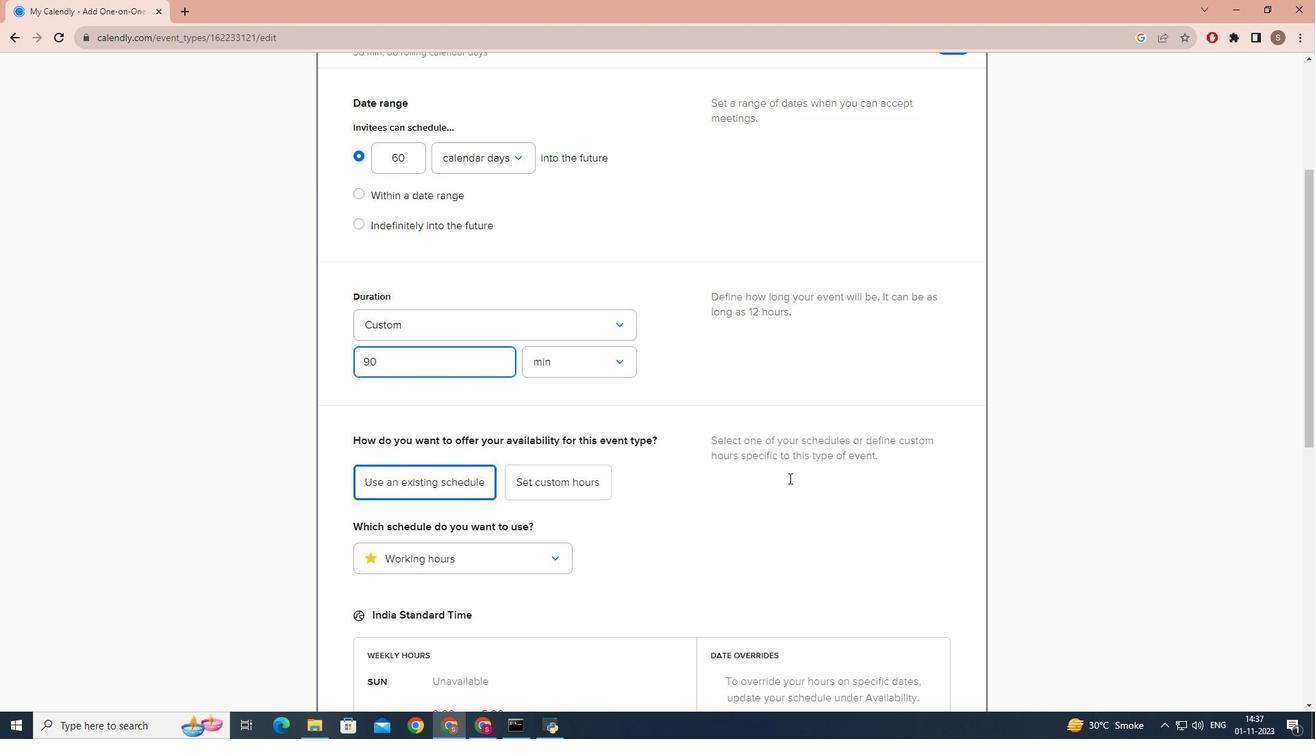 
Action: Mouse moved to (826, 555)
Screenshot: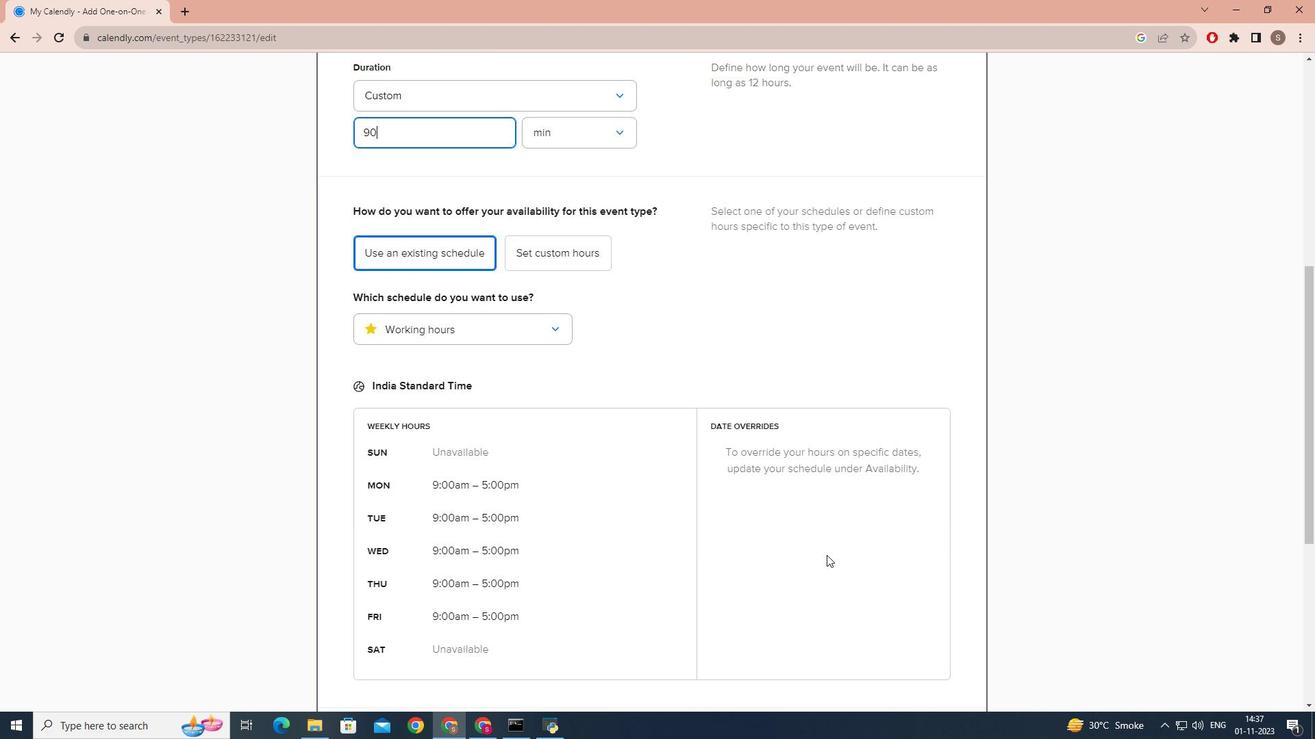 
Action: Mouse scrolled (826, 554) with delta (0, 0)
Screenshot: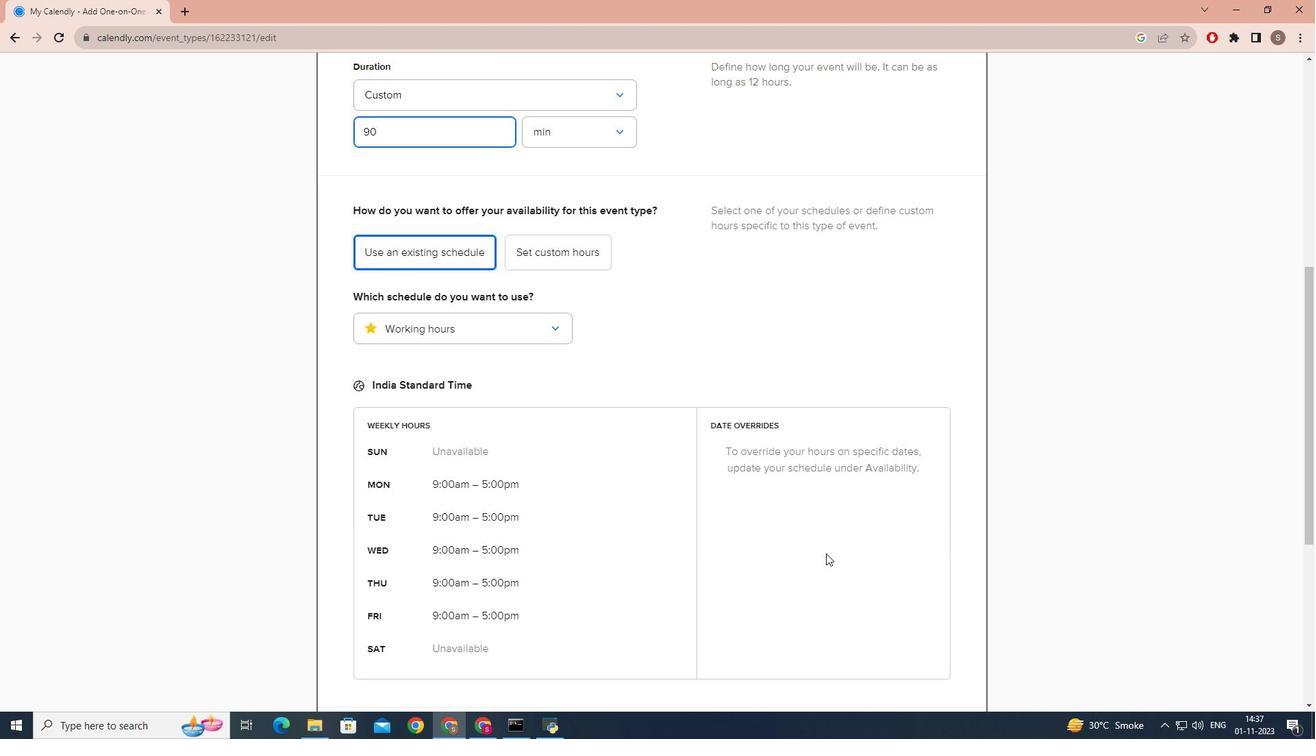 
Action: Mouse scrolled (826, 554) with delta (0, 0)
Screenshot: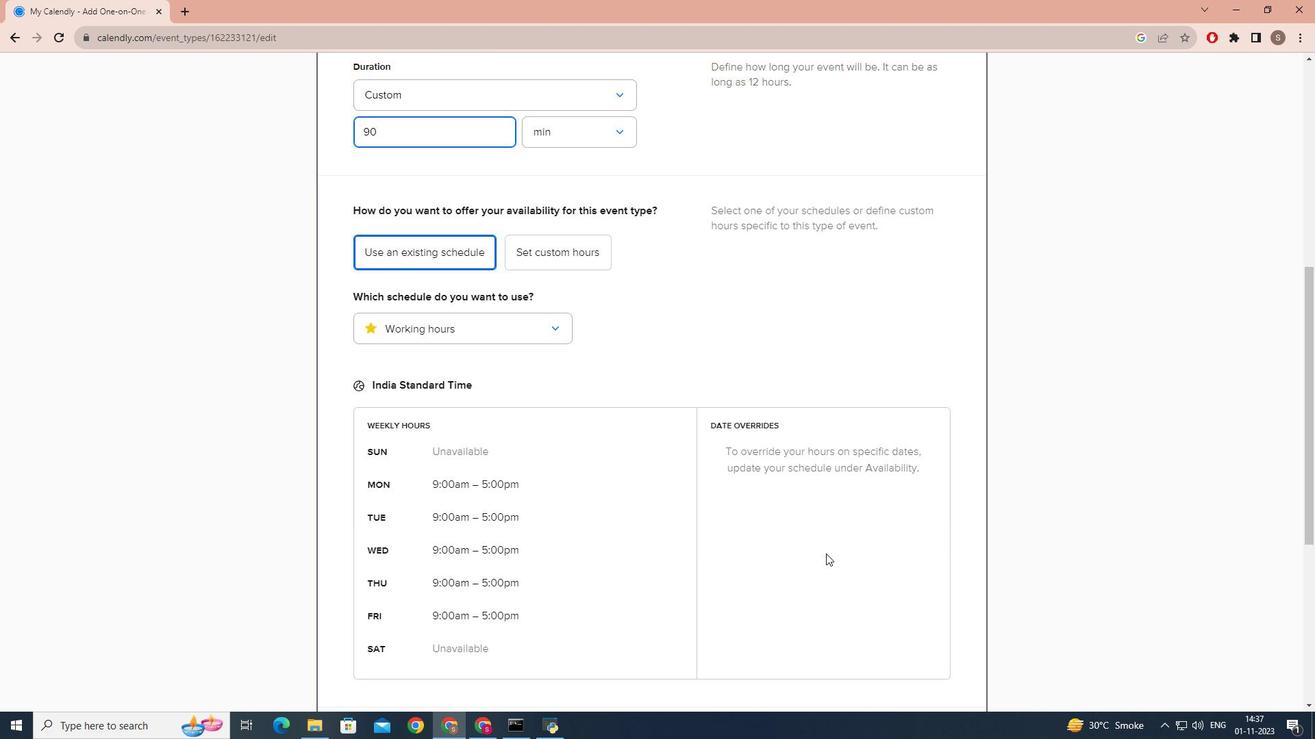 
Action: Mouse scrolled (826, 554) with delta (0, 0)
Screenshot: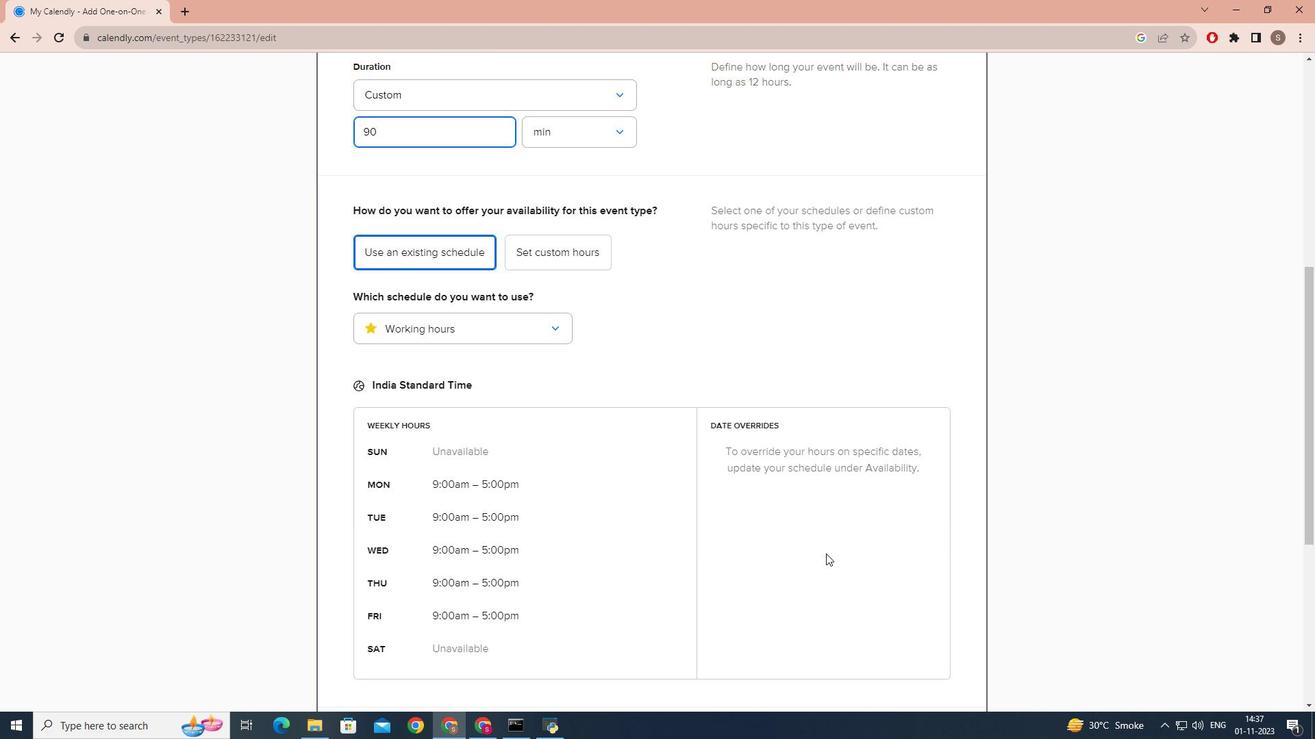 
Action: Mouse scrolled (826, 554) with delta (0, 0)
Screenshot: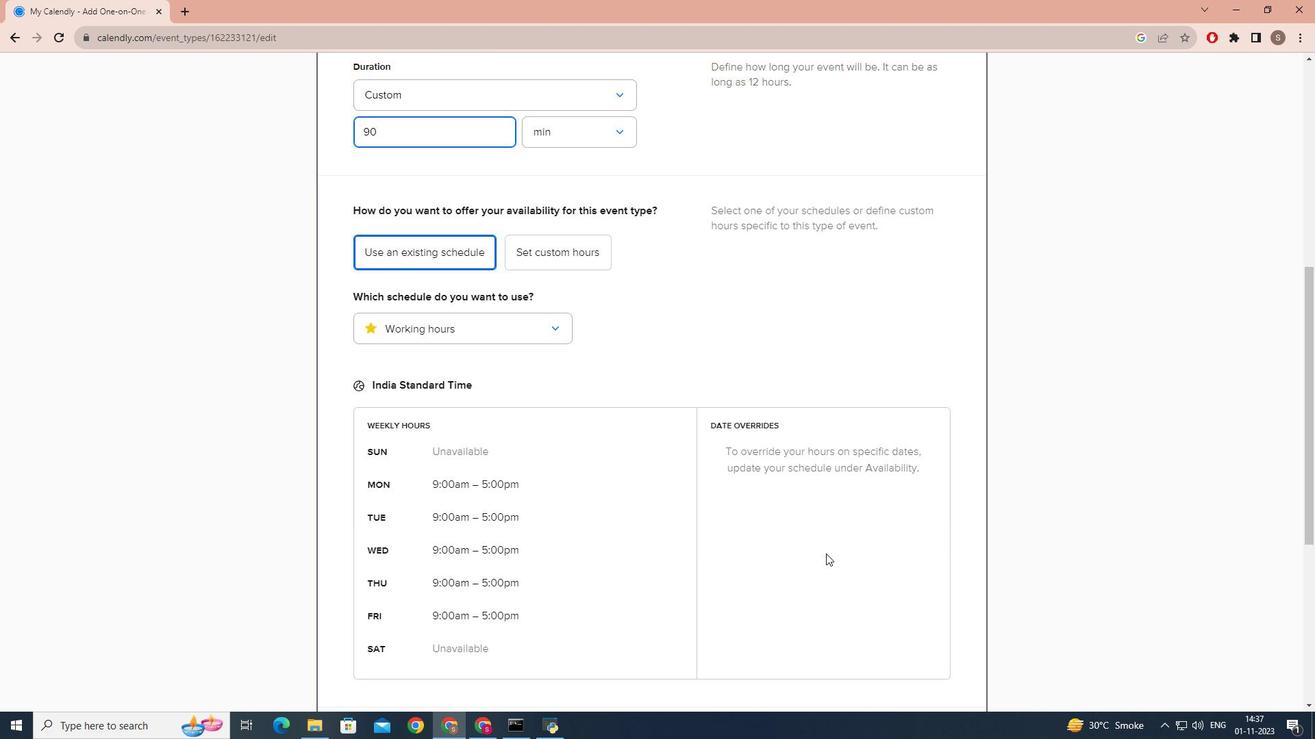 
Action: Mouse moved to (826, 554)
Screenshot: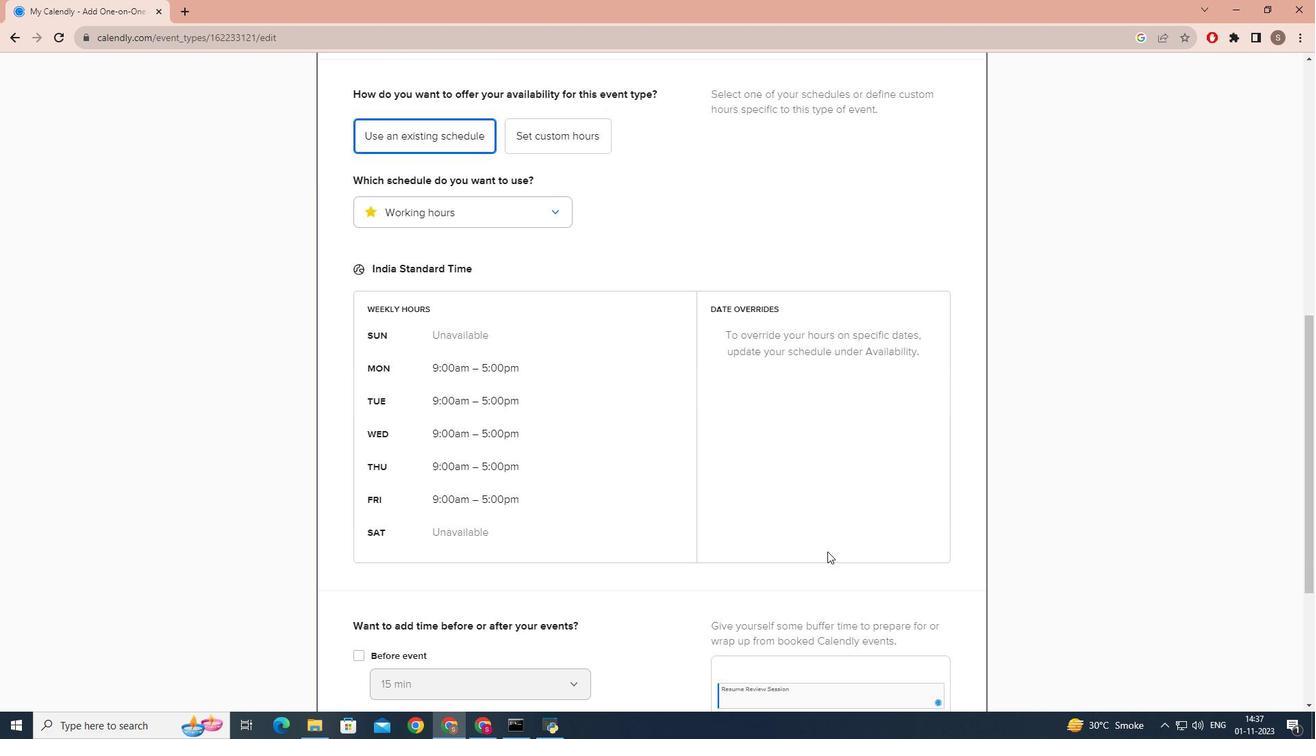
Action: Mouse scrolled (826, 553) with delta (0, 0)
Screenshot: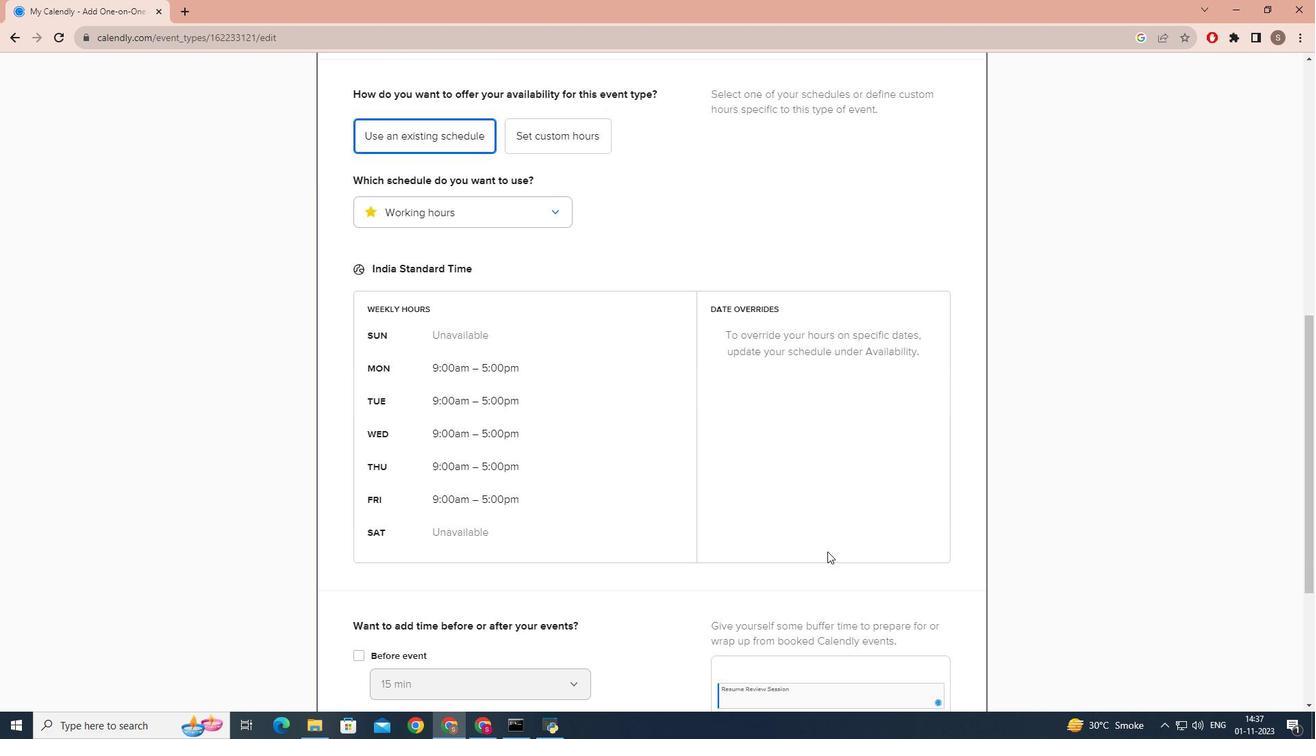 
Action: Mouse moved to (956, 663)
Screenshot: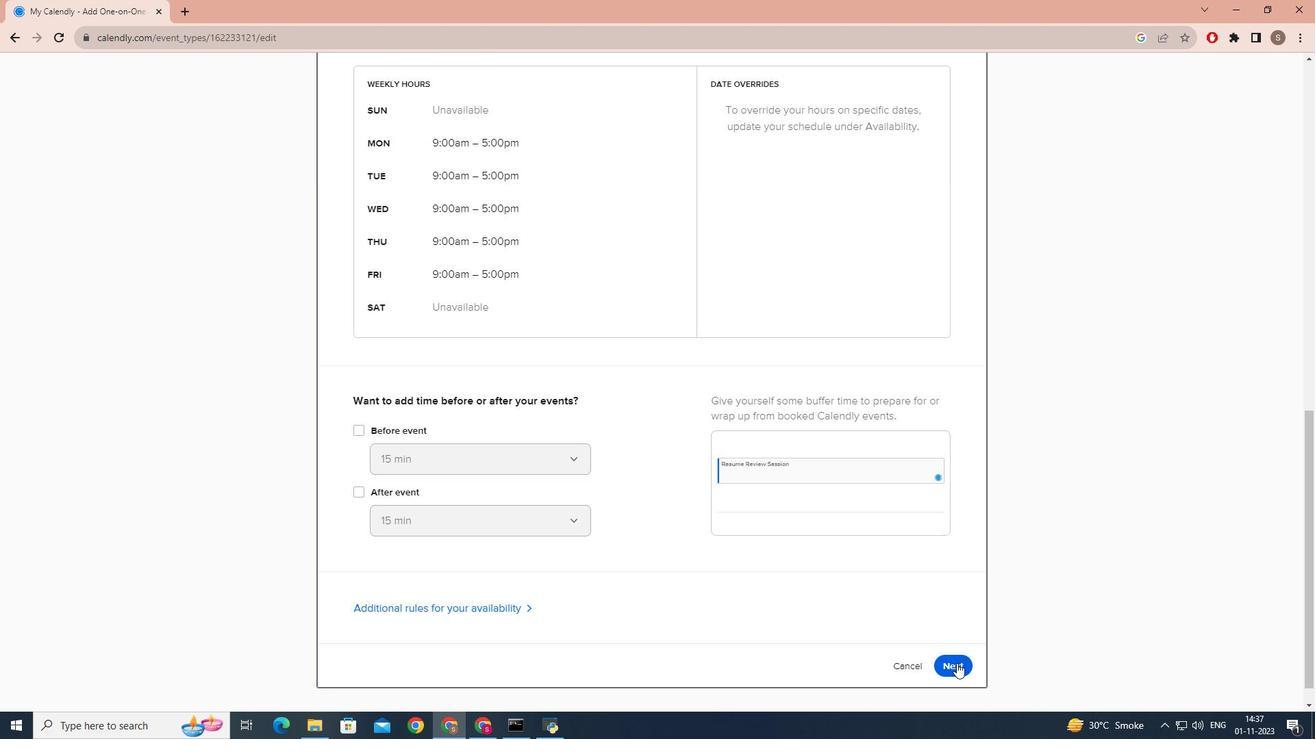 
Action: Mouse pressed left at (956, 663)
Screenshot: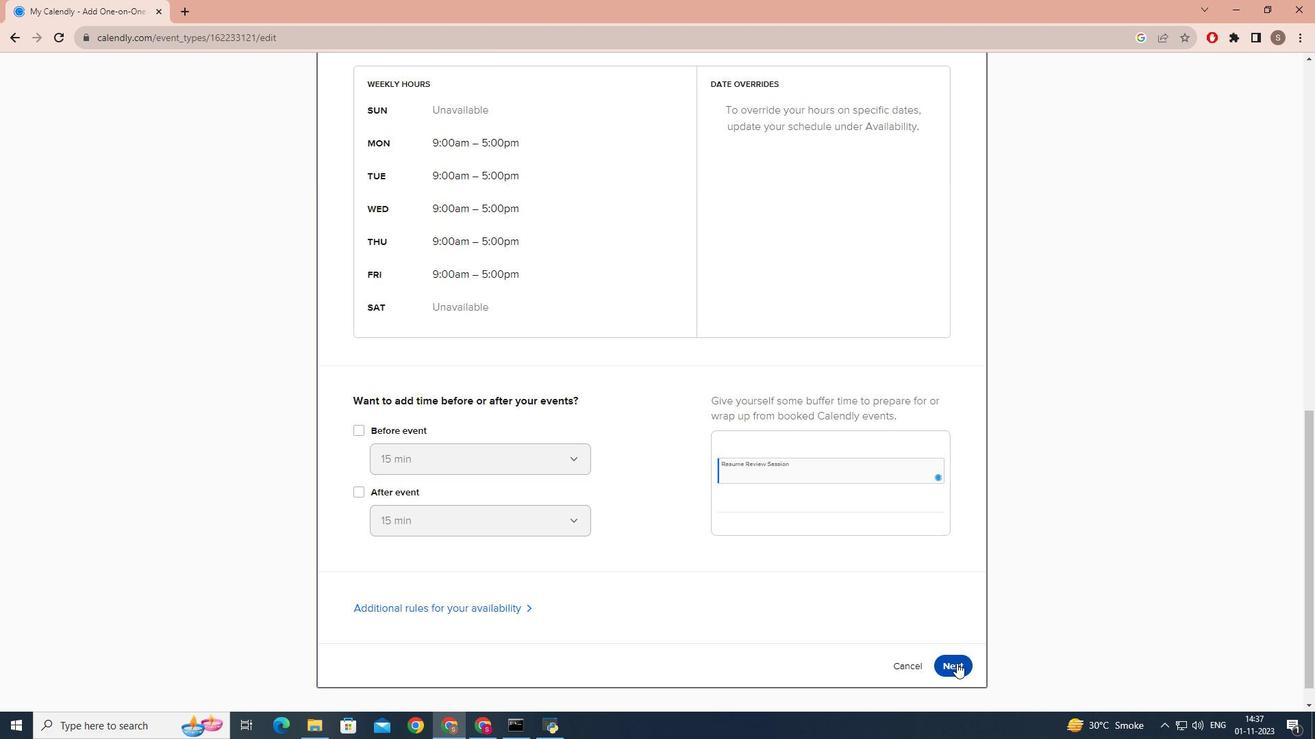 
